 Task: Research Airbnb accommodation in ZÃ¼rich (Kreis 2) / Wollishofen, Switzerland from 10th December, 2023 to 15th December, 2023 for 7 adults. Place can be room or shared room with 4 bedrooms having 7 beds and 4 bathrooms. Property type can be house. Amenities needed are: wifi, TV, free parkinig on premises, gym, breakfast.
Action: Mouse moved to (411, 80)
Screenshot: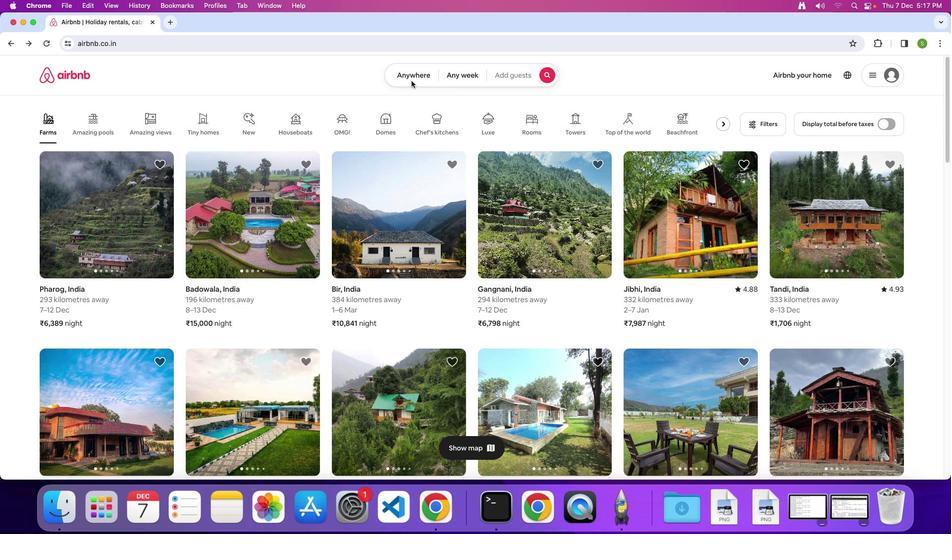 
Action: Mouse pressed left at (411, 80)
Screenshot: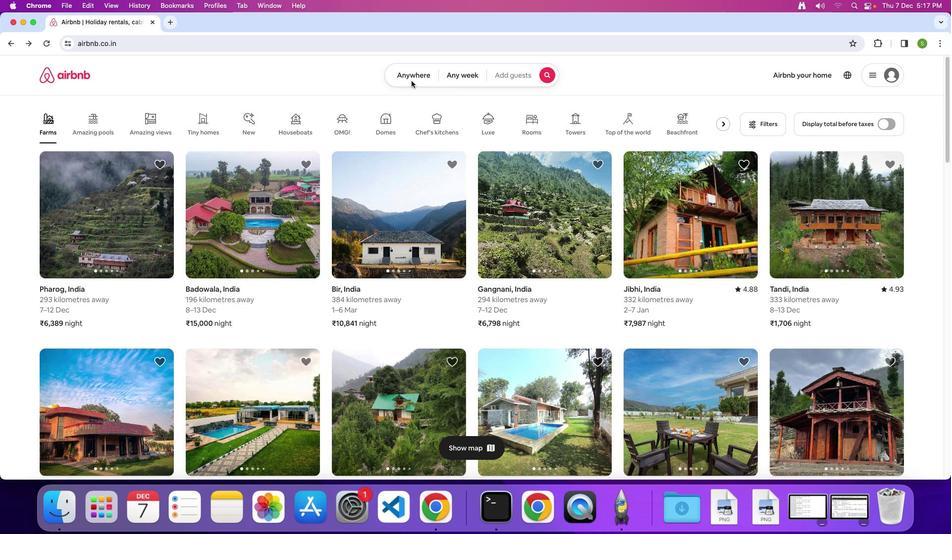 
Action: Mouse moved to (409, 71)
Screenshot: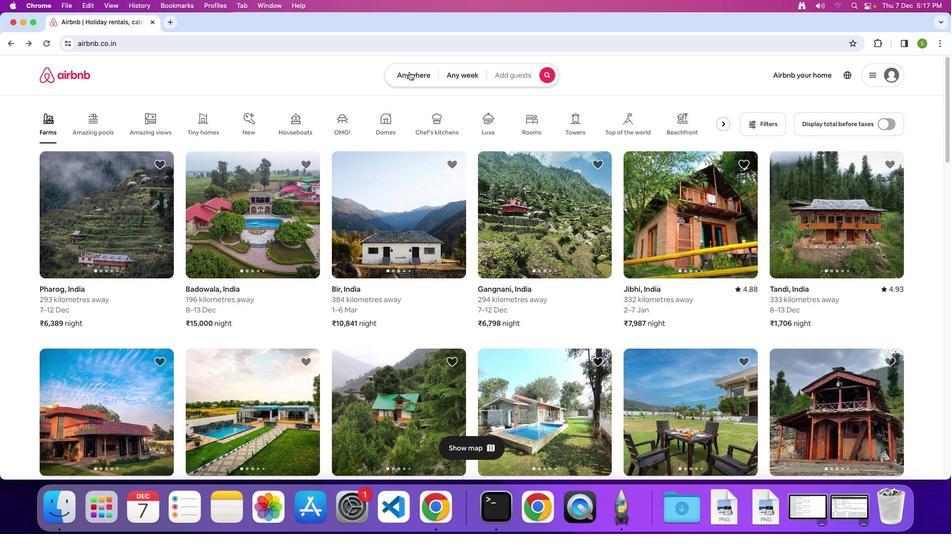 
Action: Mouse pressed left at (409, 71)
Screenshot: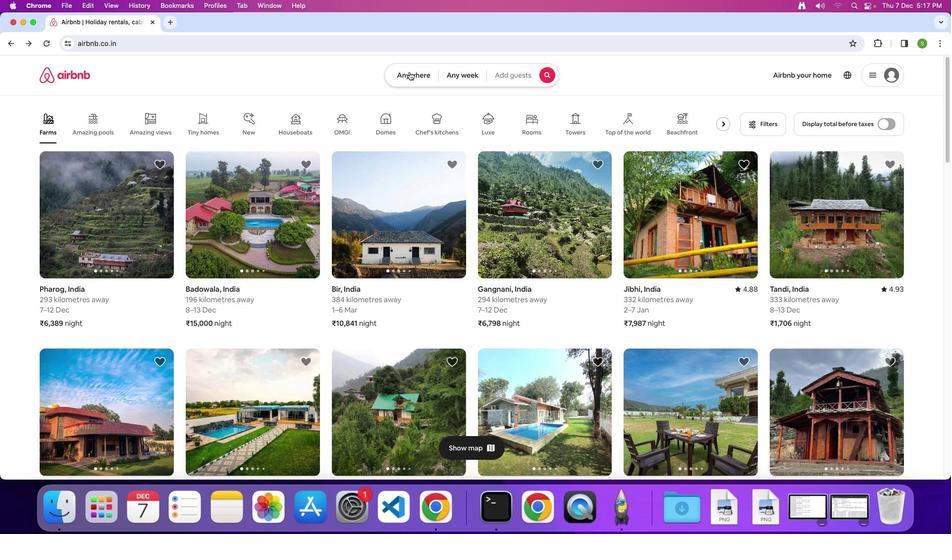 
Action: Mouse moved to (339, 114)
Screenshot: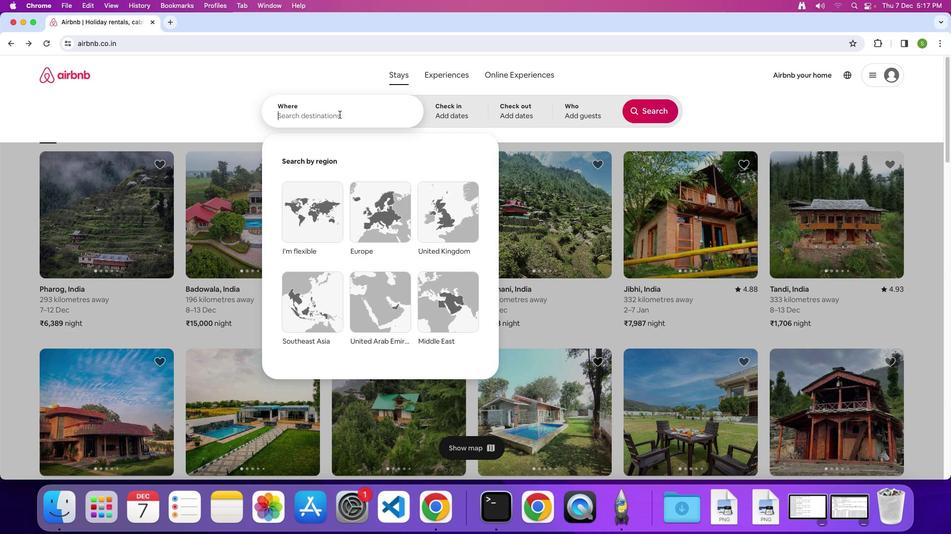 
Action: Mouse pressed left at (339, 114)
Screenshot: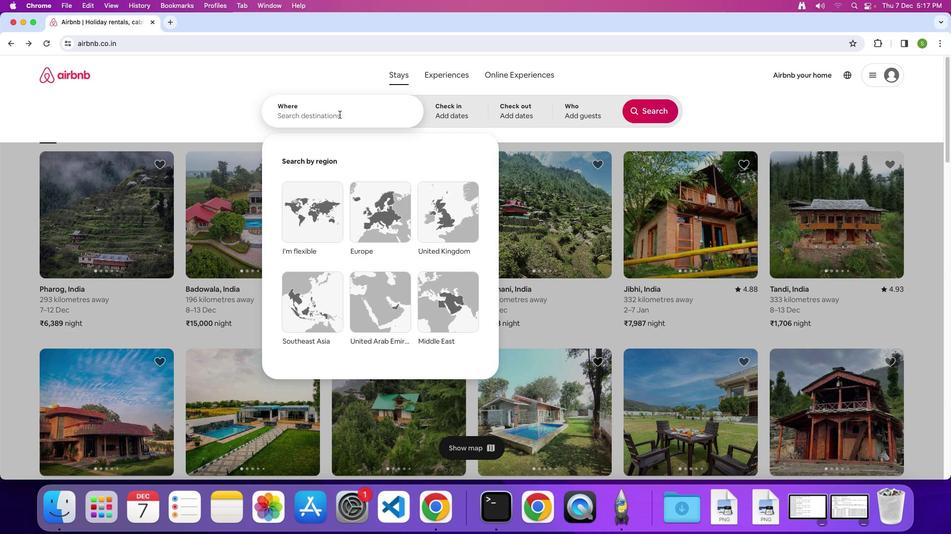 
Action: Key pressed 'Z'Key.caps_lock'u''r''i''c''h'Key.shift_r'('Key.shift'K''r''e''i''s'Key.space'1'Key.shift_r')''/'Key.spaceKey.shift'W''o''l''l''i''s''h''o''f''e''n'','Key.spaceKey.shift'S''w''i''t''z''e''r''l''a''n''d'Key.enter
Screenshot: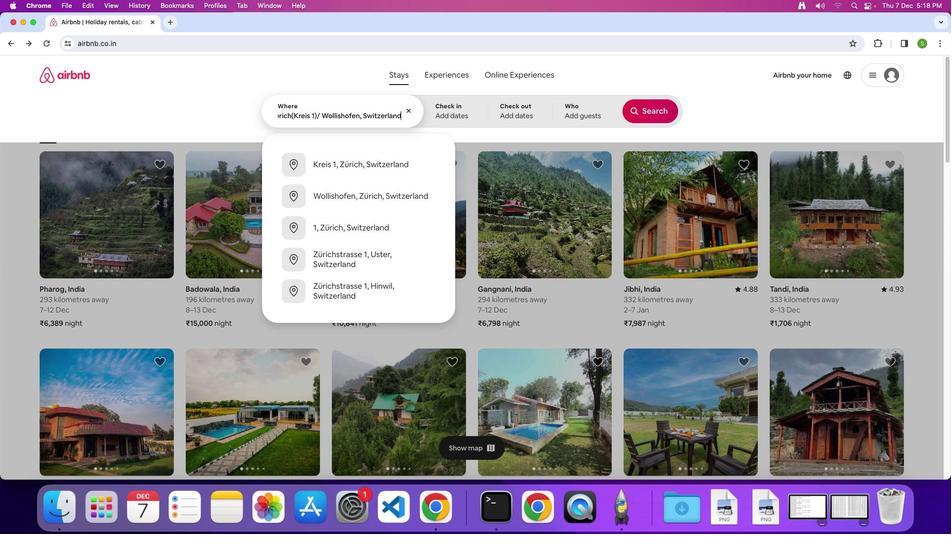 
Action: Mouse moved to (305, 283)
Screenshot: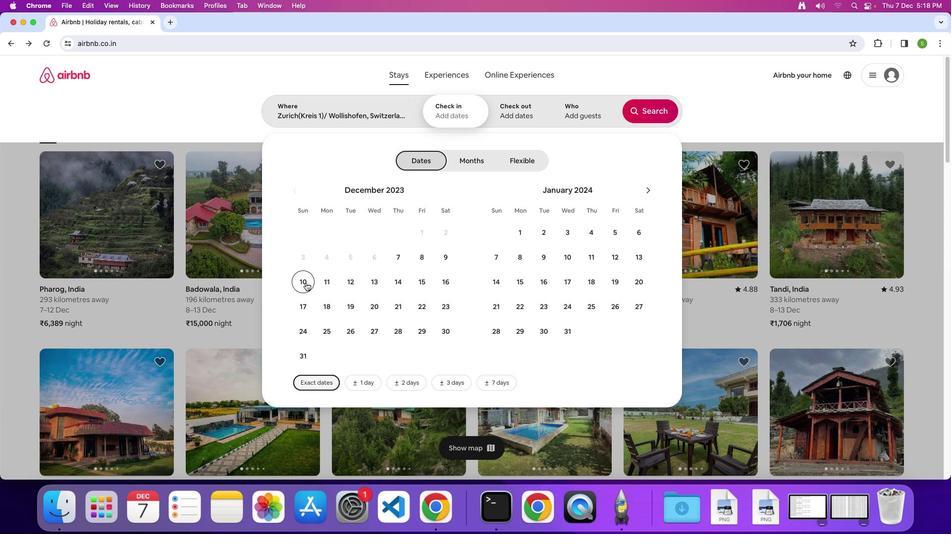 
Action: Mouse pressed left at (305, 283)
Screenshot: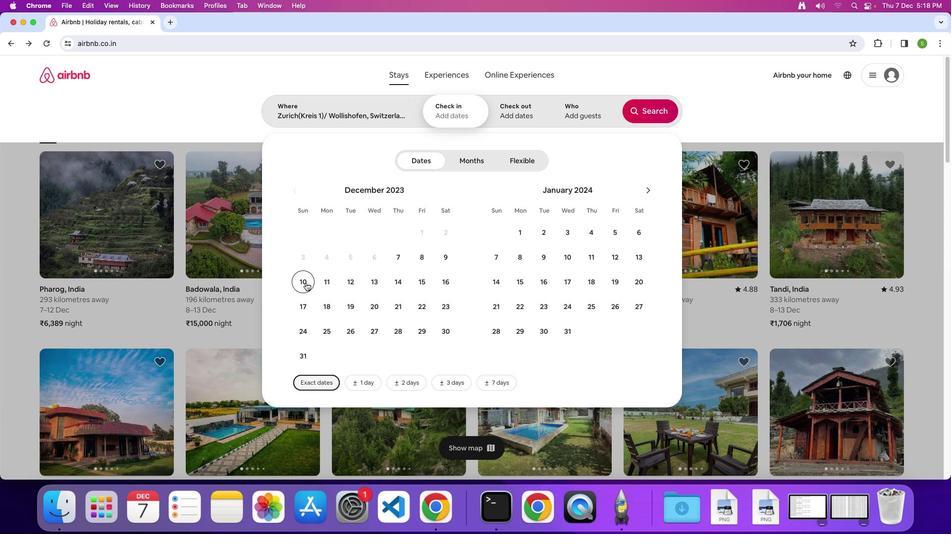 
Action: Mouse moved to (418, 279)
Screenshot: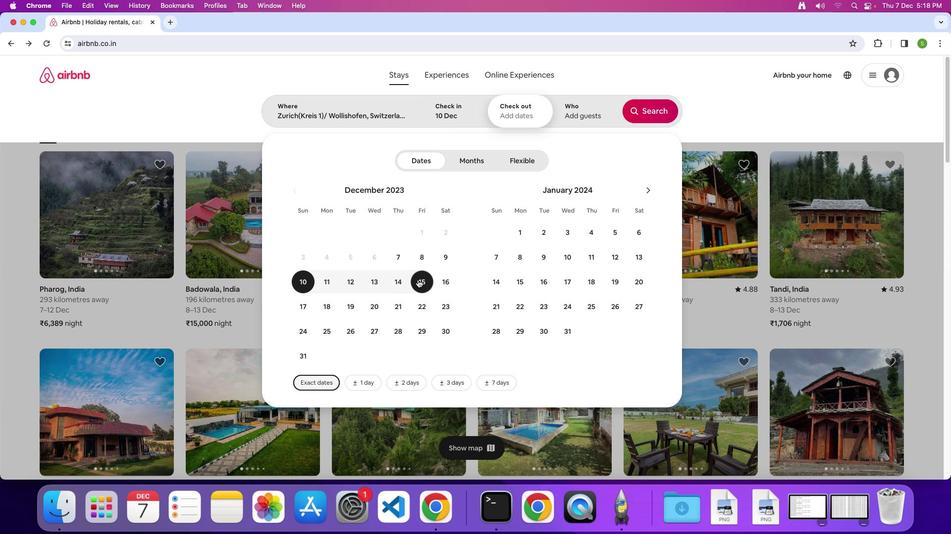 
Action: Mouse pressed left at (418, 279)
Screenshot: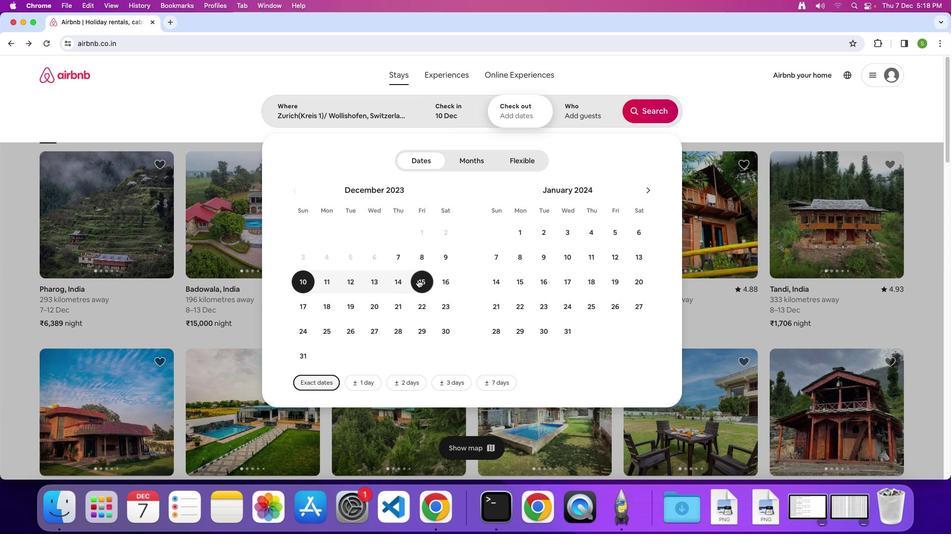 
Action: Mouse moved to (583, 112)
Screenshot: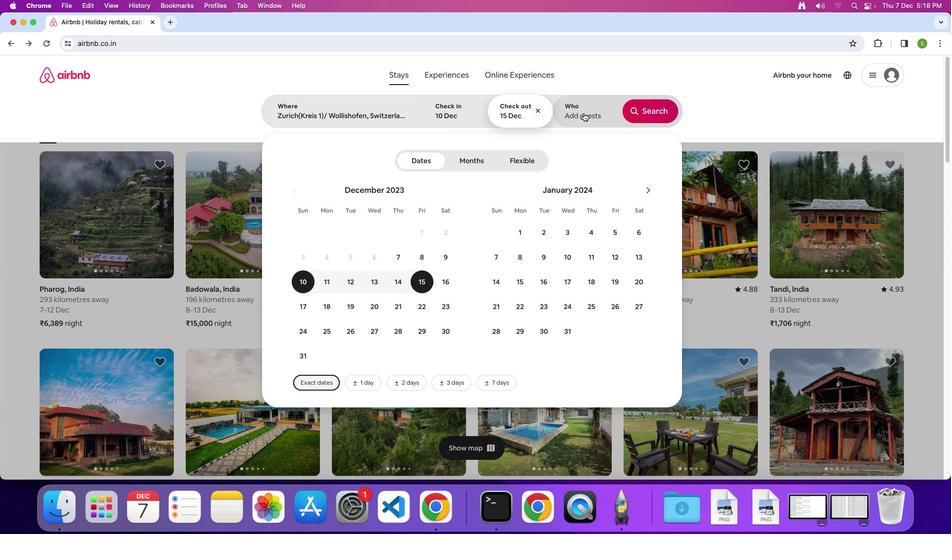 
Action: Mouse pressed left at (583, 112)
Screenshot: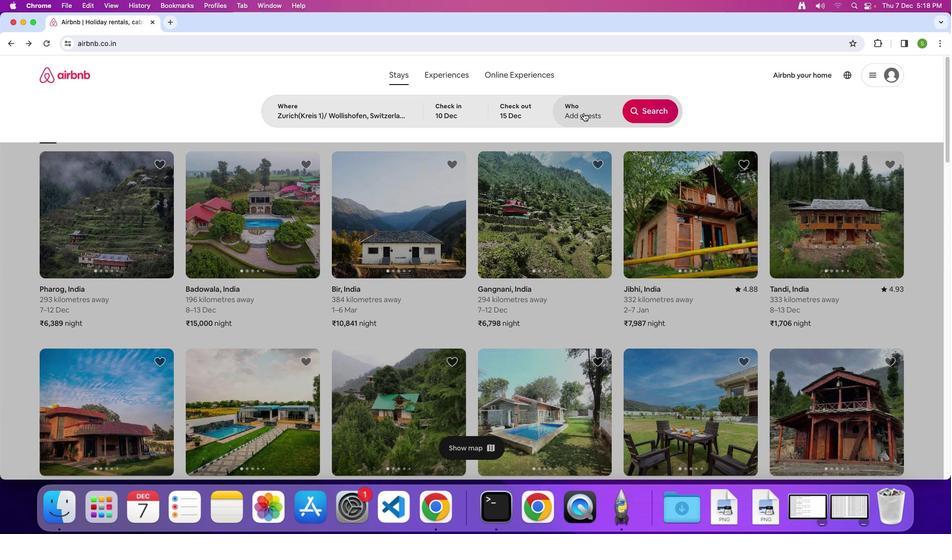
Action: Mouse moved to (649, 161)
Screenshot: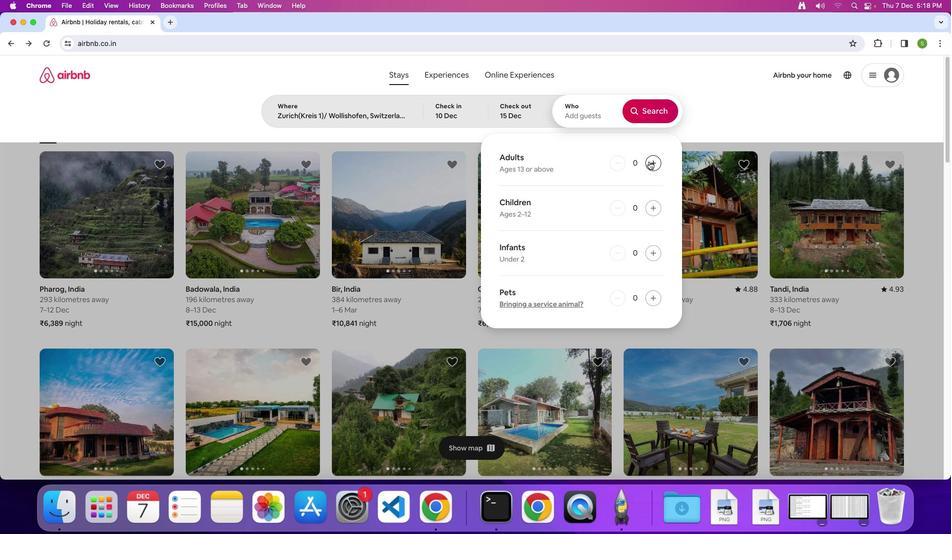 
Action: Mouse pressed left at (649, 161)
Screenshot: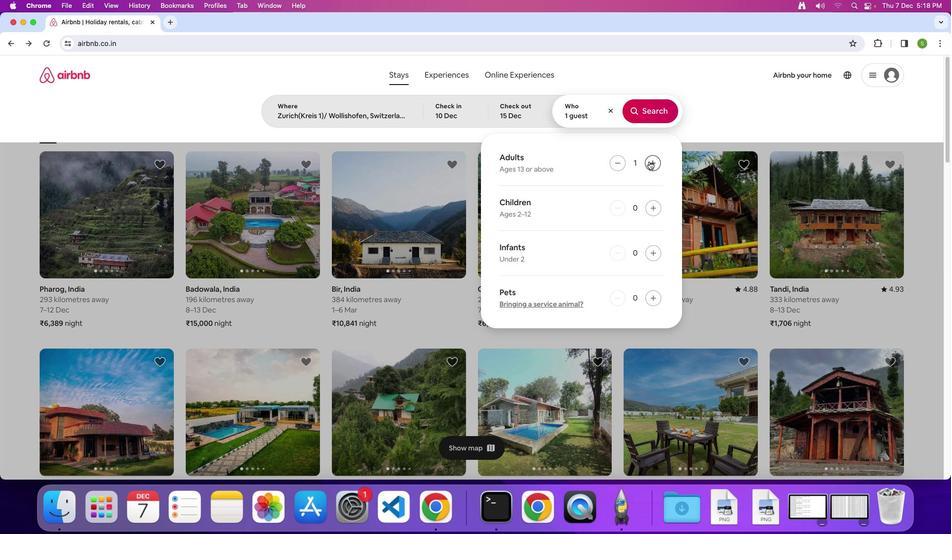 
Action: Mouse pressed left at (649, 161)
Screenshot: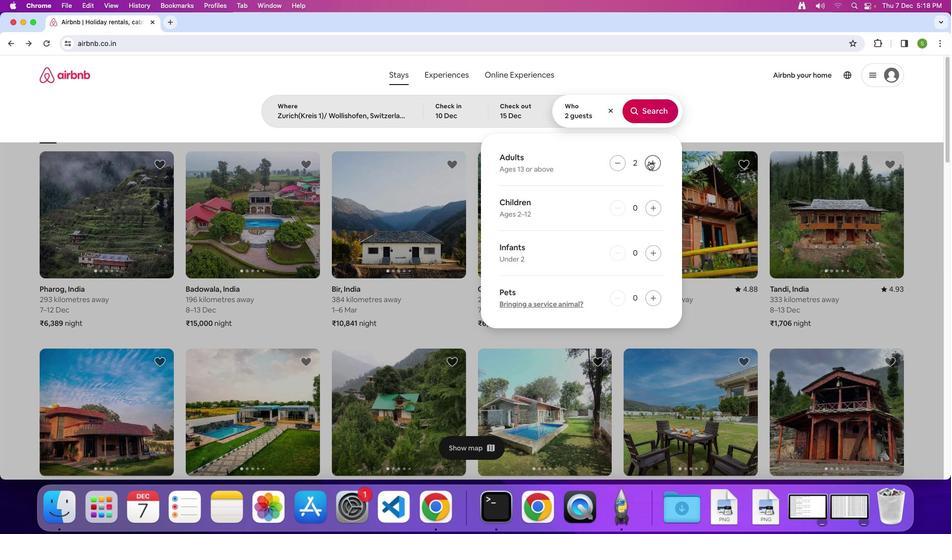 
Action: Mouse pressed left at (649, 161)
Screenshot: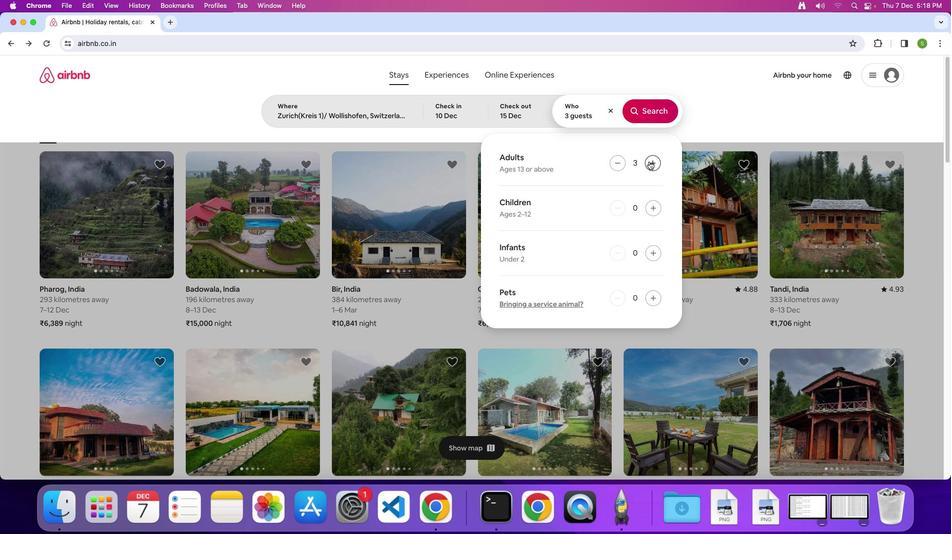 
Action: Mouse pressed left at (649, 161)
Screenshot: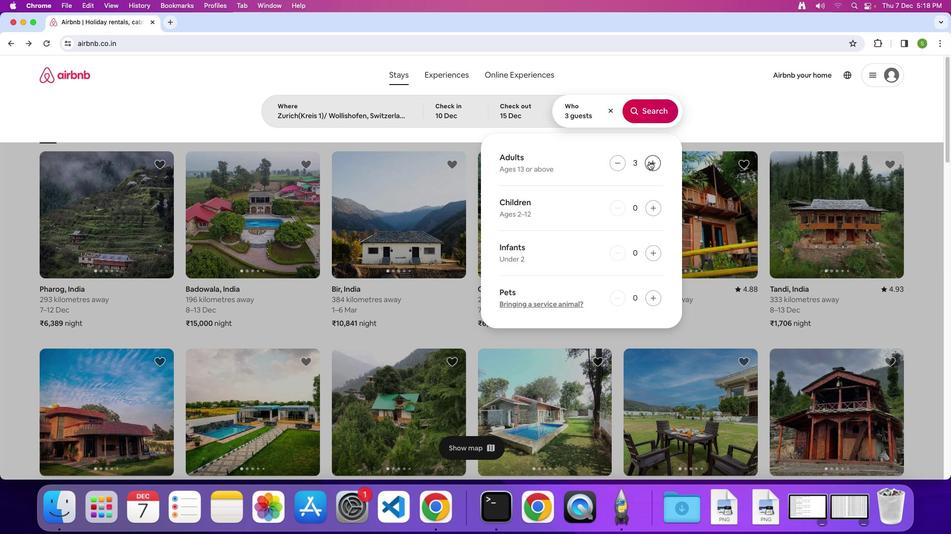 
Action: Mouse pressed left at (649, 161)
Screenshot: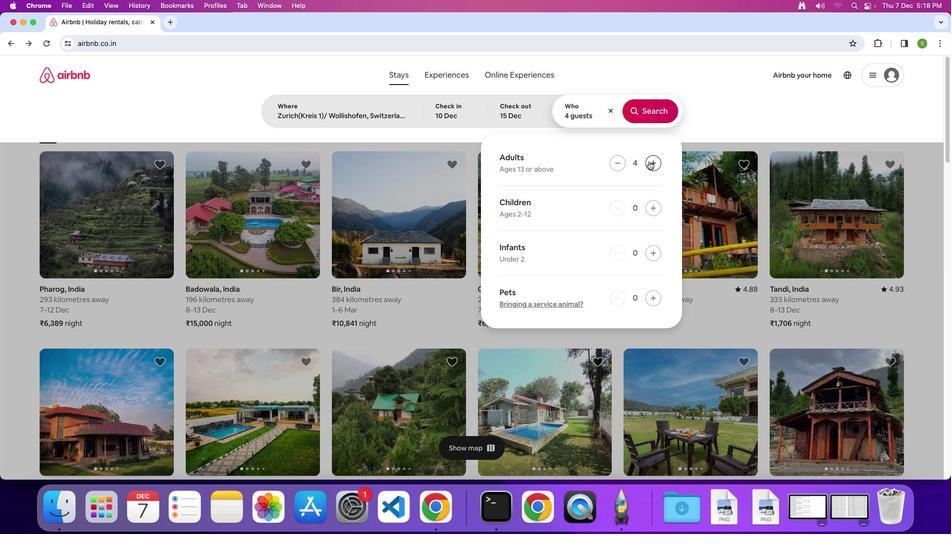 
Action: Mouse pressed left at (649, 161)
Screenshot: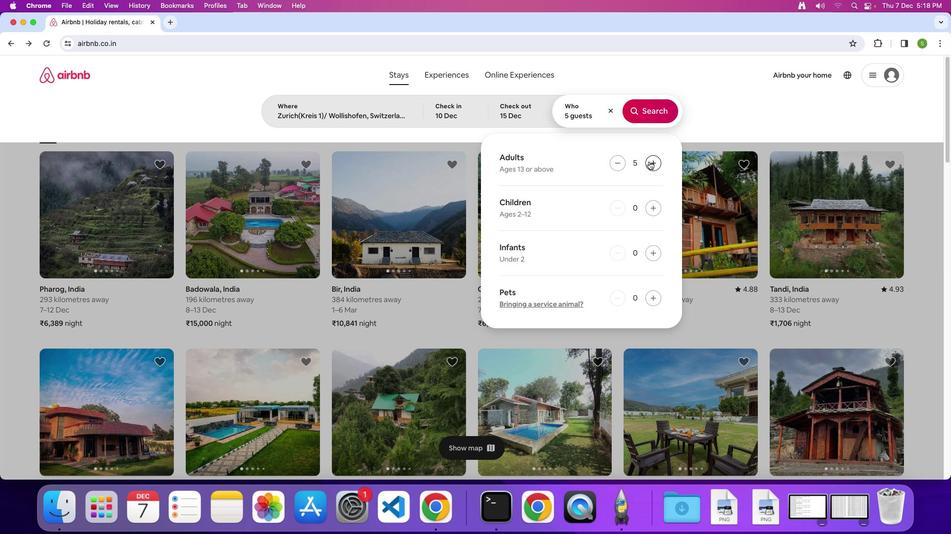 
Action: Mouse pressed left at (649, 161)
Screenshot: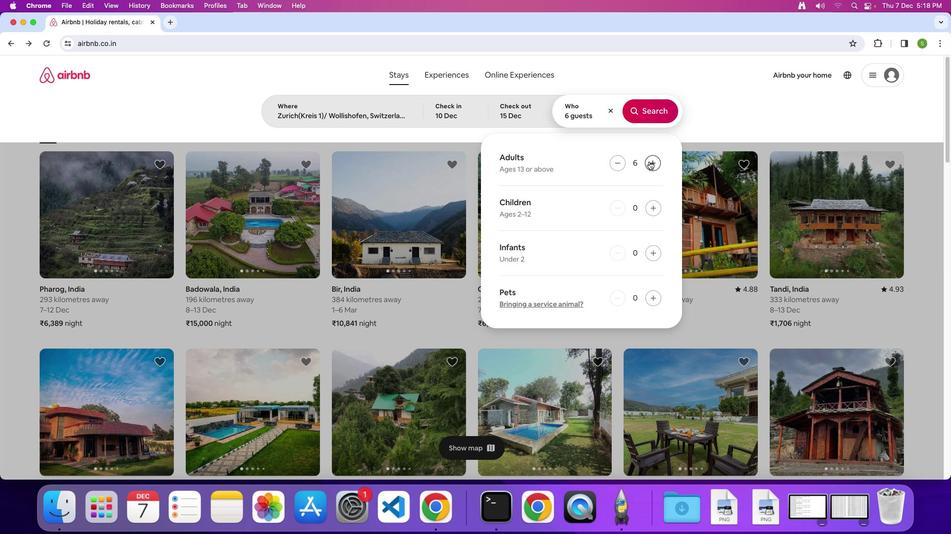 
Action: Mouse moved to (641, 112)
Screenshot: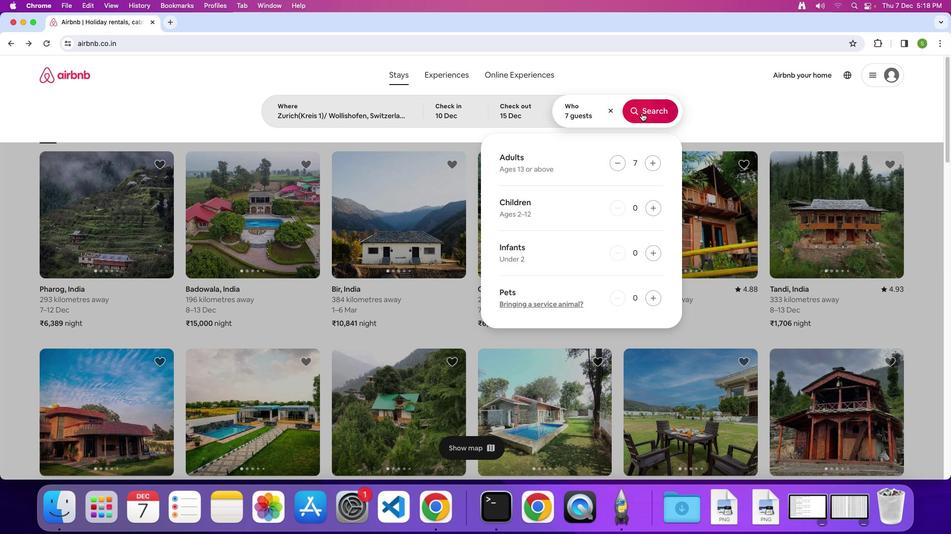 
Action: Mouse pressed left at (641, 112)
Screenshot: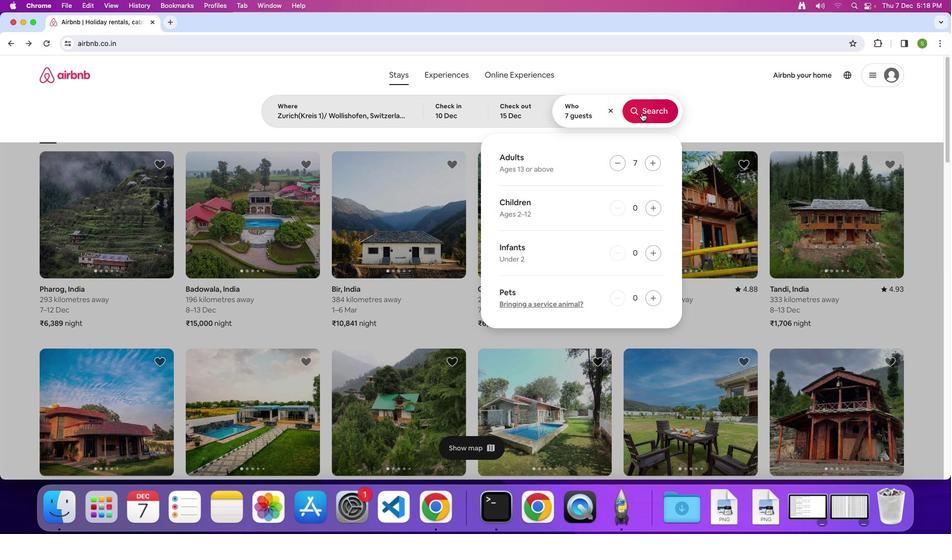 
Action: Mouse moved to (789, 122)
Screenshot: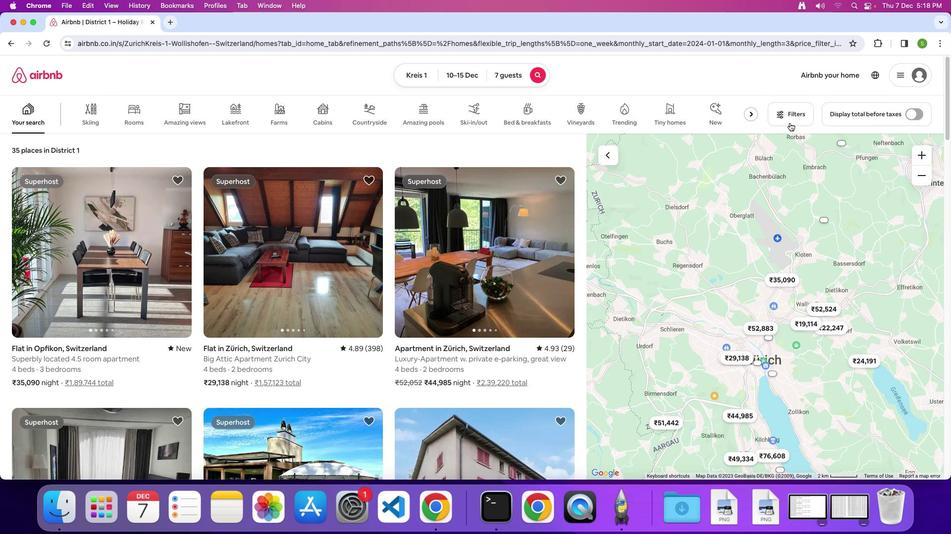 
Action: Mouse pressed left at (789, 122)
Screenshot: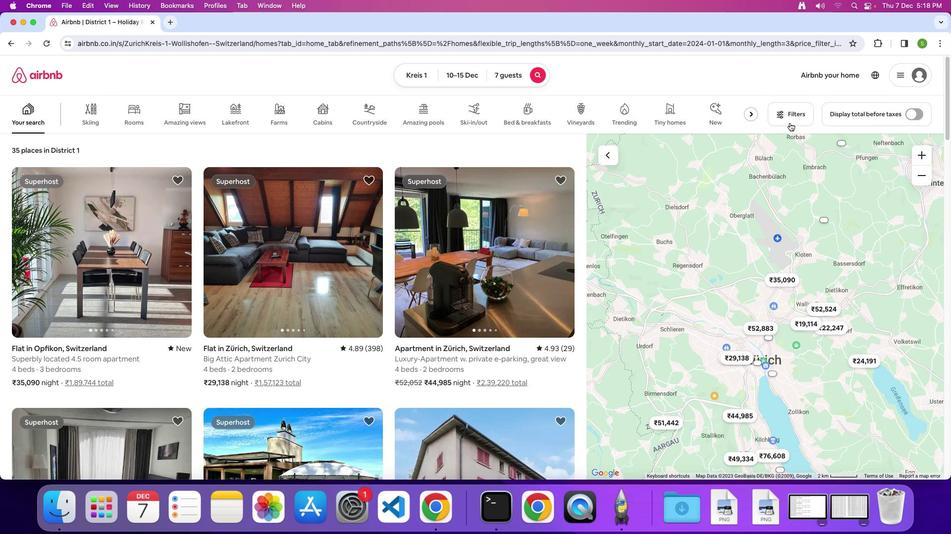
Action: Mouse moved to (473, 183)
Screenshot: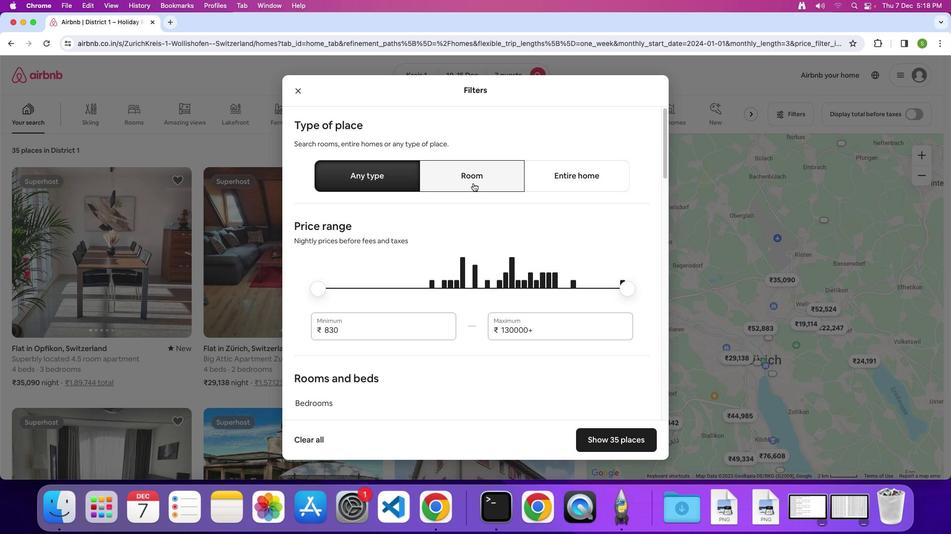 
Action: Mouse pressed left at (473, 183)
Screenshot: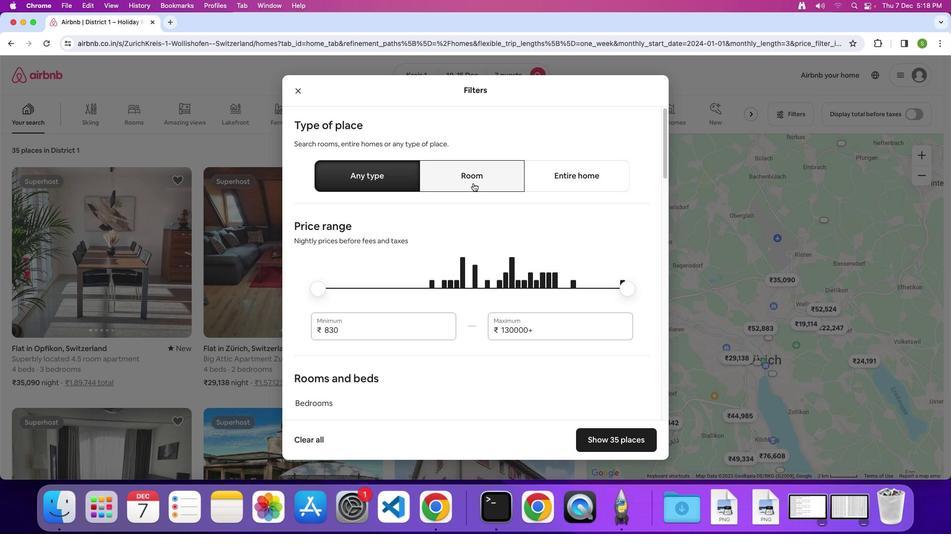 
Action: Mouse moved to (456, 357)
Screenshot: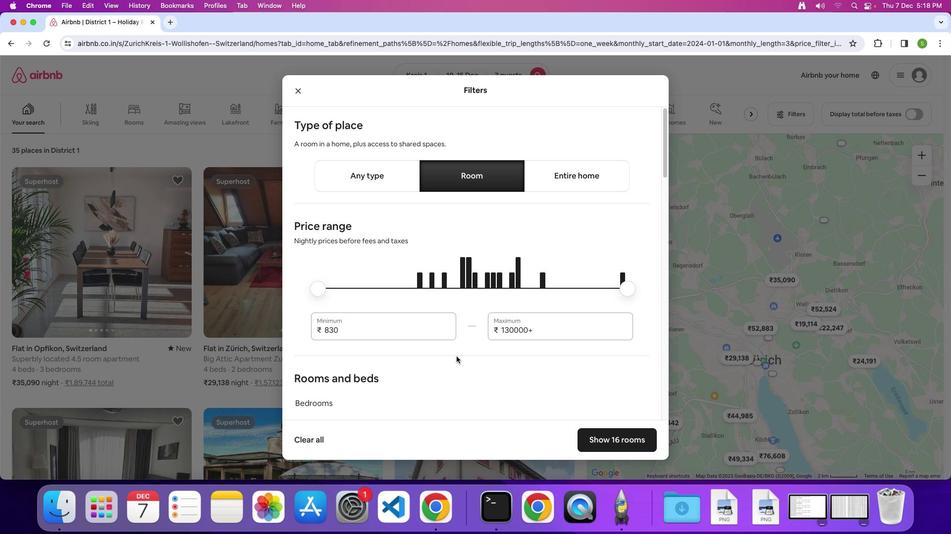 
Action: Mouse scrolled (456, 357) with delta (0, 0)
Screenshot: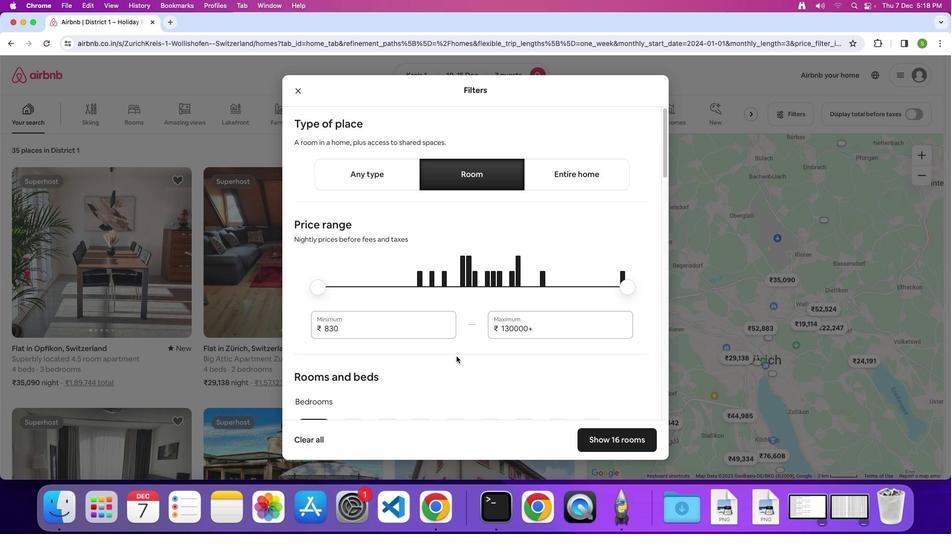 
Action: Mouse scrolled (456, 357) with delta (0, 0)
Screenshot: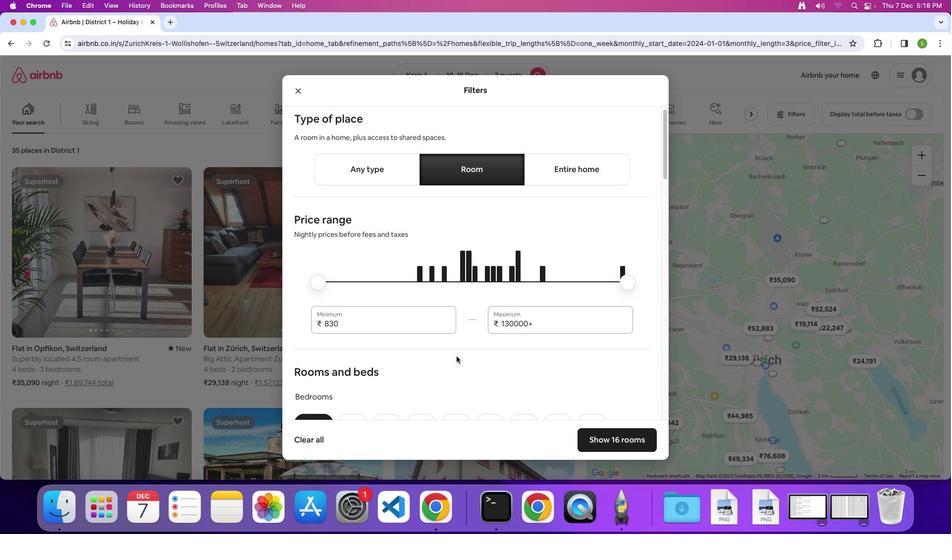 
Action: Mouse scrolled (456, 357) with delta (0, 0)
Screenshot: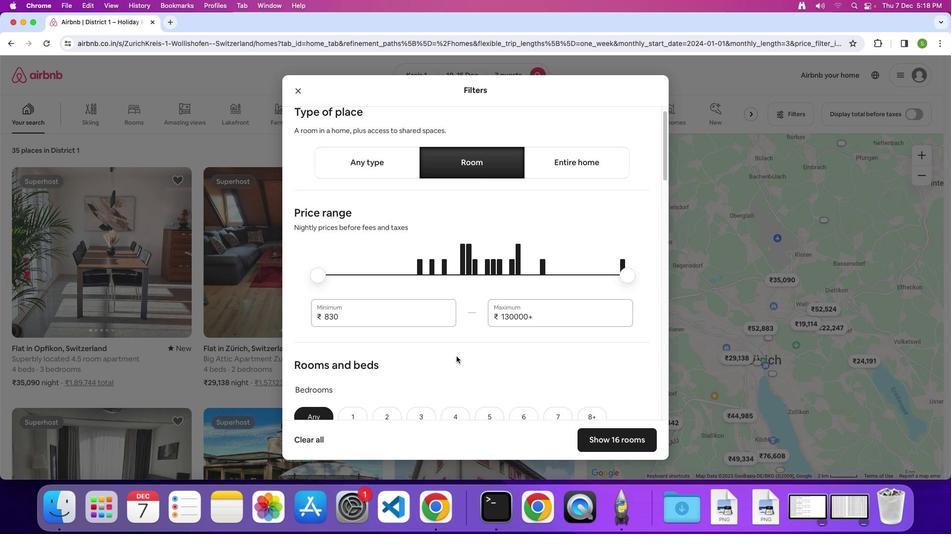 
Action: Mouse scrolled (456, 357) with delta (0, 0)
Screenshot: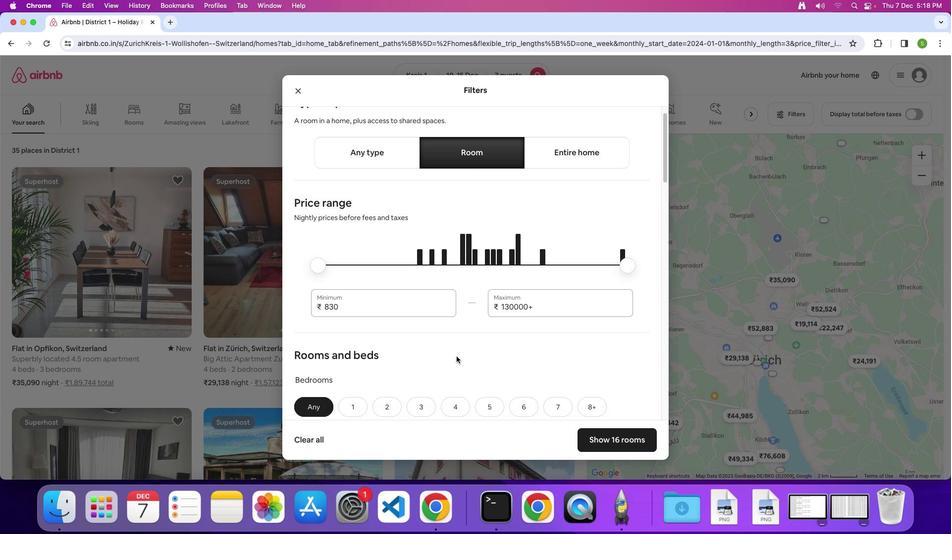 
Action: Mouse scrolled (456, 357) with delta (0, 0)
Screenshot: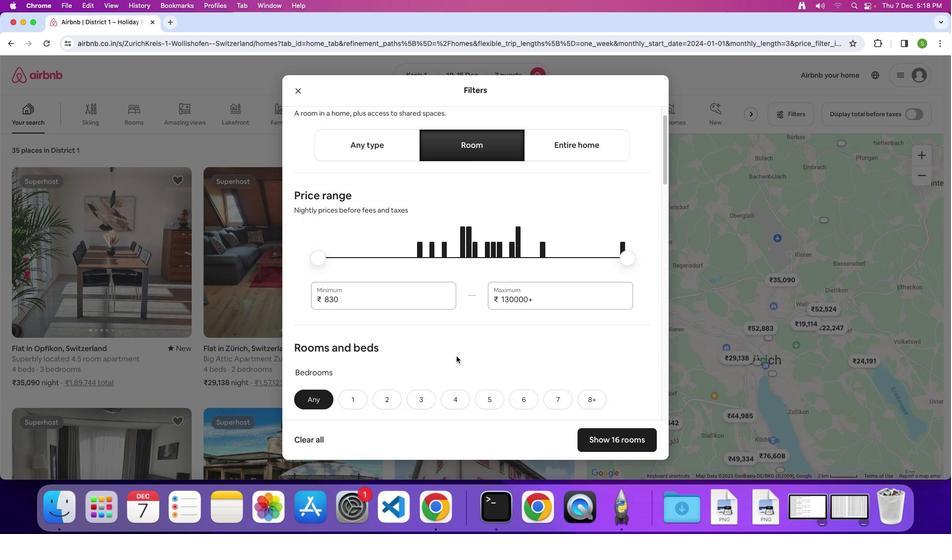 
Action: Mouse scrolled (456, 357) with delta (0, 0)
Screenshot: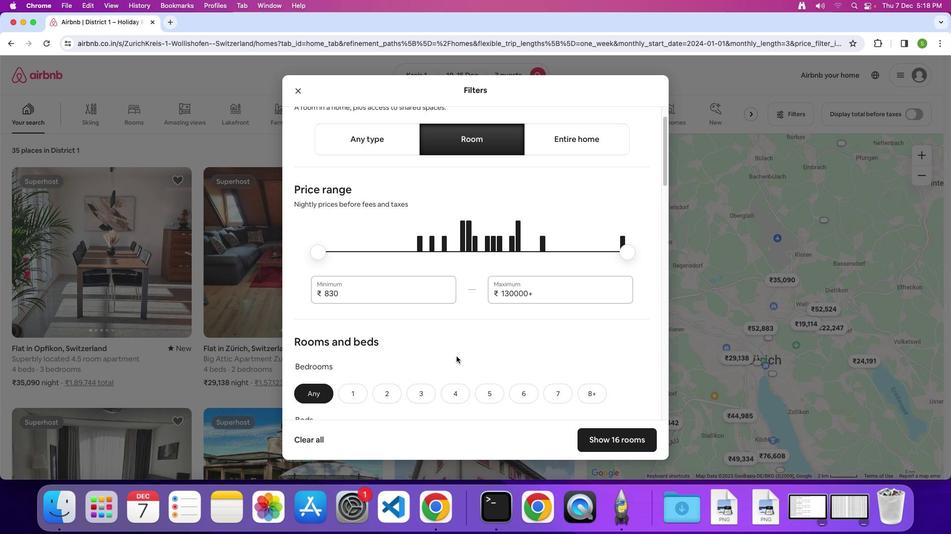 
Action: Mouse scrolled (456, 357) with delta (0, 0)
Screenshot: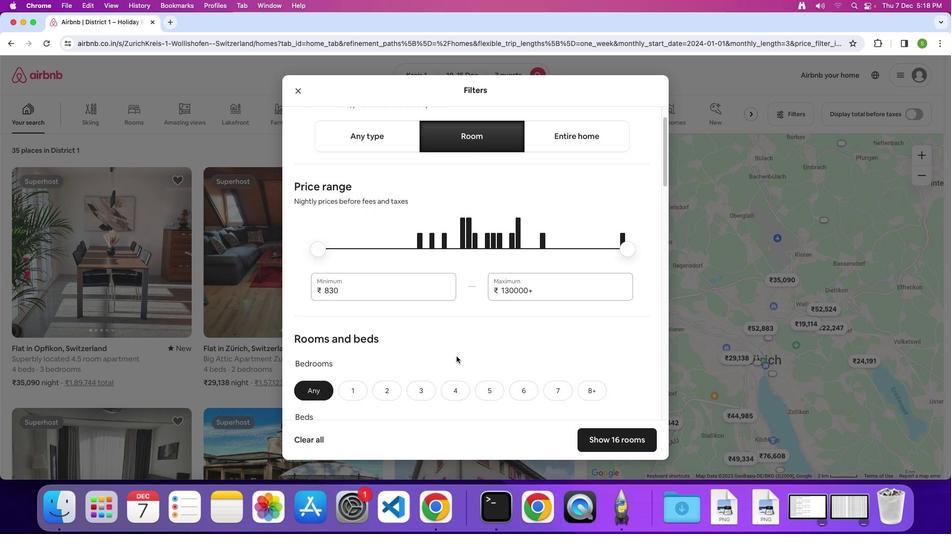 
Action: Mouse scrolled (456, 357) with delta (0, 0)
Screenshot: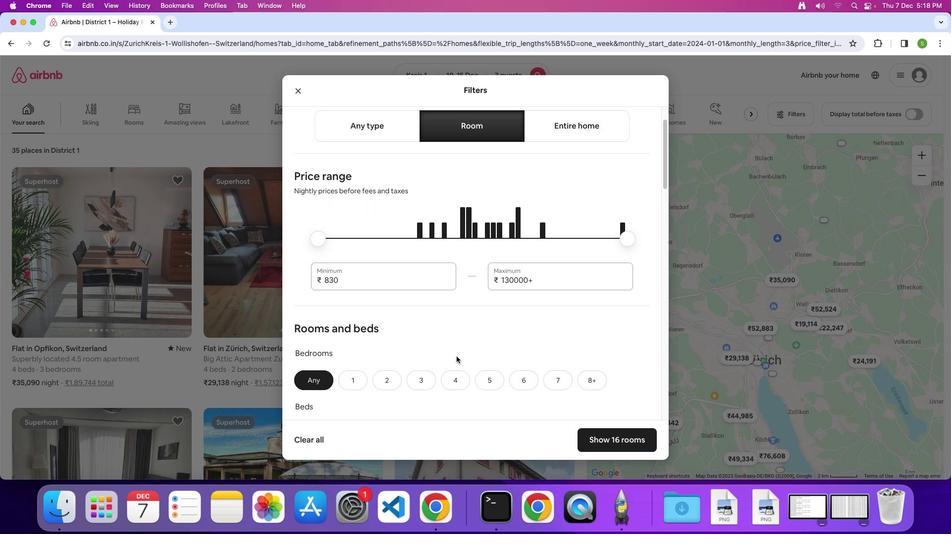 
Action: Mouse moved to (456, 357)
Screenshot: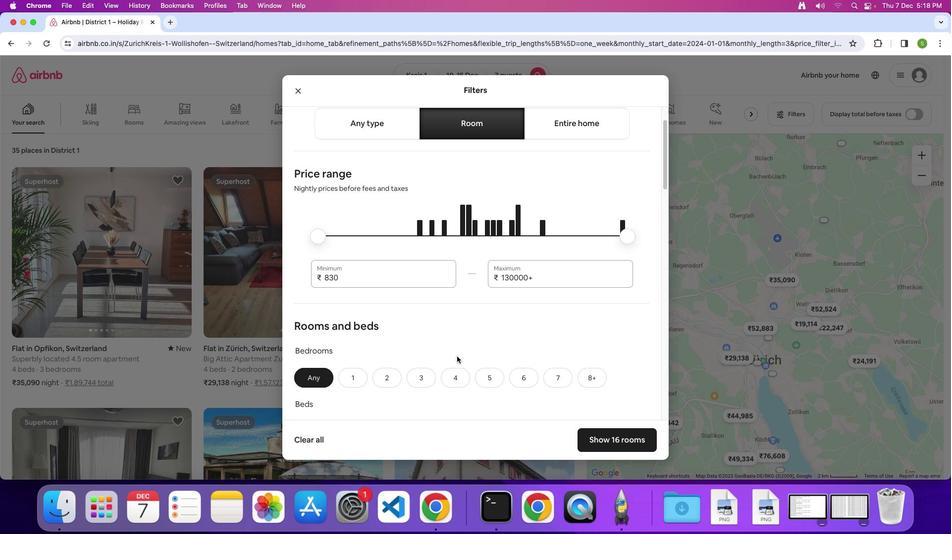 
Action: Mouse scrolled (456, 357) with delta (0, 0)
Screenshot: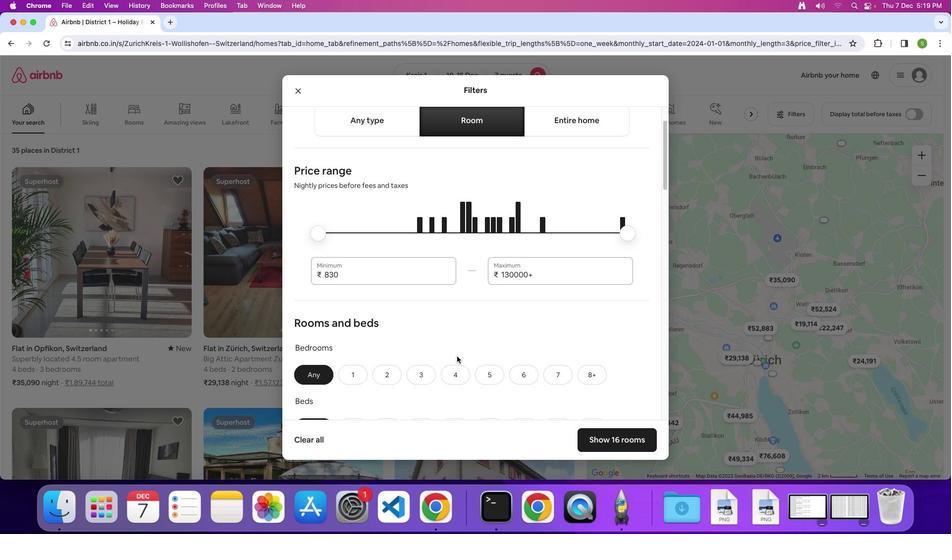 
Action: Mouse scrolled (456, 357) with delta (0, 0)
Screenshot: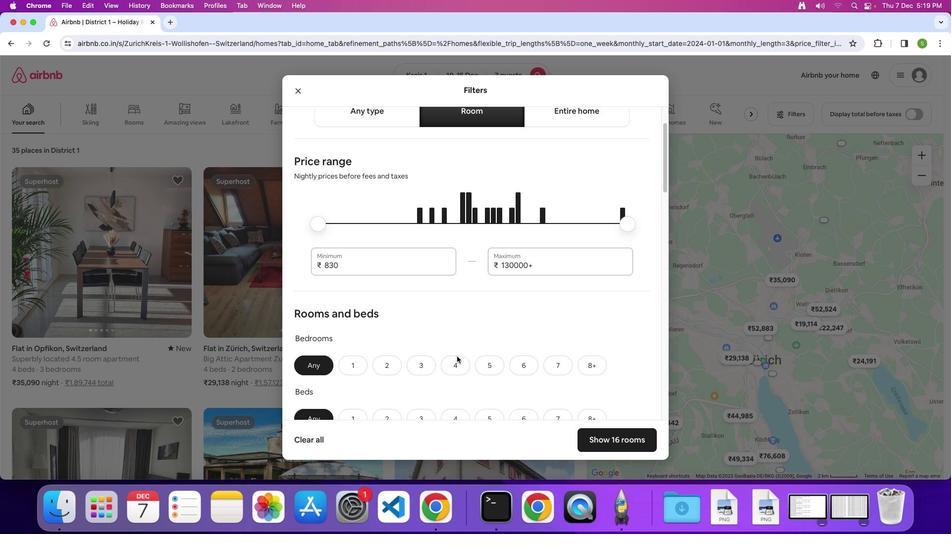 
Action: Mouse moved to (457, 356)
Screenshot: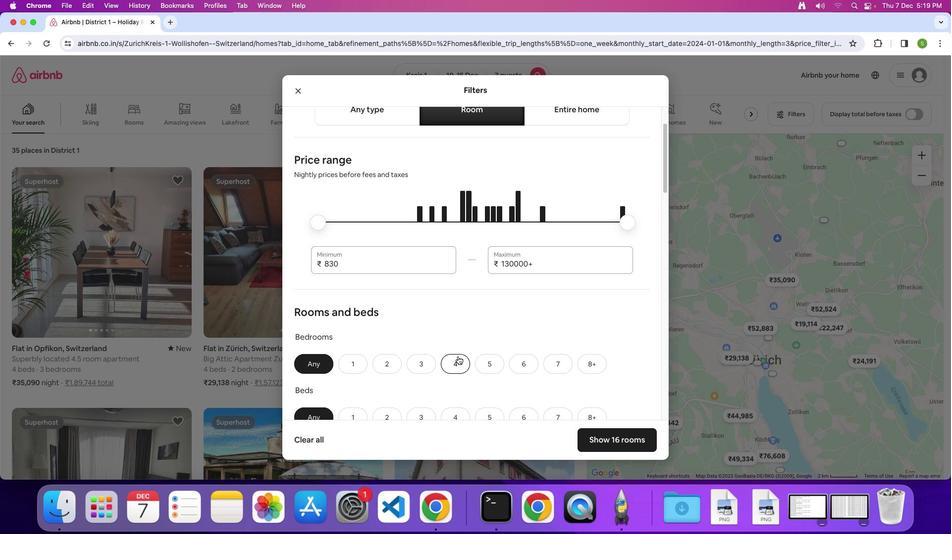 
Action: Mouse scrolled (457, 356) with delta (0, 0)
Screenshot: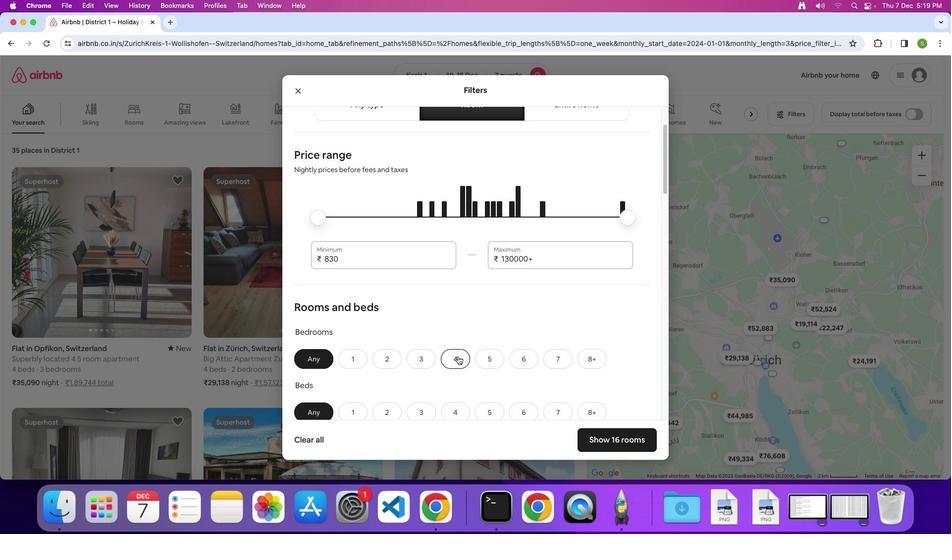 
Action: Mouse scrolled (457, 356) with delta (0, 0)
Screenshot: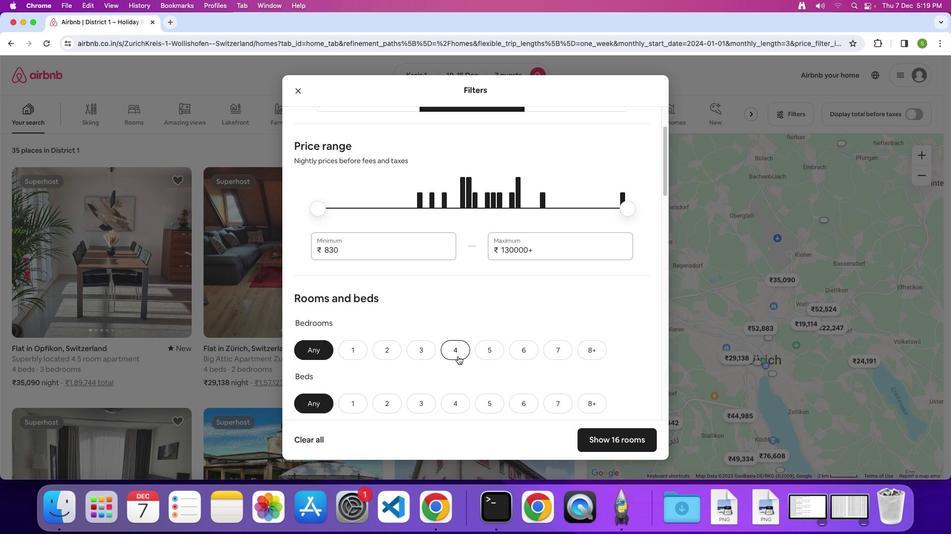 
Action: Mouse scrolled (457, 356) with delta (0, 0)
Screenshot: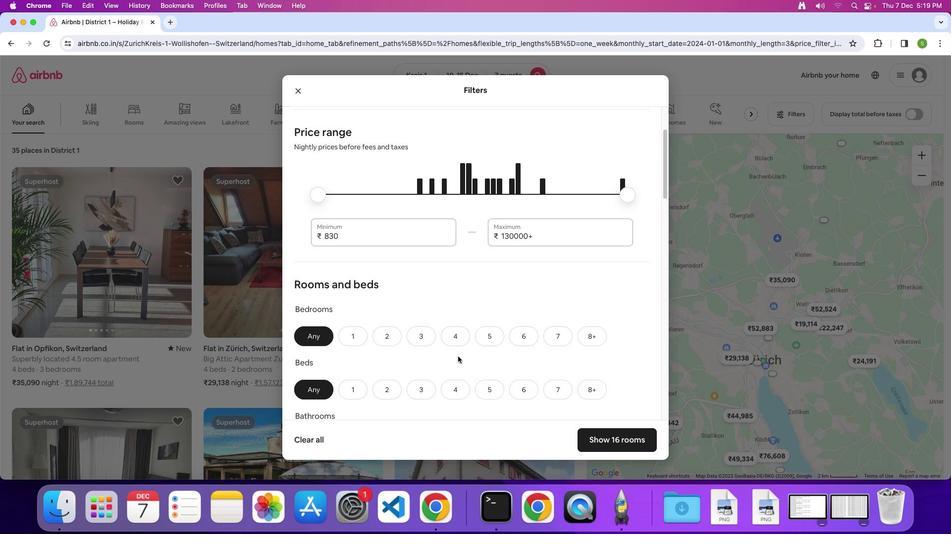 
Action: Mouse scrolled (457, 356) with delta (0, 0)
Screenshot: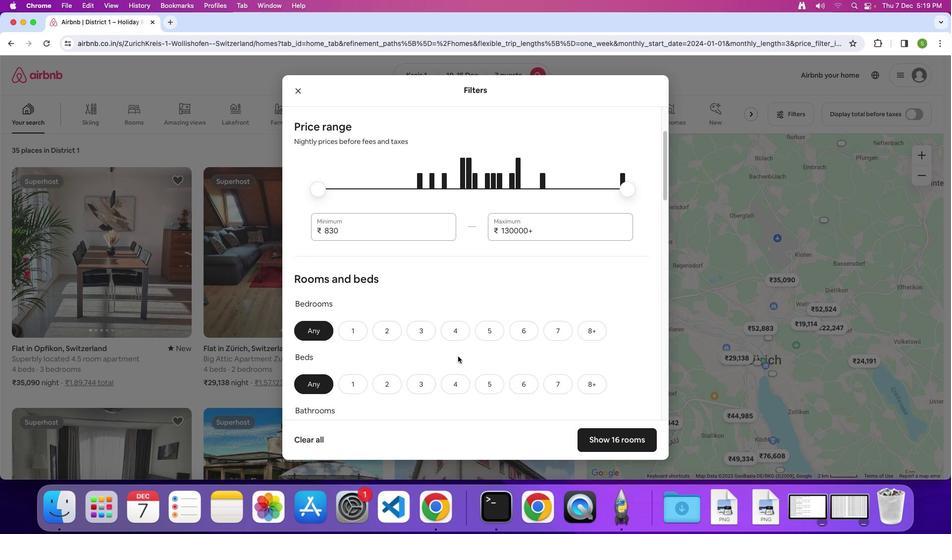 
Action: Mouse scrolled (457, 356) with delta (0, 0)
Screenshot: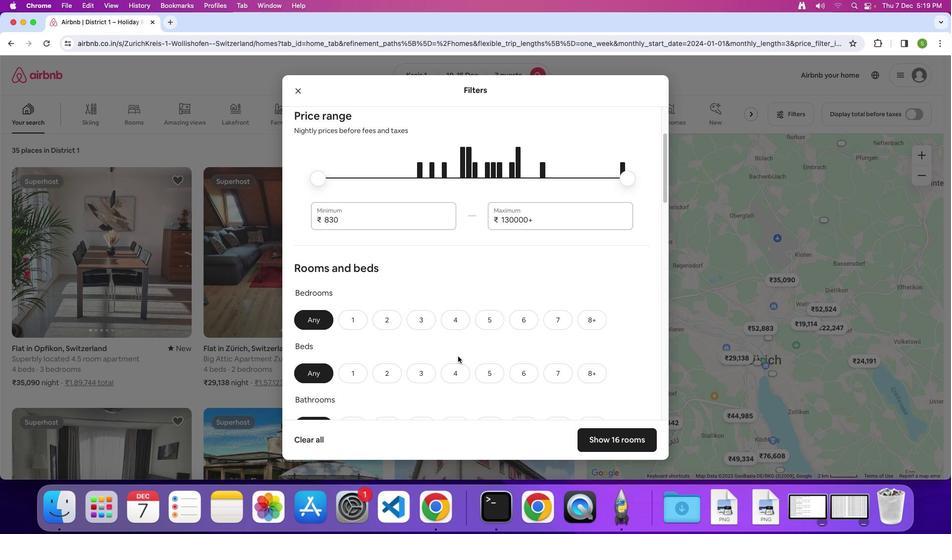 
Action: Mouse scrolled (457, 356) with delta (0, 0)
Screenshot: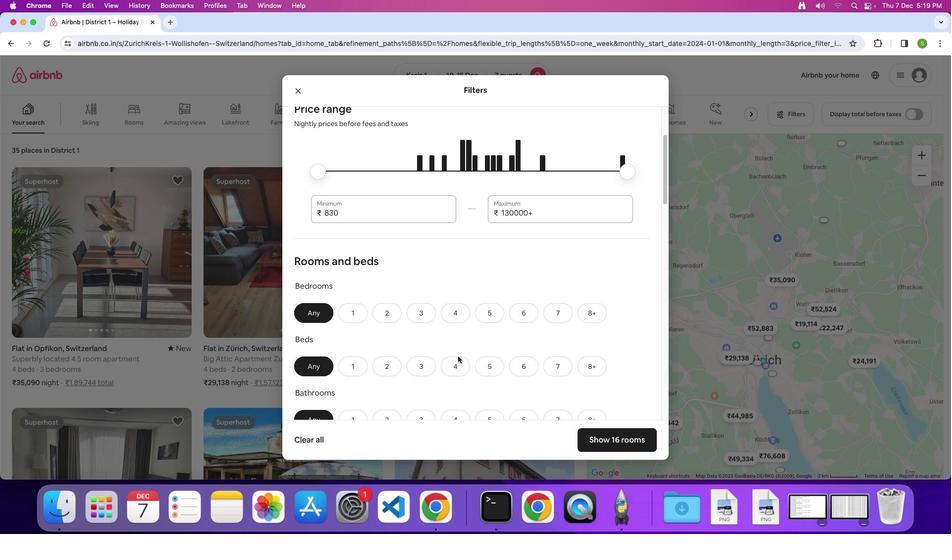 
Action: Mouse scrolled (457, 356) with delta (0, 0)
Screenshot: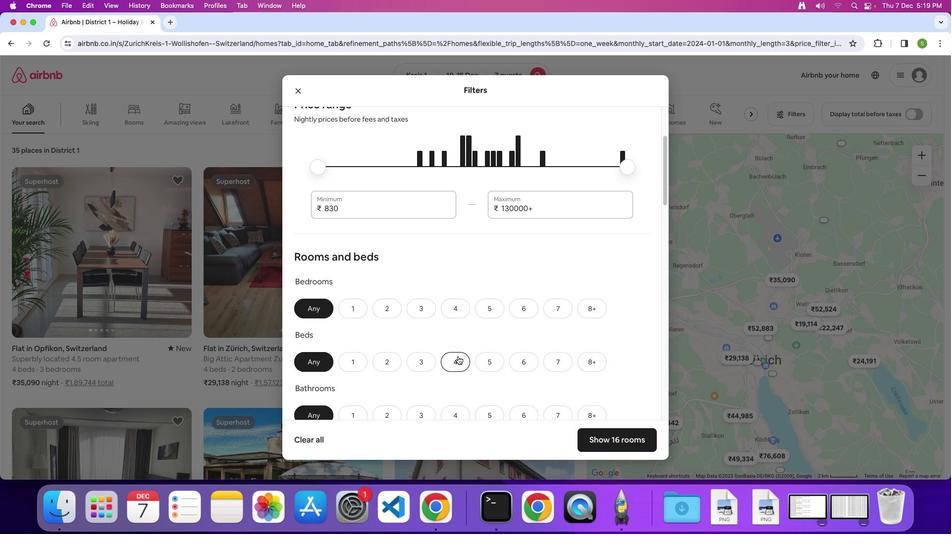 
Action: Mouse scrolled (457, 356) with delta (0, 0)
Screenshot: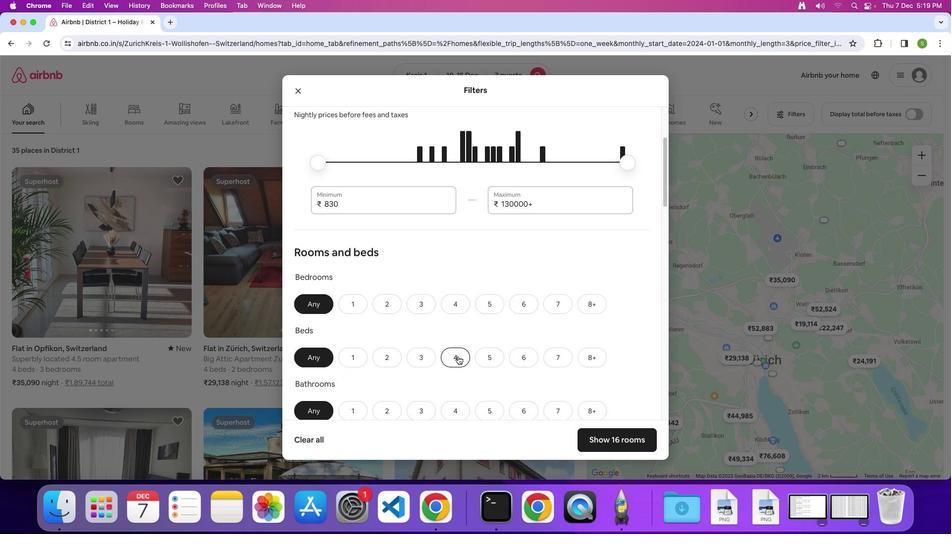 
Action: Mouse moved to (458, 303)
Screenshot: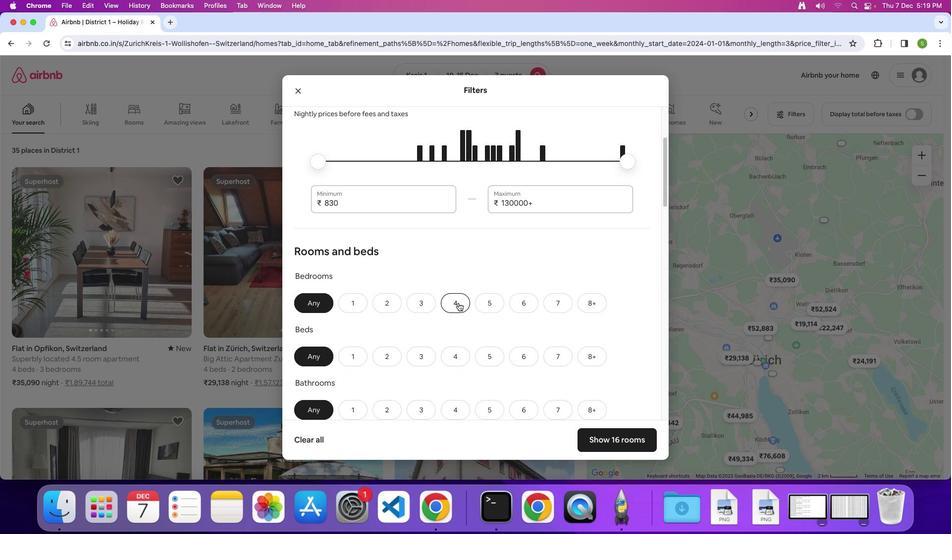 
Action: Mouse pressed left at (458, 303)
Screenshot: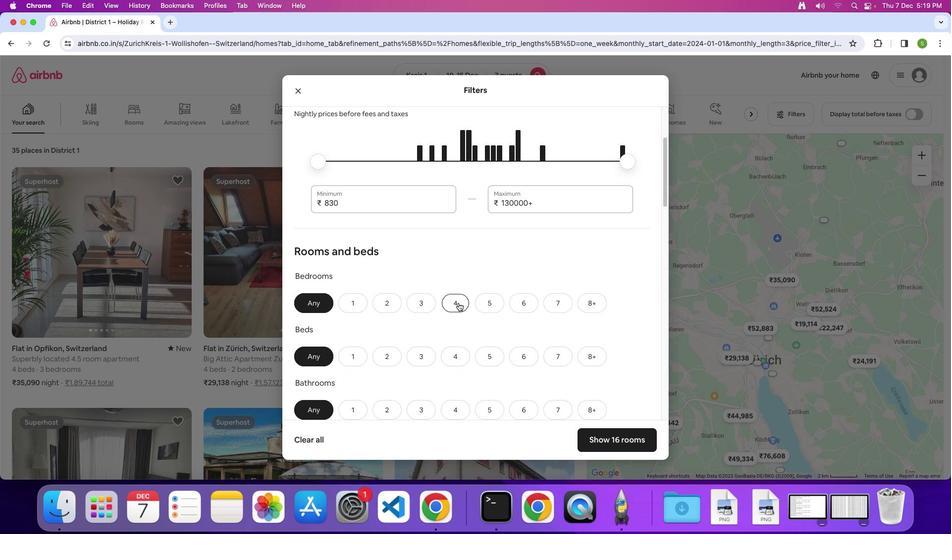 
Action: Mouse moved to (554, 364)
Screenshot: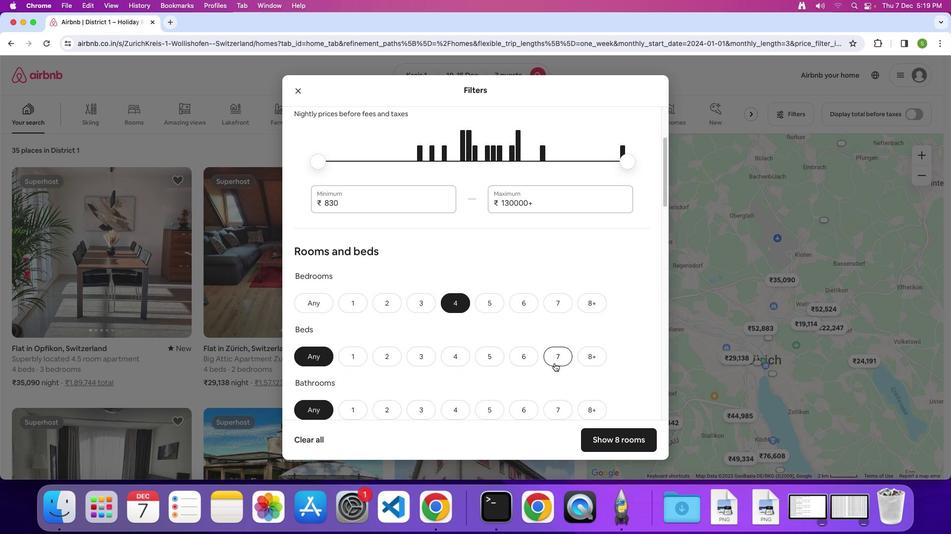 
Action: Mouse pressed left at (554, 364)
Screenshot: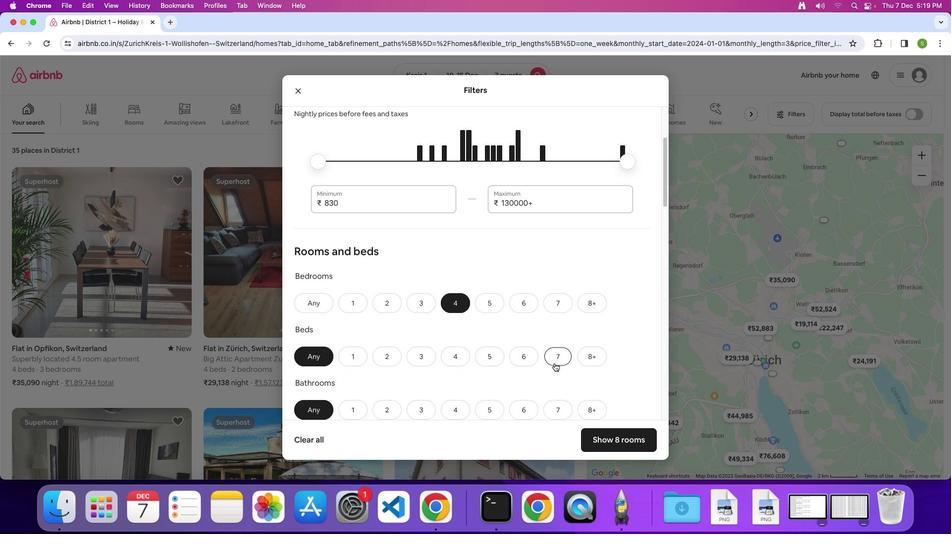 
Action: Mouse moved to (437, 353)
Screenshot: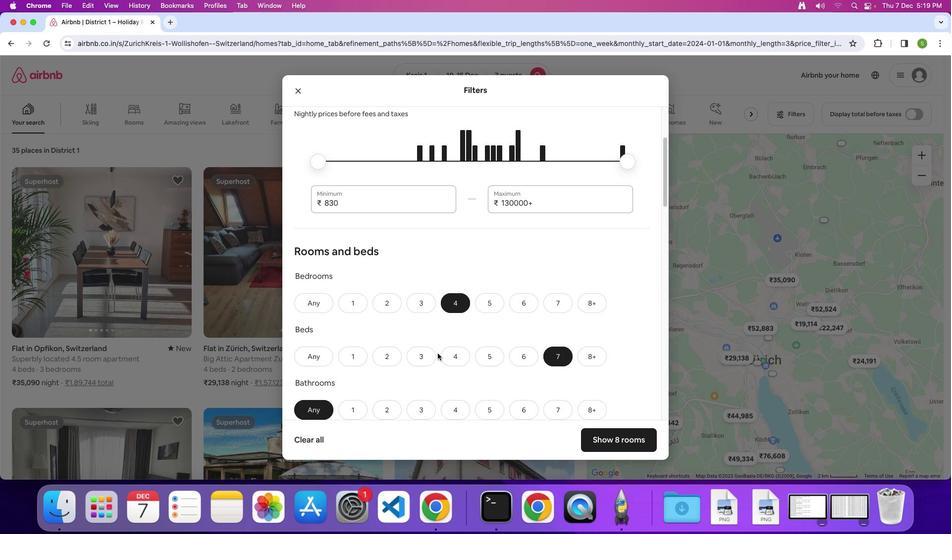 
Action: Mouse scrolled (437, 353) with delta (0, 0)
Screenshot: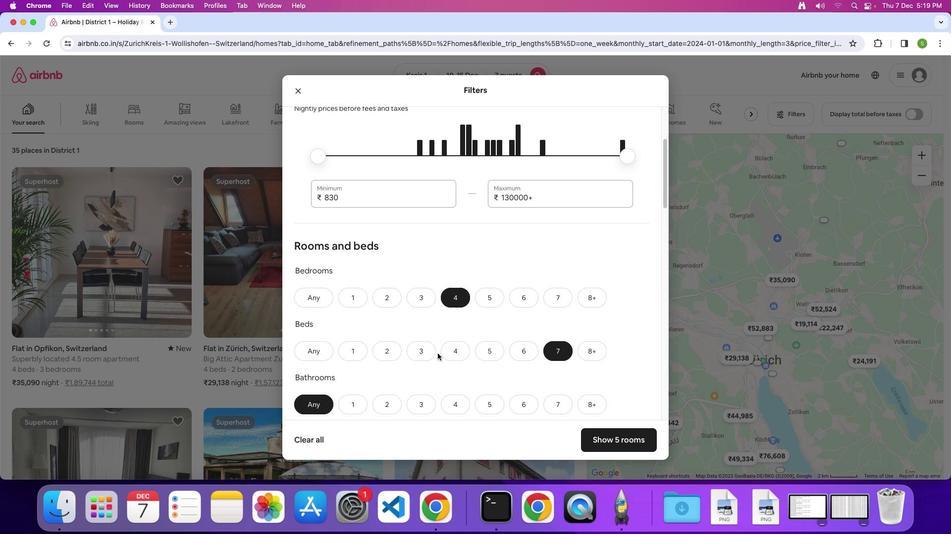 
Action: Mouse scrolled (437, 353) with delta (0, 0)
Screenshot: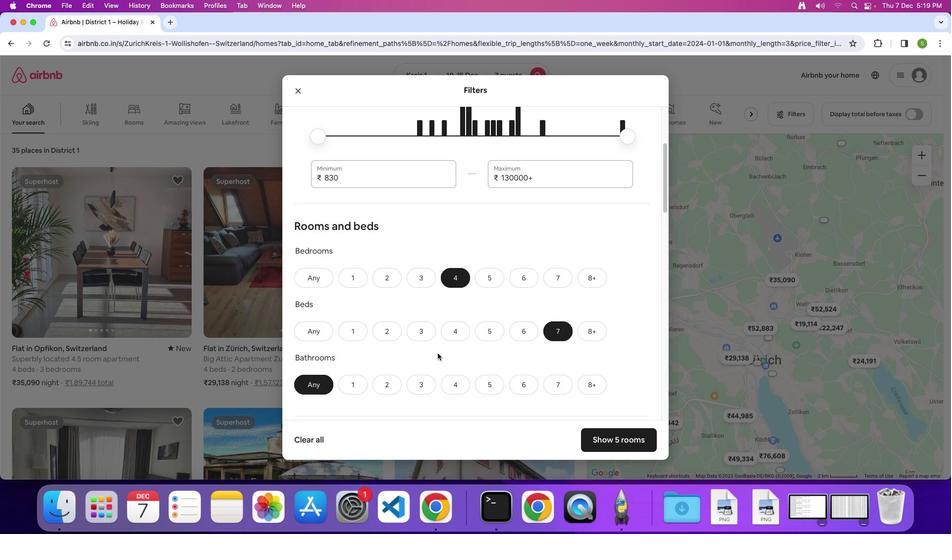
Action: Mouse scrolled (437, 353) with delta (0, 0)
Screenshot: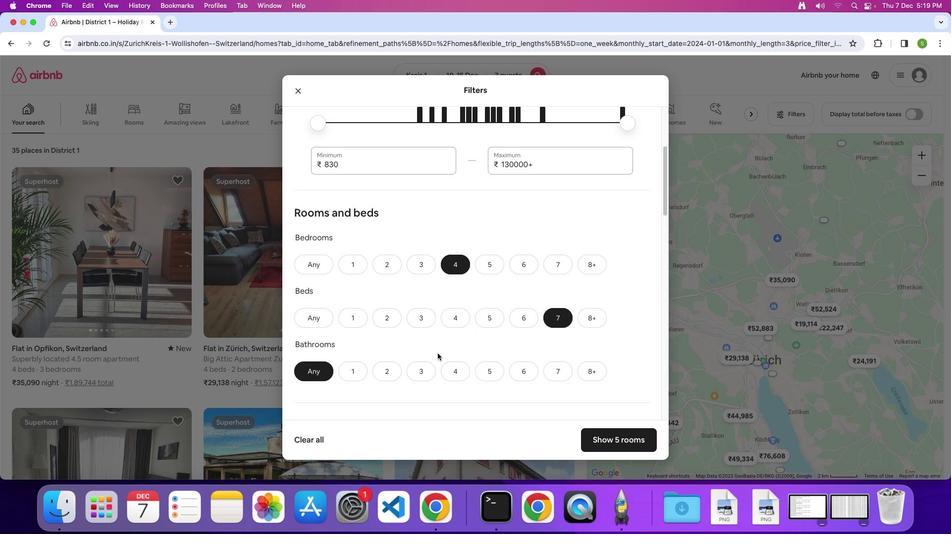 
Action: Mouse scrolled (437, 353) with delta (0, 0)
Screenshot: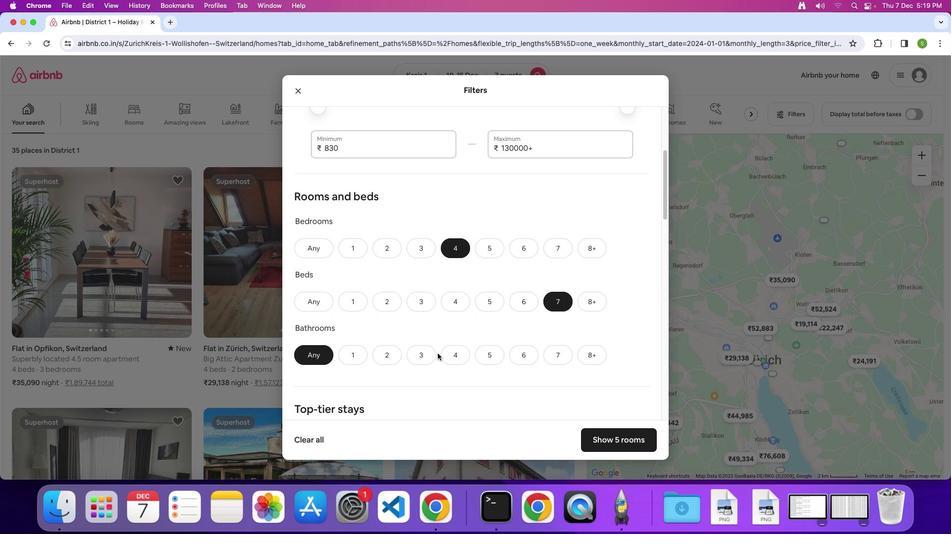 
Action: Mouse scrolled (437, 353) with delta (0, 0)
Screenshot: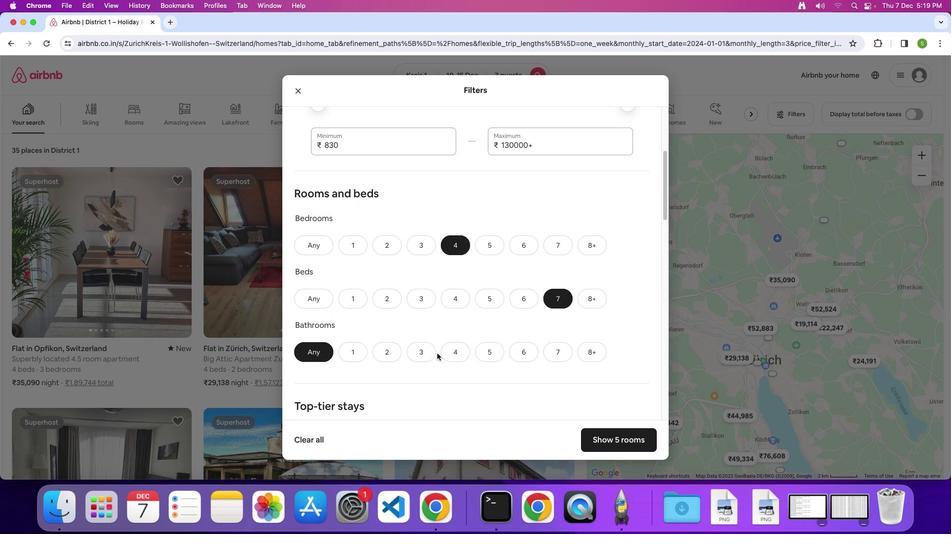 
Action: Mouse moved to (457, 349)
Screenshot: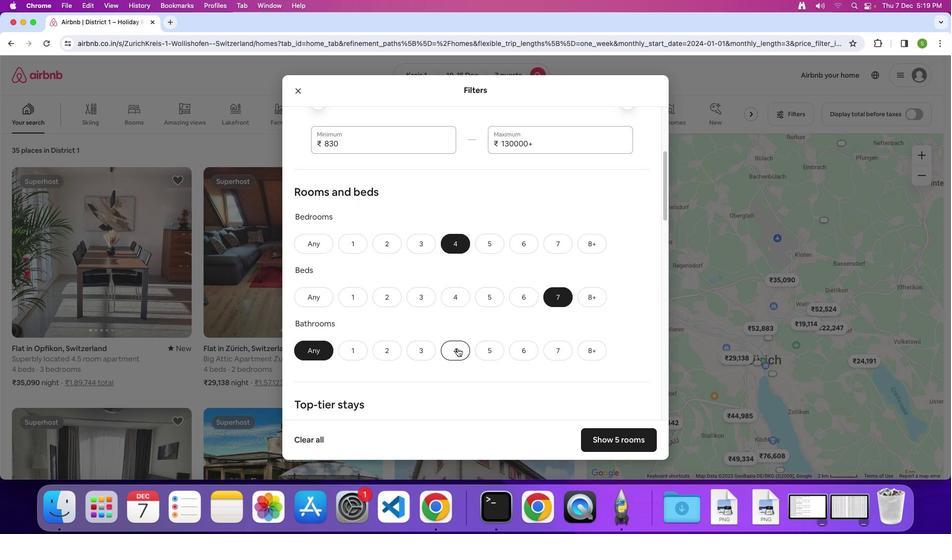 
Action: Mouse pressed left at (457, 349)
Screenshot: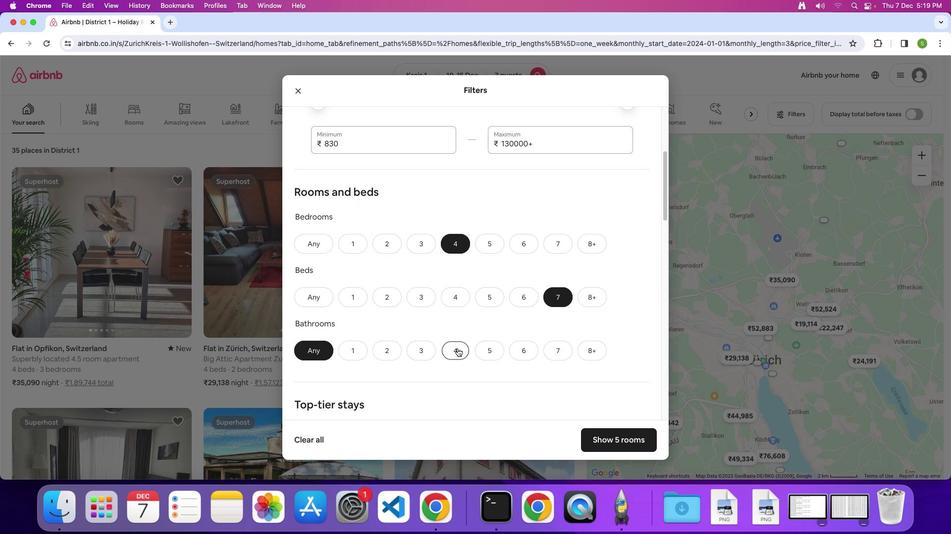 
Action: Mouse moved to (506, 379)
Screenshot: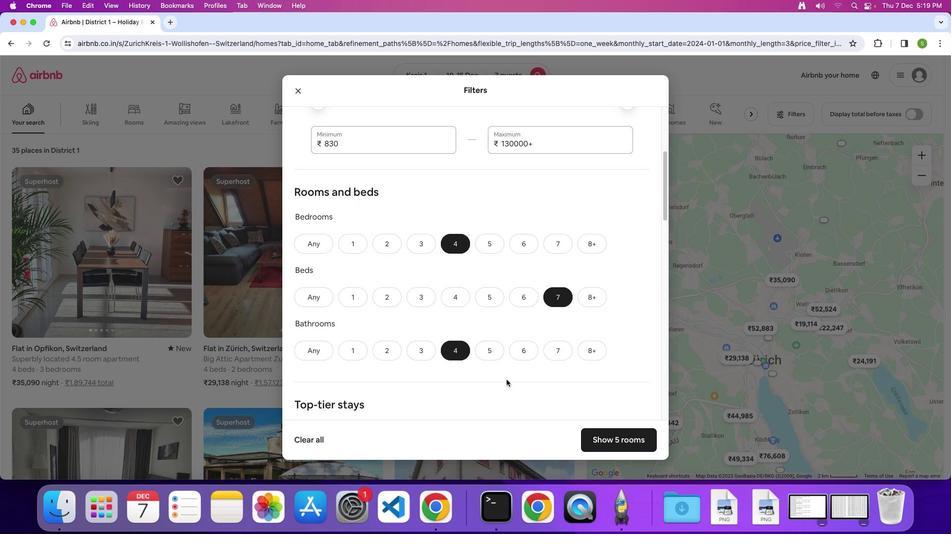
Action: Mouse scrolled (506, 379) with delta (0, 0)
Screenshot: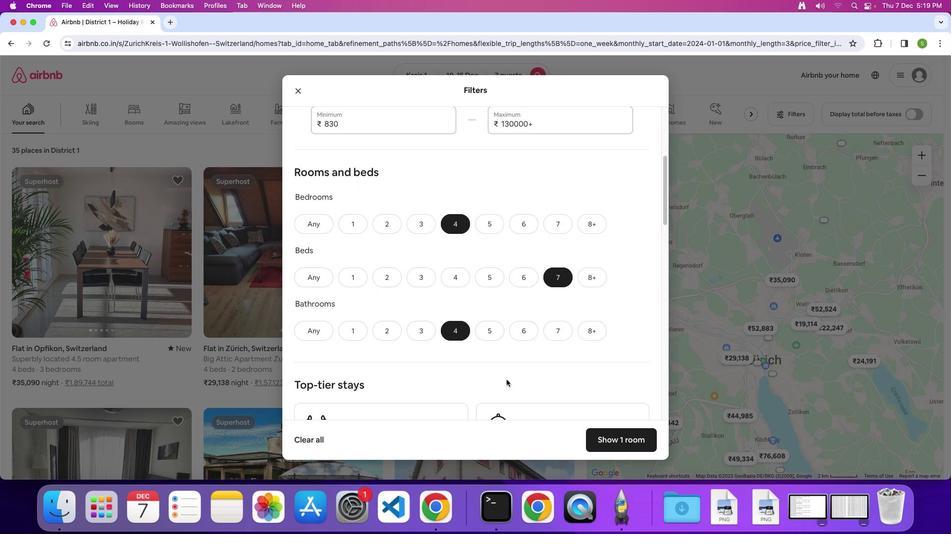 
Action: Mouse scrolled (506, 379) with delta (0, 0)
Screenshot: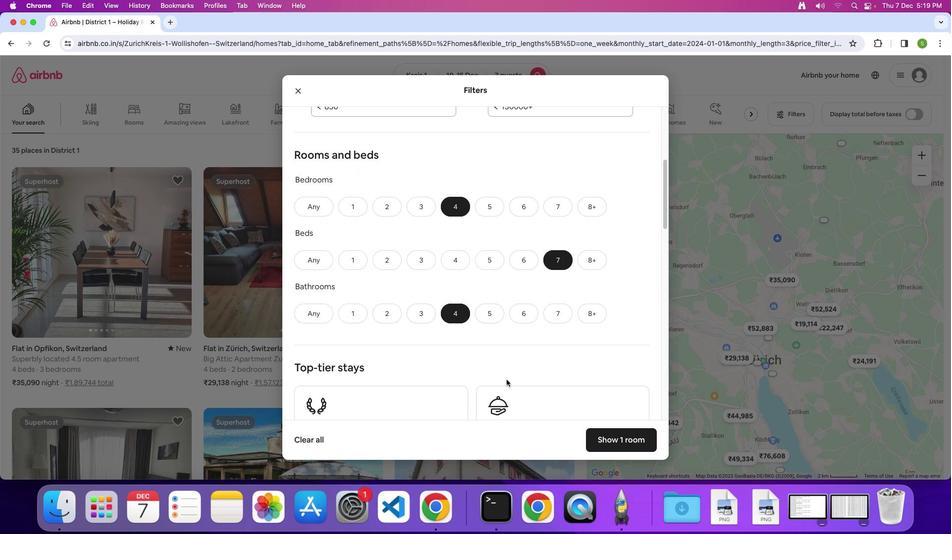 
Action: Mouse scrolled (506, 379) with delta (0, 0)
Screenshot: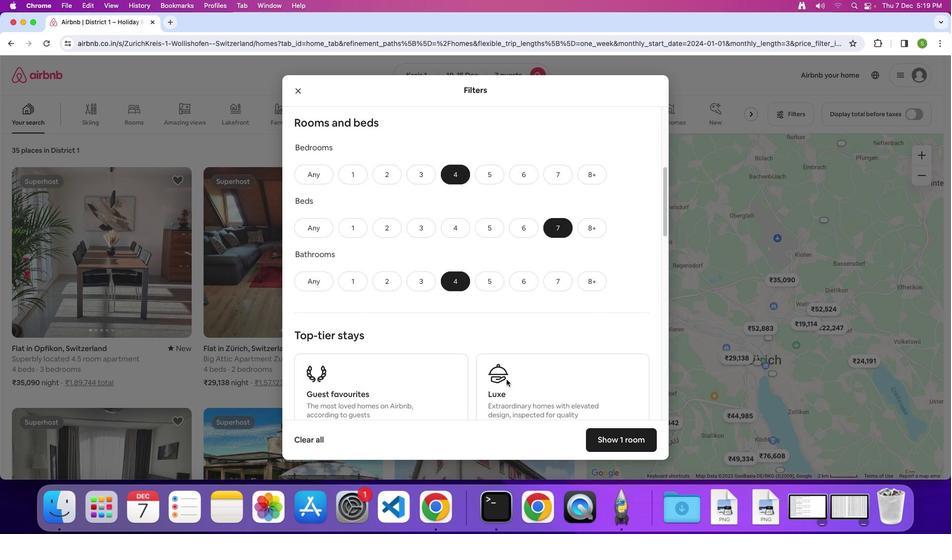 
Action: Mouse scrolled (506, 379) with delta (0, 0)
Screenshot: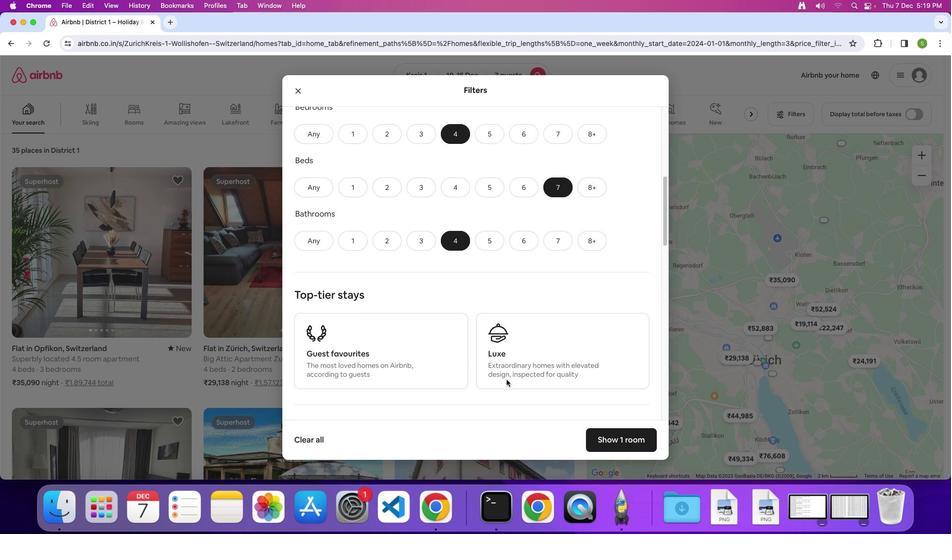 
Action: Mouse scrolled (506, 379) with delta (0, 0)
Screenshot: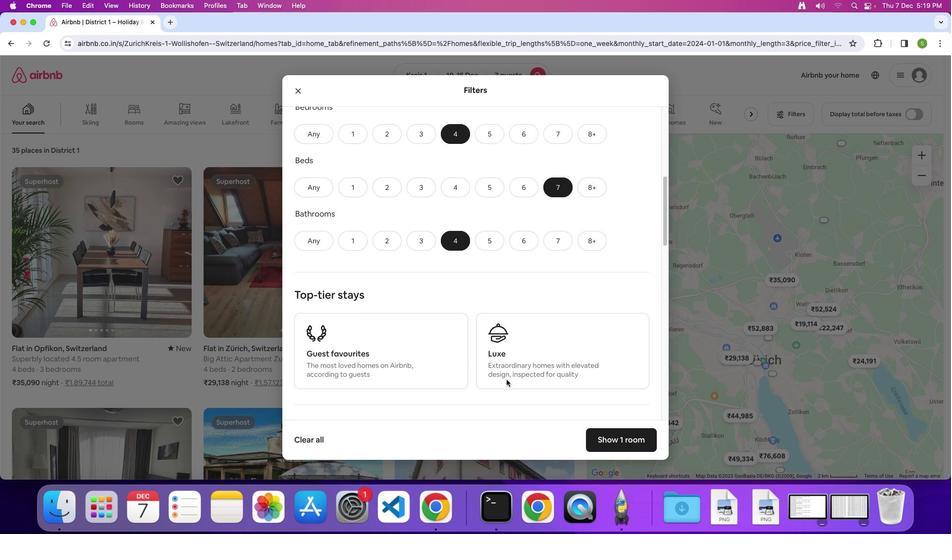 
Action: Mouse scrolled (506, 379) with delta (0, -1)
Screenshot: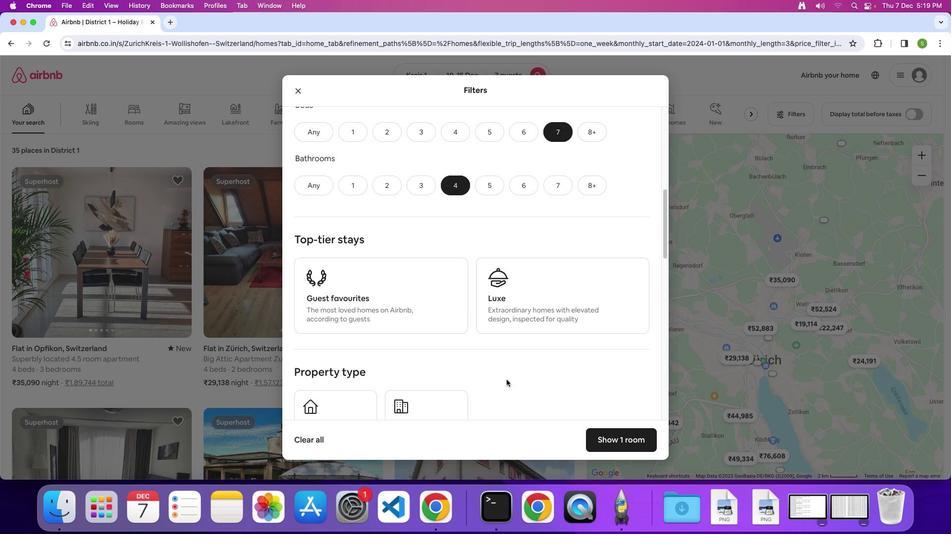
Action: Mouse scrolled (506, 379) with delta (0, 0)
Screenshot: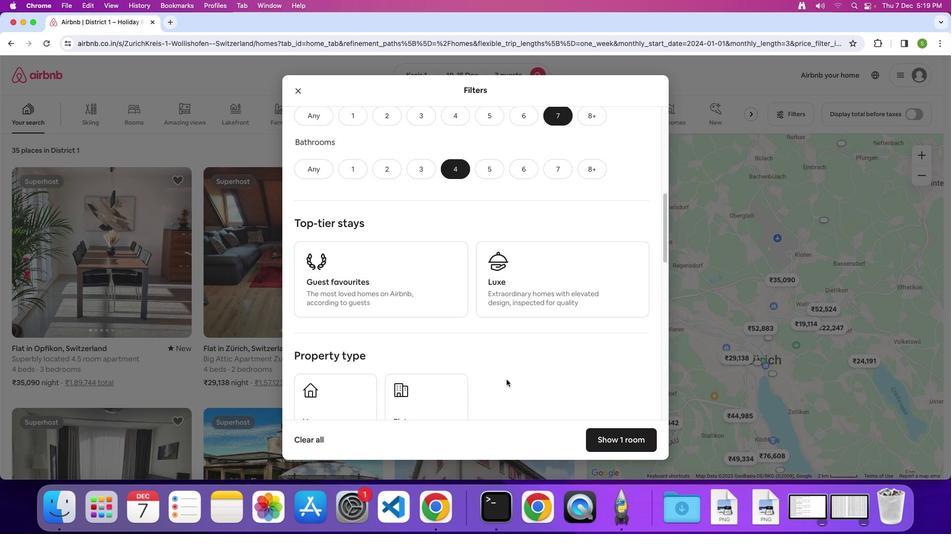 
Action: Mouse scrolled (506, 379) with delta (0, 0)
Screenshot: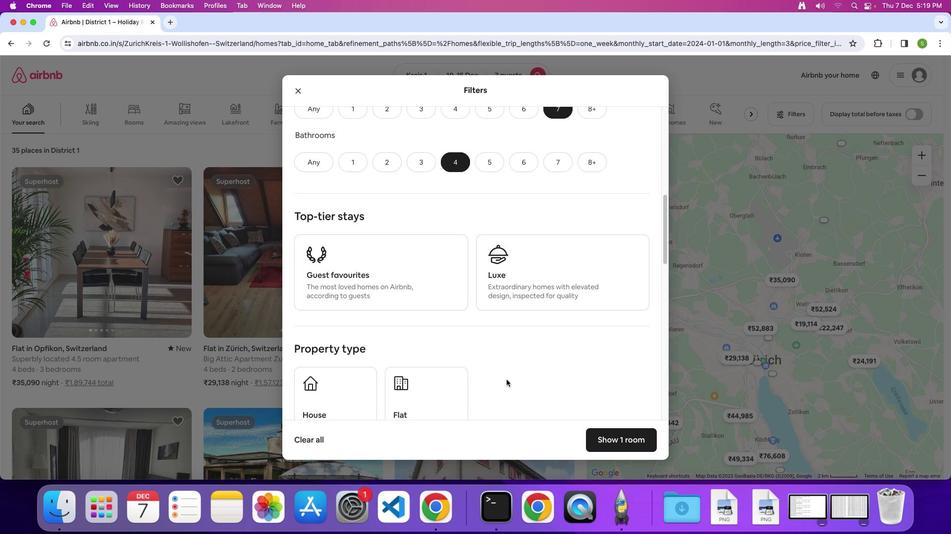 
Action: Mouse moved to (337, 378)
Screenshot: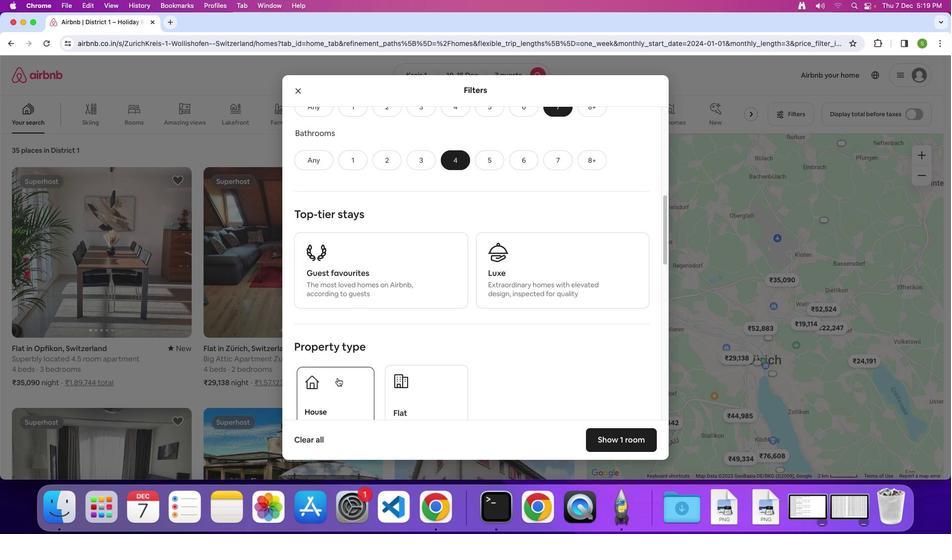 
Action: Mouse pressed left at (337, 378)
Screenshot: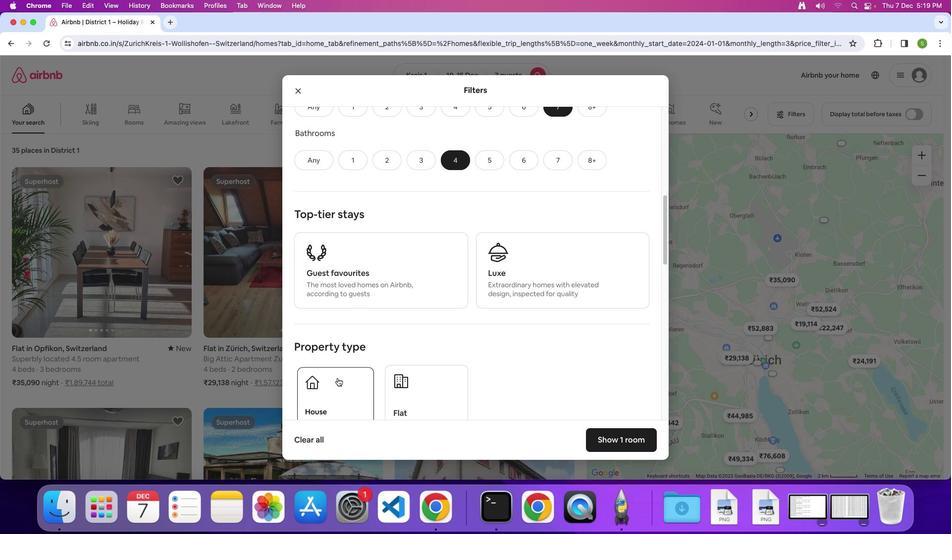 
Action: Mouse moved to (519, 347)
Screenshot: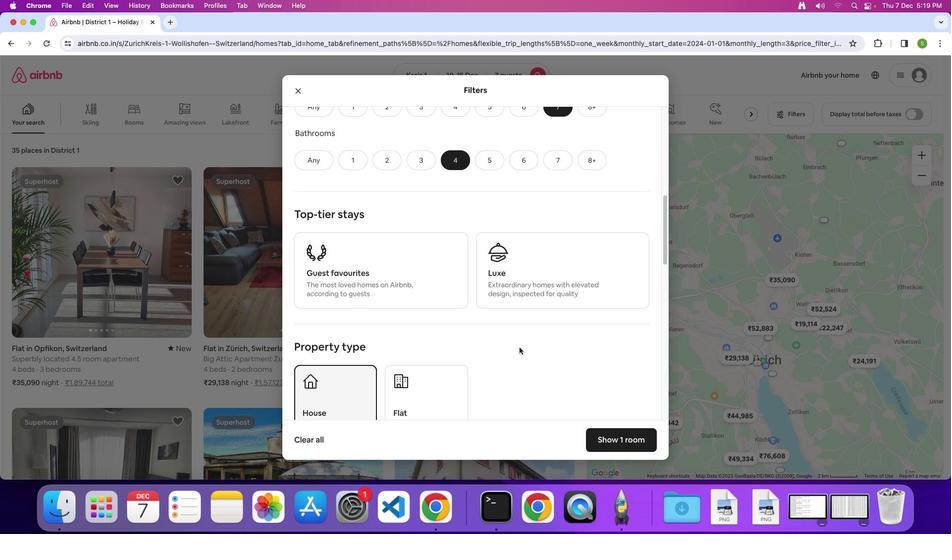 
Action: Mouse scrolled (519, 347) with delta (0, 0)
Screenshot: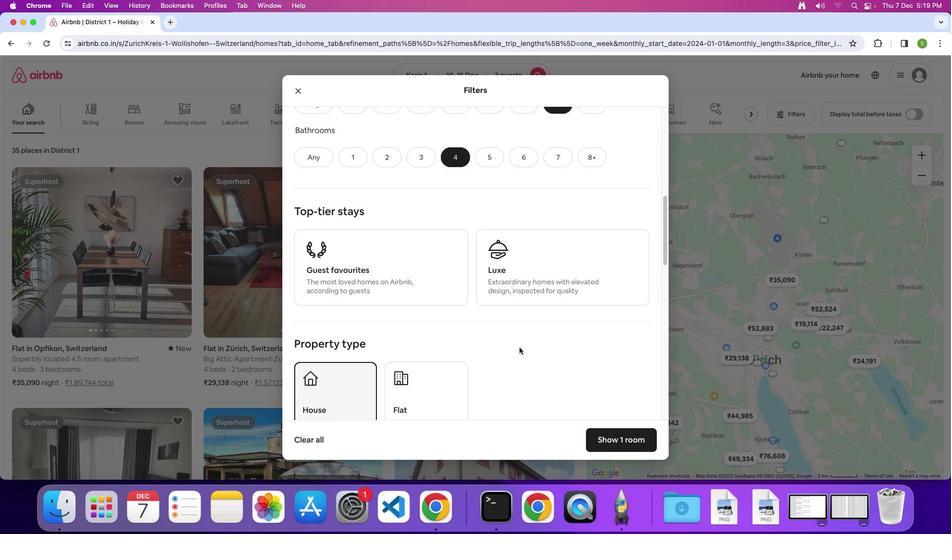 
Action: Mouse scrolled (519, 347) with delta (0, 0)
Screenshot: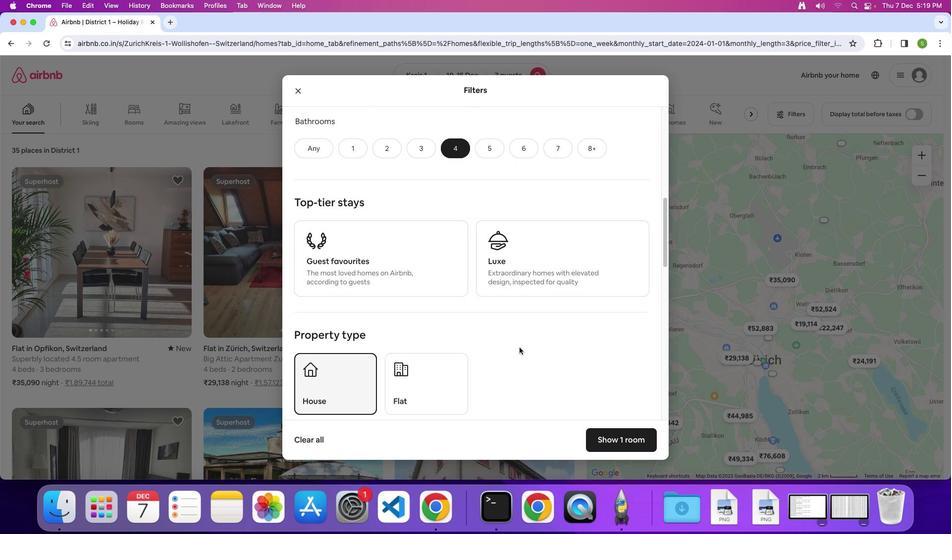 
Action: Mouse scrolled (519, 347) with delta (0, 0)
Screenshot: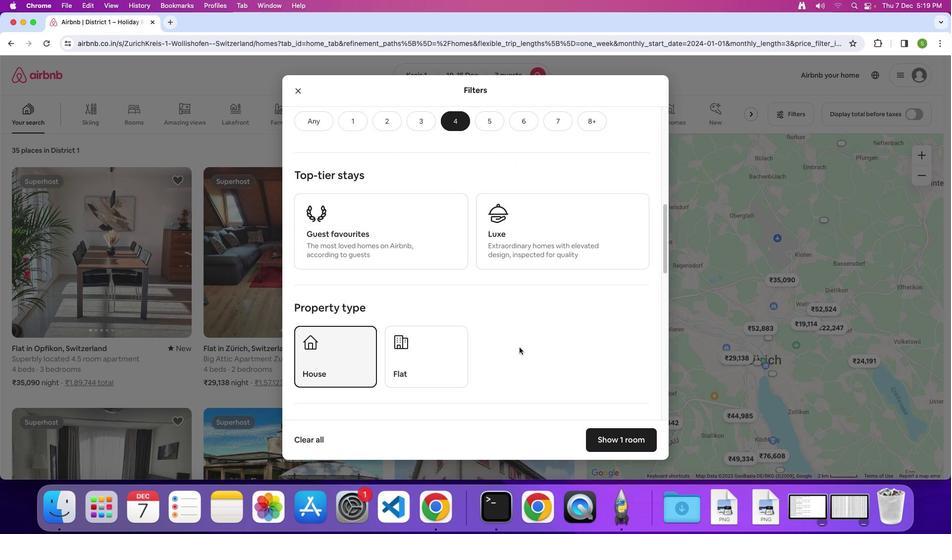 
Action: Mouse scrolled (519, 347) with delta (0, 0)
Screenshot: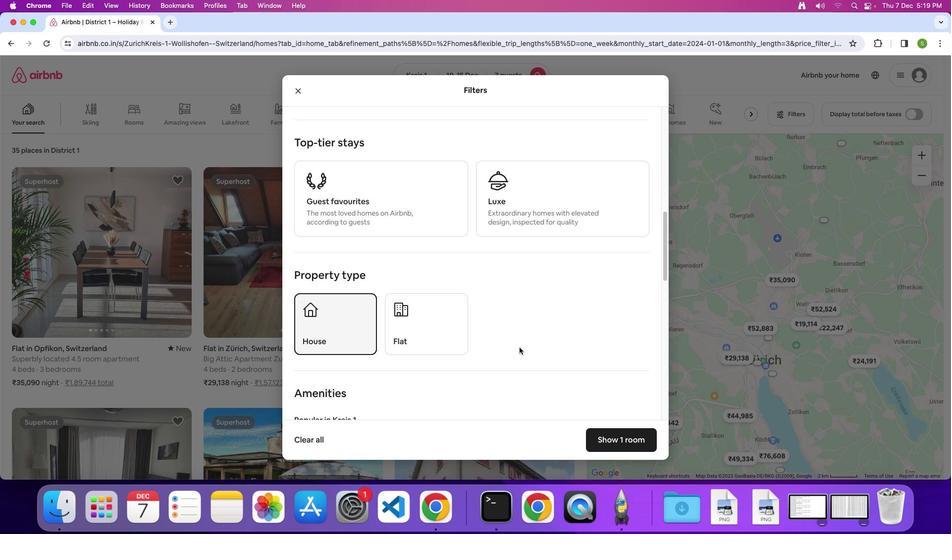
Action: Mouse scrolled (519, 347) with delta (0, 0)
Screenshot: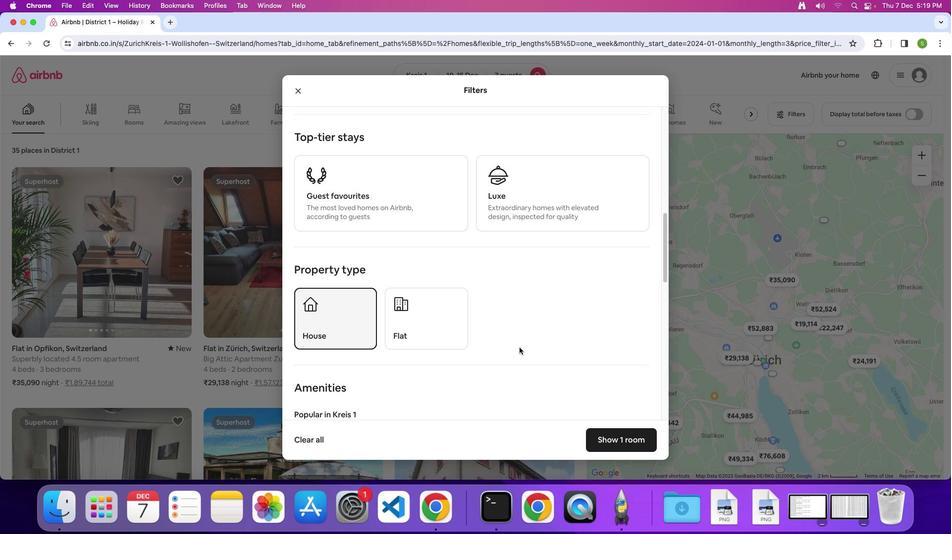 
Action: Mouse scrolled (519, 347) with delta (0, 0)
Screenshot: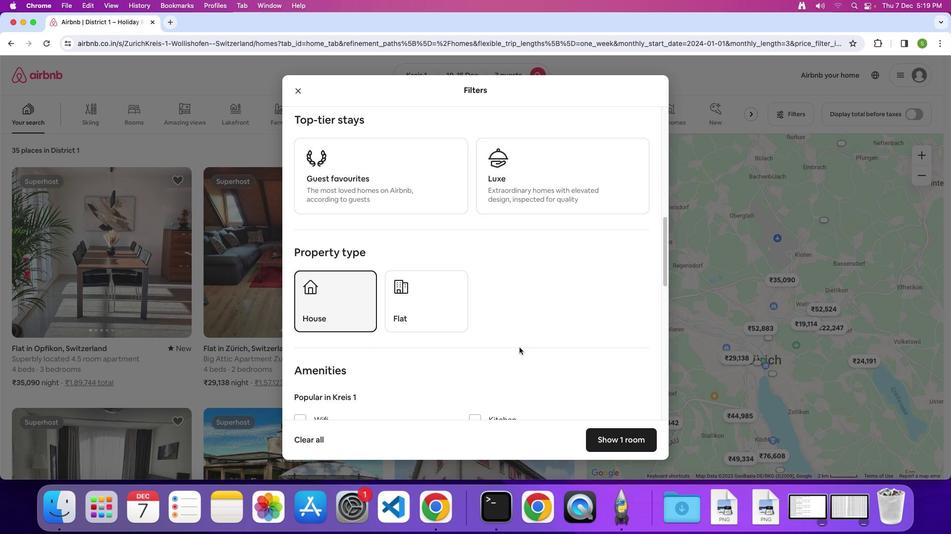 
Action: Mouse scrolled (519, 347) with delta (0, 0)
Screenshot: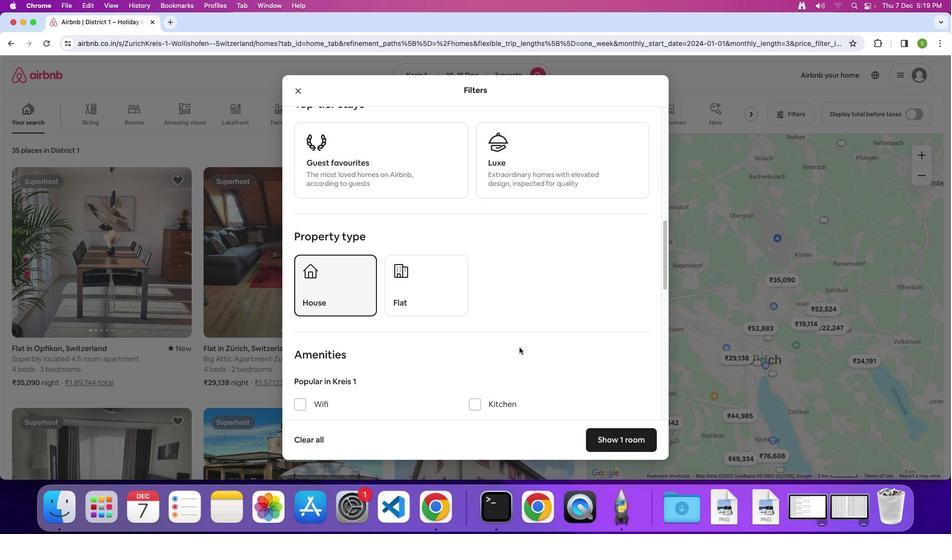 
Action: Mouse scrolled (519, 347) with delta (0, -1)
Screenshot: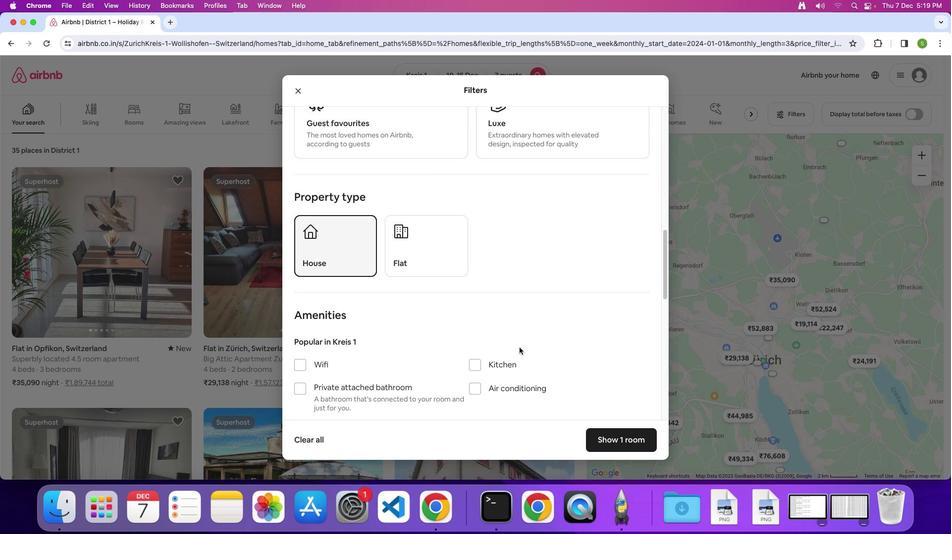 
Action: Mouse moved to (540, 338)
Screenshot: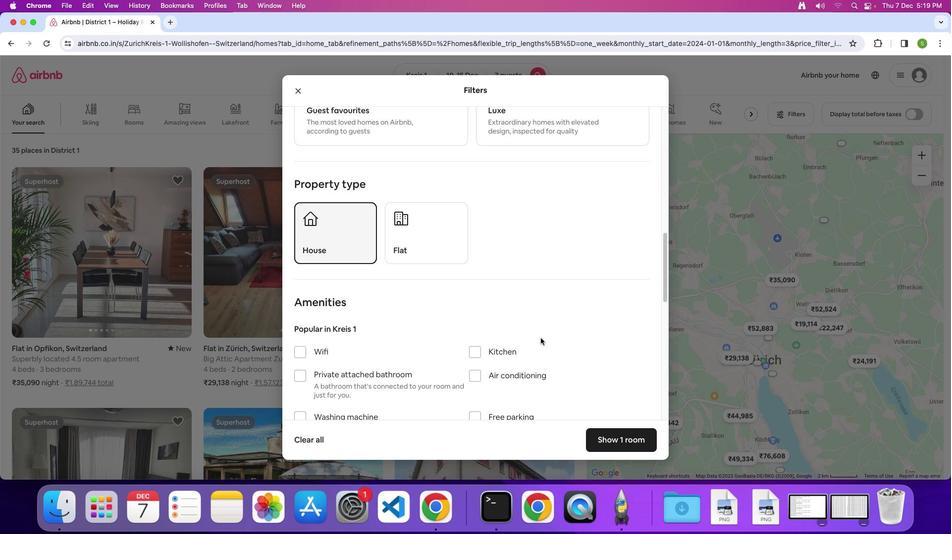 
Action: Mouse scrolled (540, 338) with delta (0, 0)
Screenshot: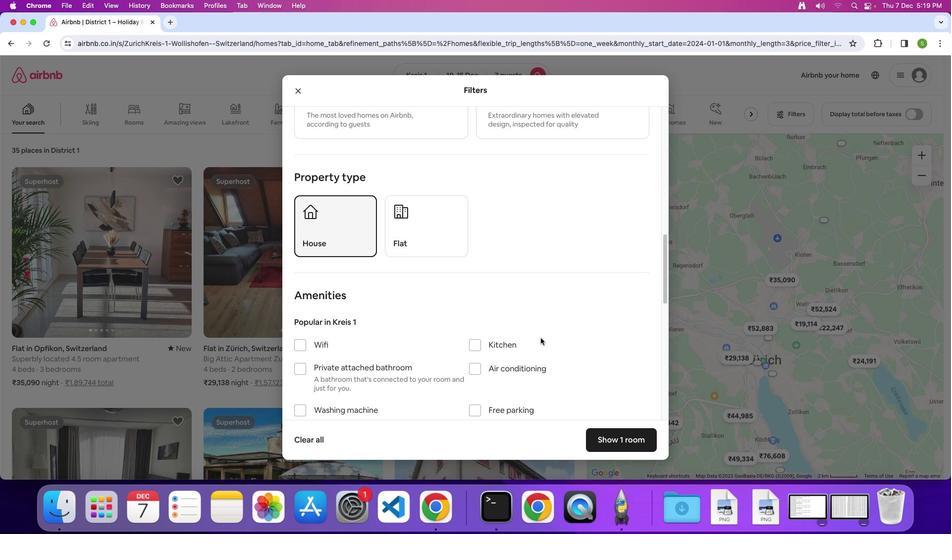
Action: Mouse scrolled (540, 338) with delta (0, 0)
Screenshot: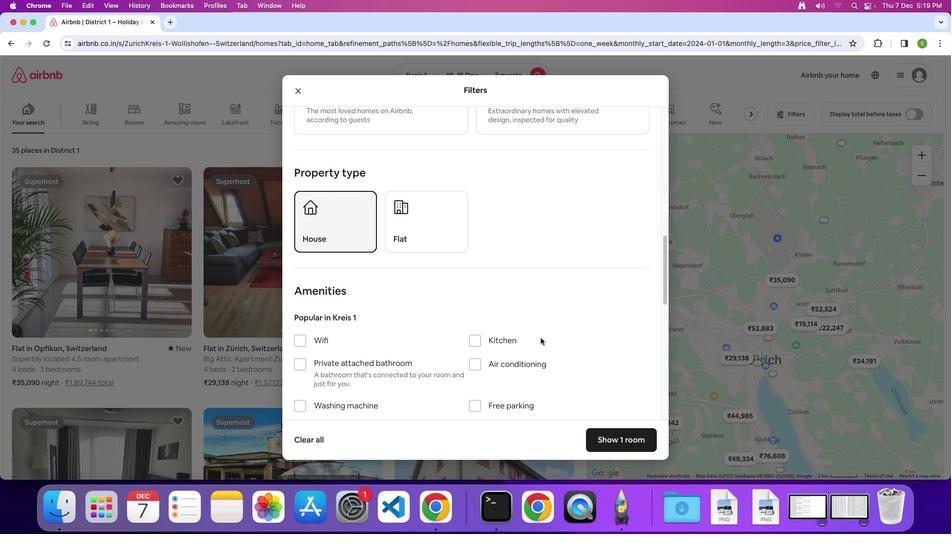 
Action: Mouse scrolled (540, 338) with delta (0, 0)
Screenshot: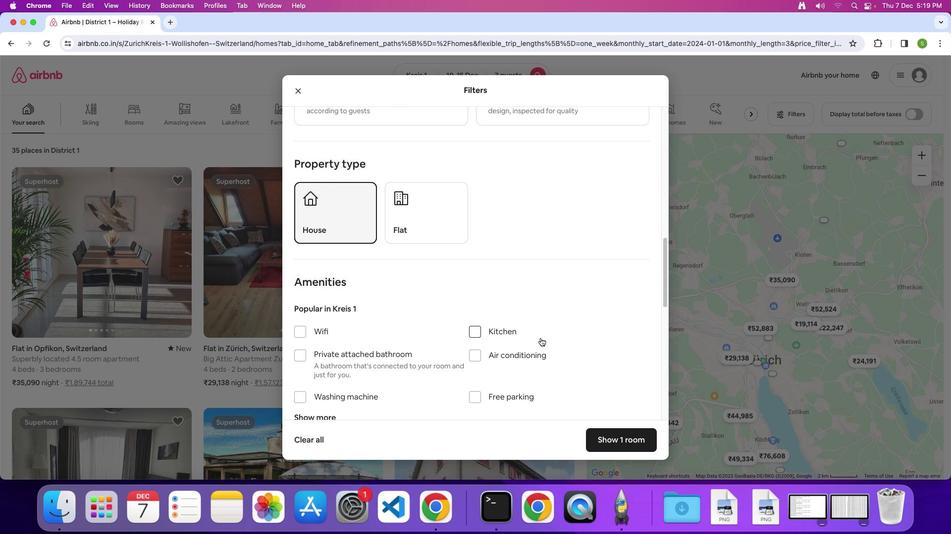 
Action: Mouse scrolled (540, 338) with delta (0, 0)
Screenshot: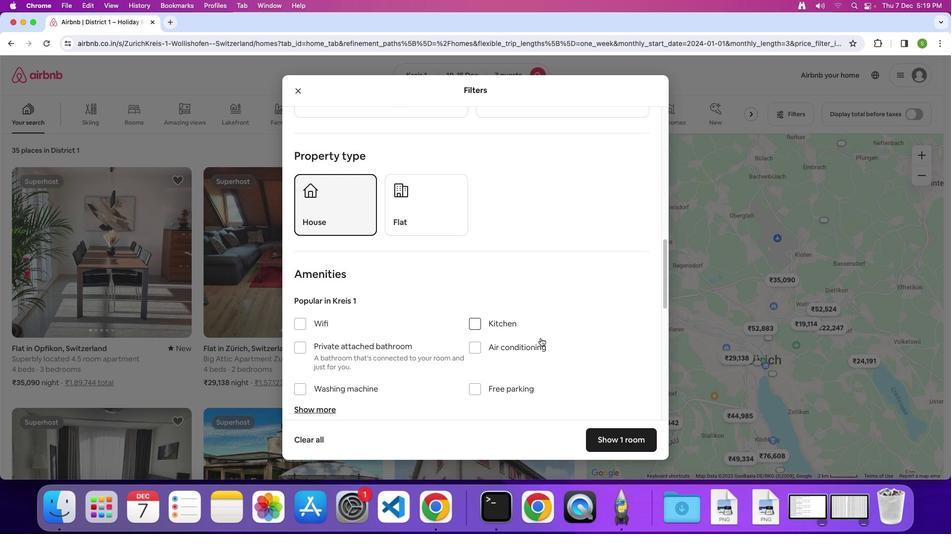 
Action: Mouse scrolled (540, 338) with delta (0, 0)
Screenshot: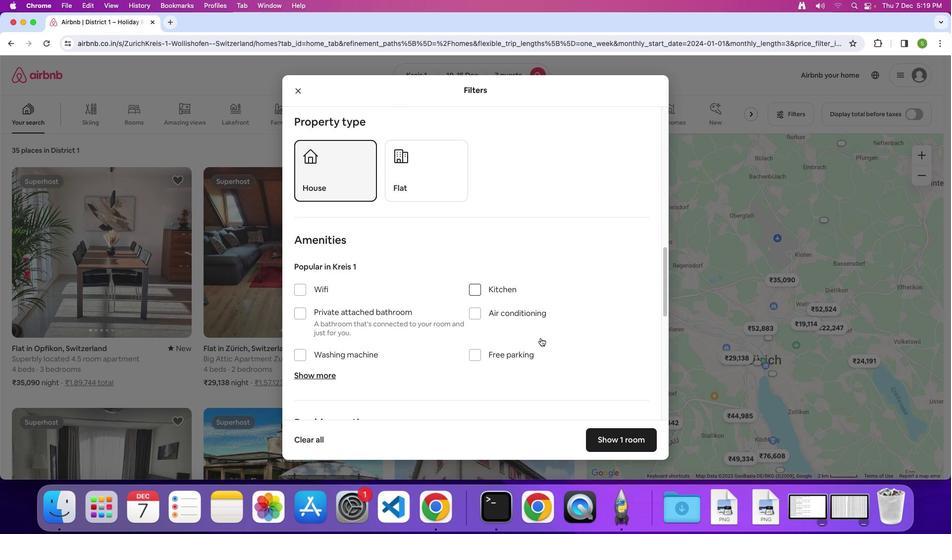 
Action: Mouse scrolled (540, 338) with delta (0, 0)
Screenshot: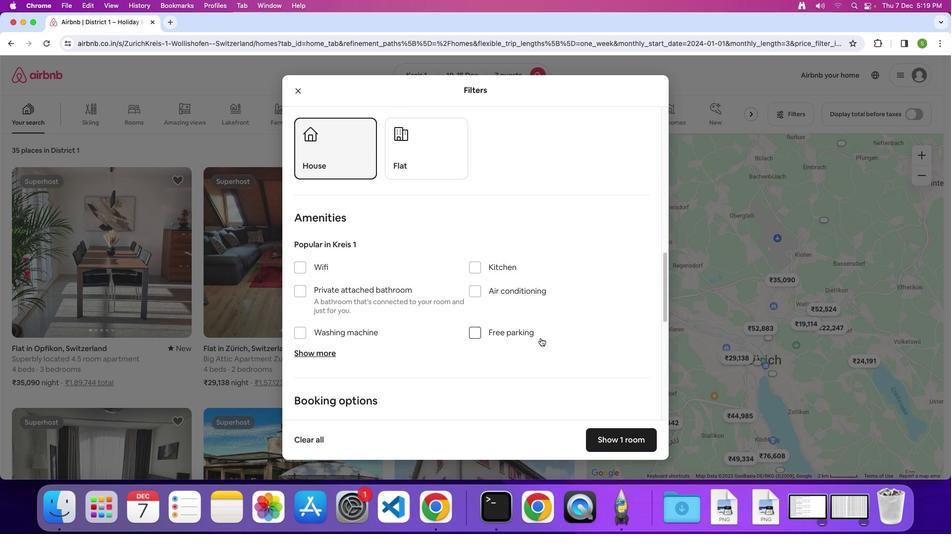 
Action: Mouse scrolled (540, 338) with delta (0, 0)
Screenshot: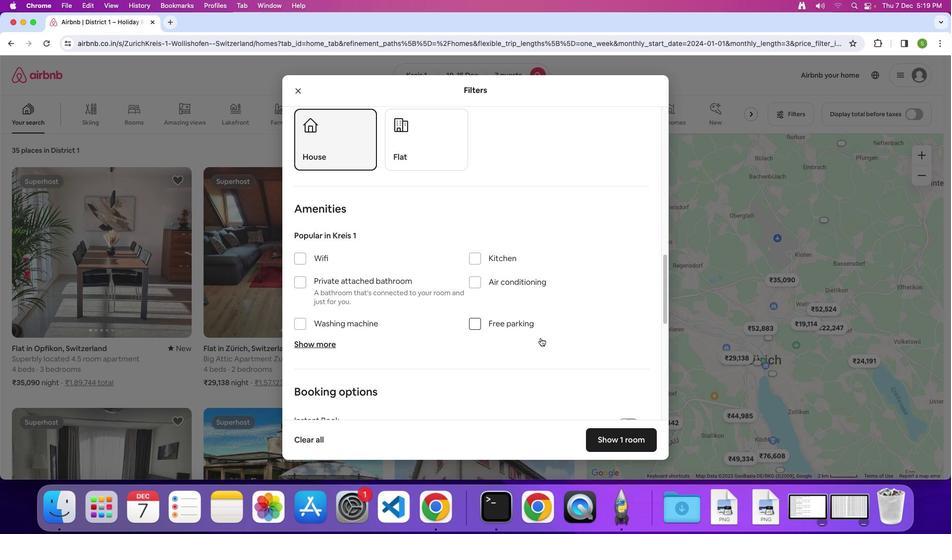 
Action: Mouse scrolled (540, 338) with delta (0, 0)
Screenshot: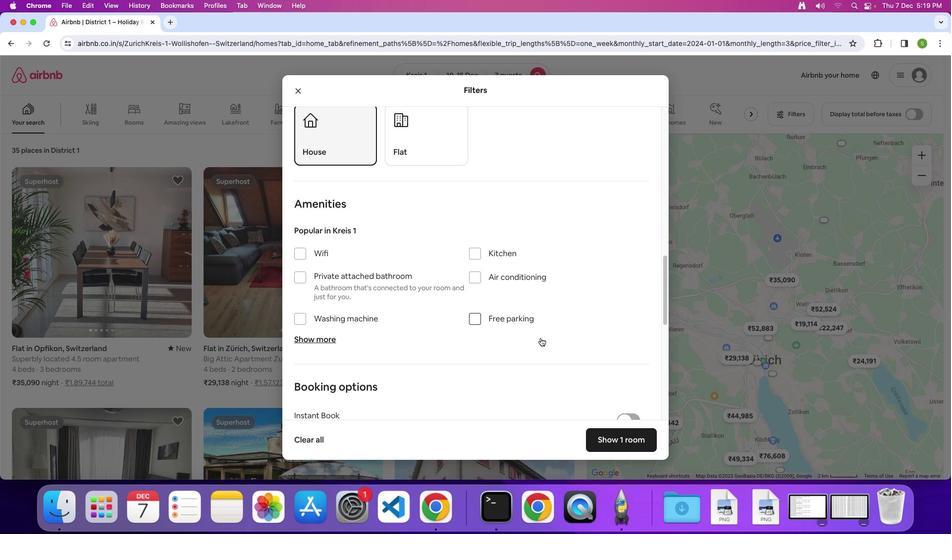 
Action: Mouse moved to (305, 251)
Screenshot: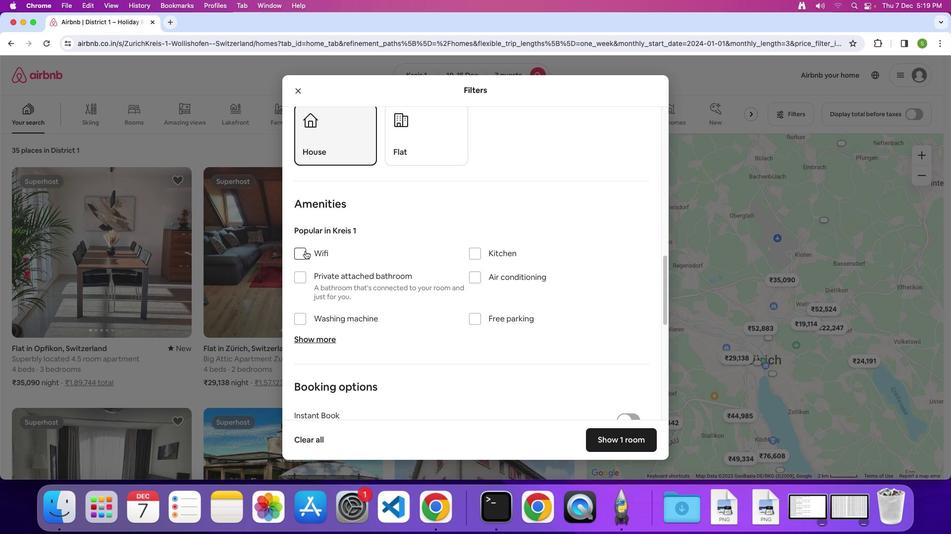 
Action: Mouse pressed left at (305, 251)
Screenshot: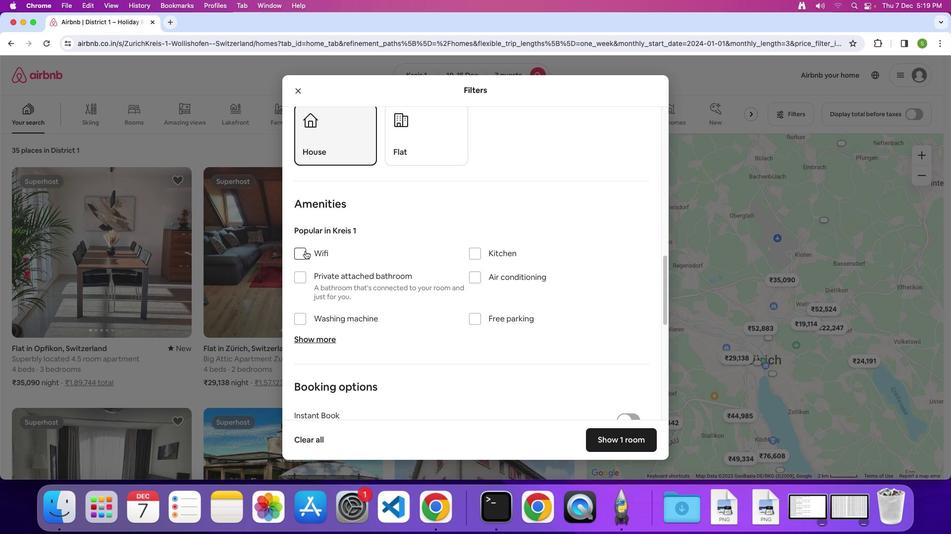 
Action: Mouse moved to (476, 321)
Screenshot: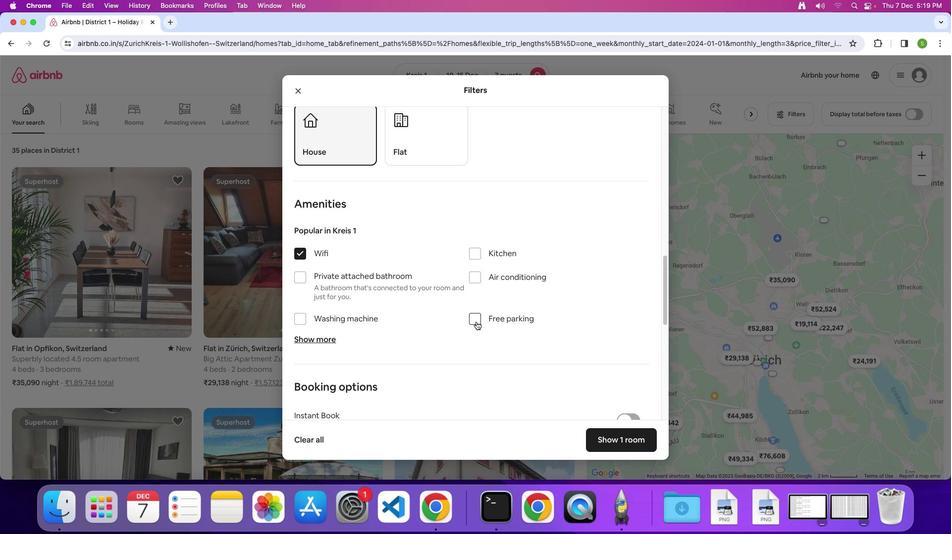 
Action: Mouse pressed left at (476, 321)
Screenshot: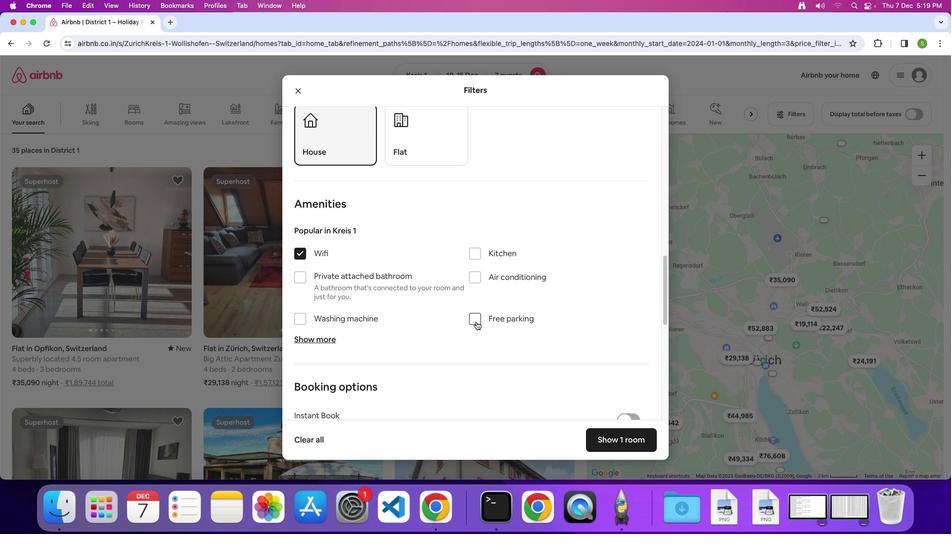 
Action: Mouse moved to (306, 339)
Screenshot: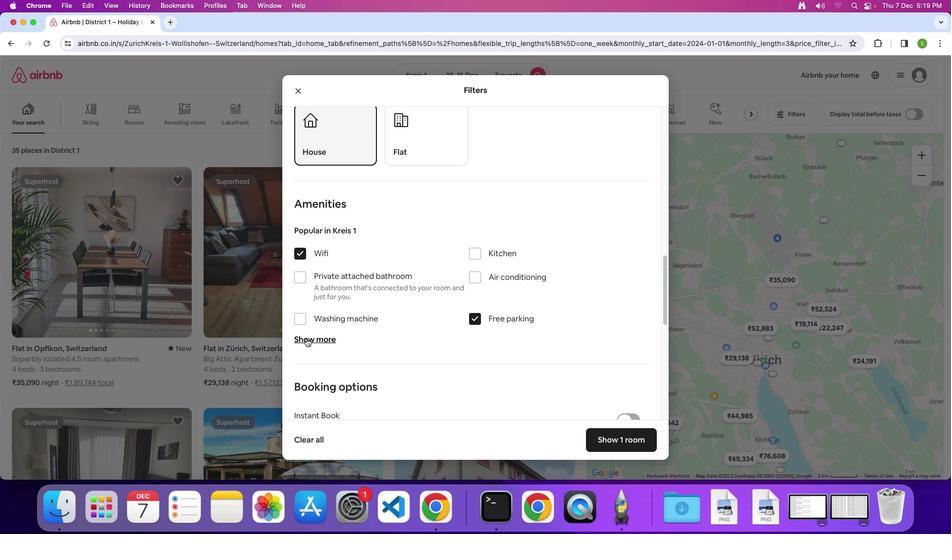 
Action: Mouse pressed left at (306, 339)
Screenshot: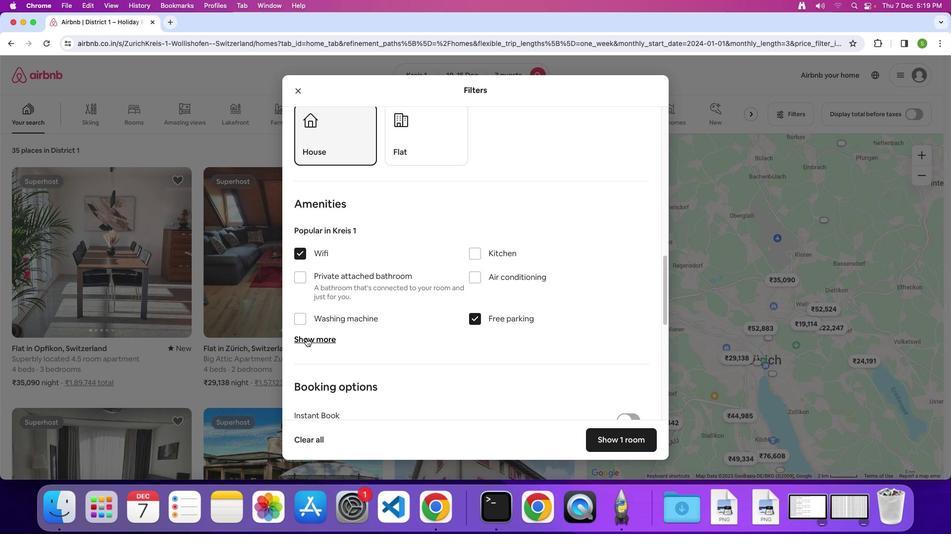 
Action: Mouse moved to (431, 315)
Screenshot: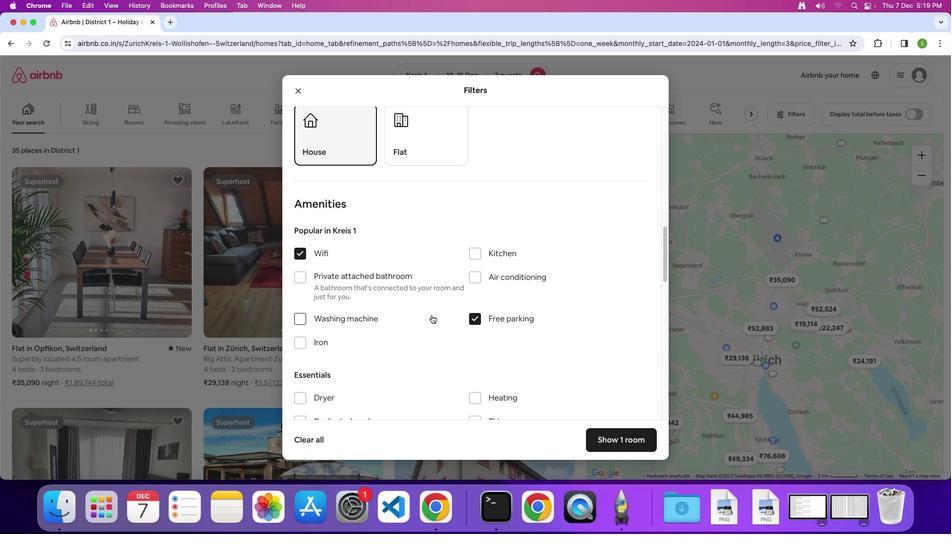
Action: Mouse scrolled (431, 315) with delta (0, 0)
Screenshot: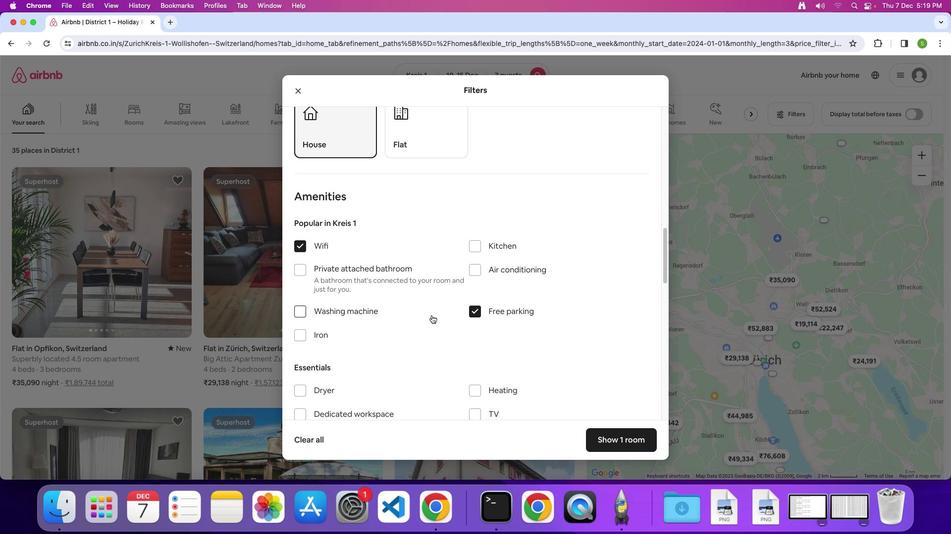 
Action: Mouse scrolled (431, 315) with delta (0, 0)
Screenshot: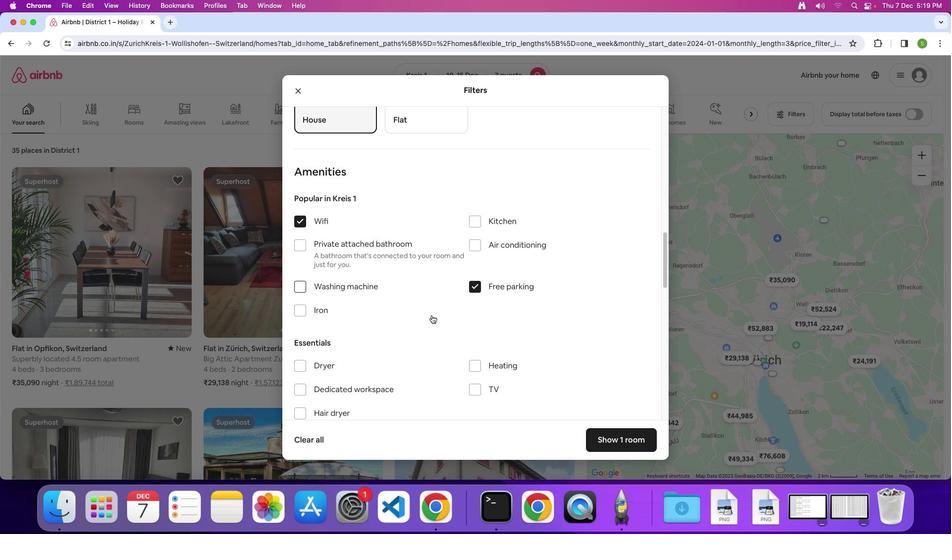 
Action: Mouse scrolled (431, 315) with delta (0, 0)
Screenshot: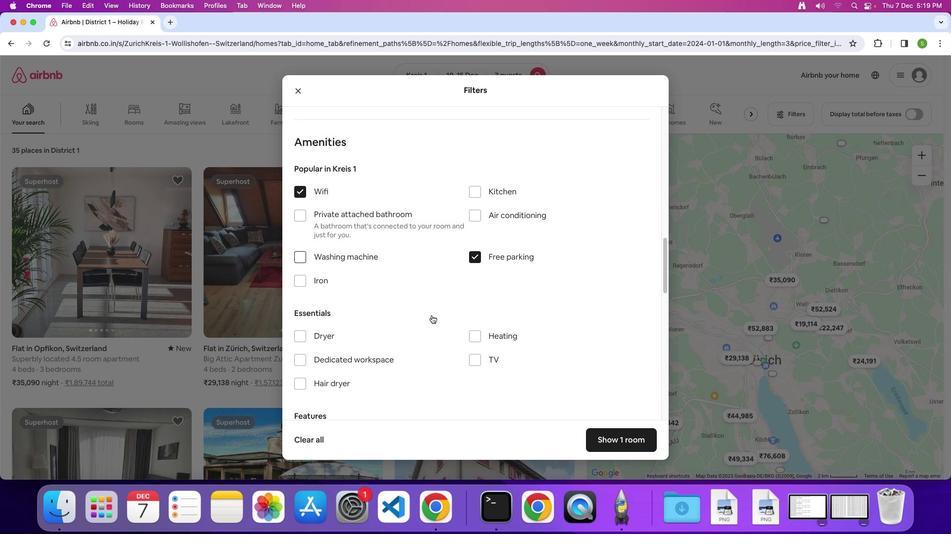 
Action: Mouse scrolled (431, 315) with delta (0, 0)
Screenshot: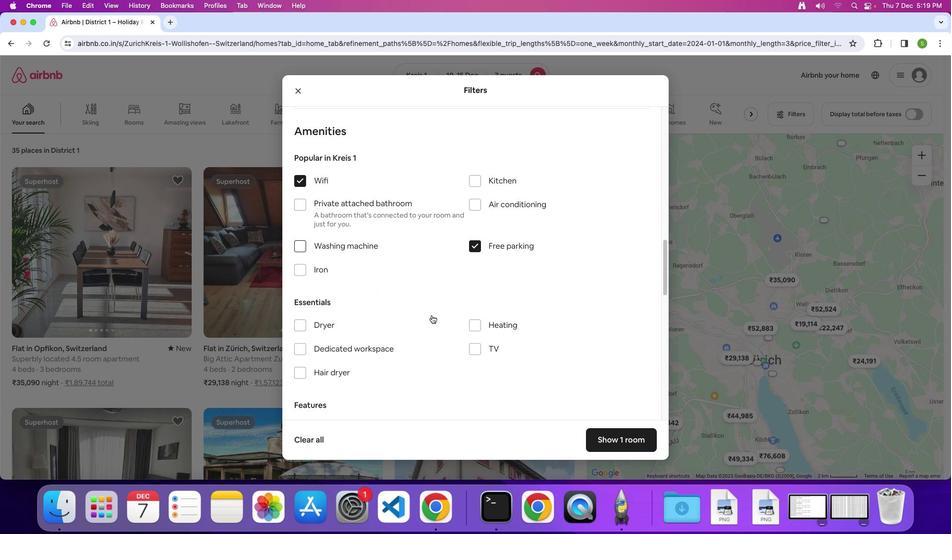 
Action: Mouse scrolled (431, 315) with delta (0, 0)
Screenshot: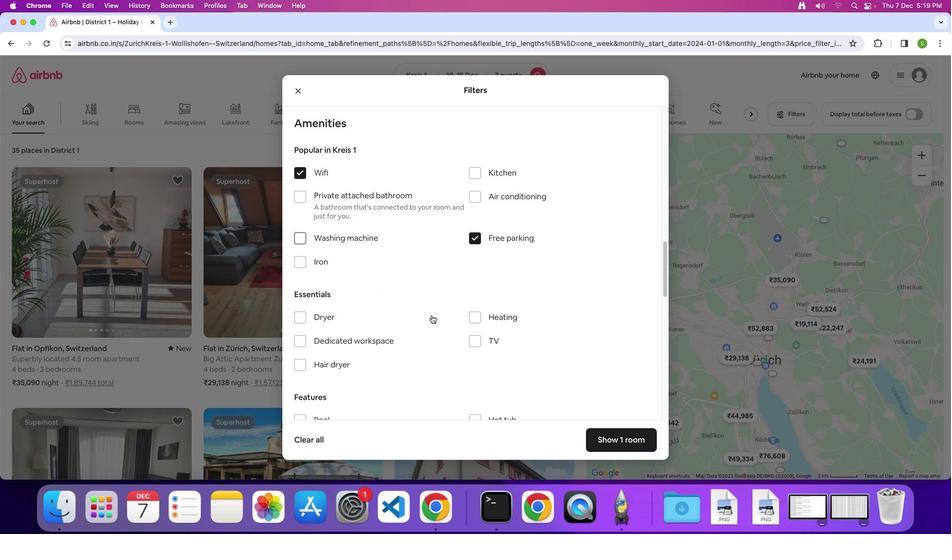 
Action: Mouse moved to (471, 339)
Screenshot: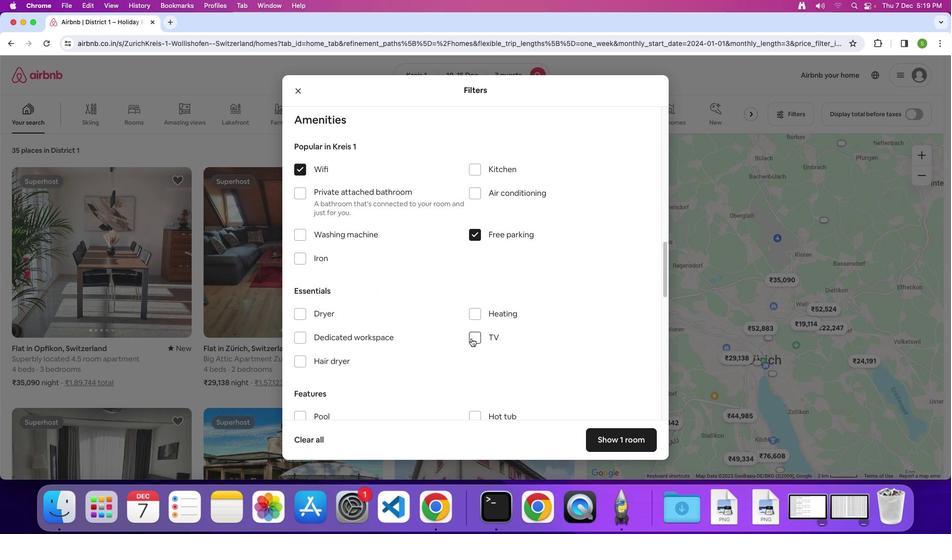 
Action: Mouse pressed left at (471, 339)
Screenshot: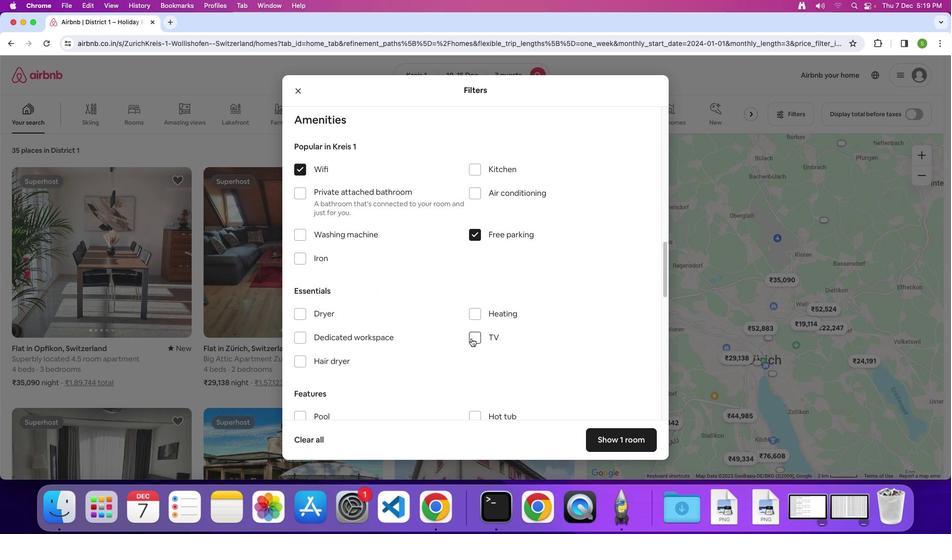 
Action: Mouse moved to (396, 342)
Screenshot: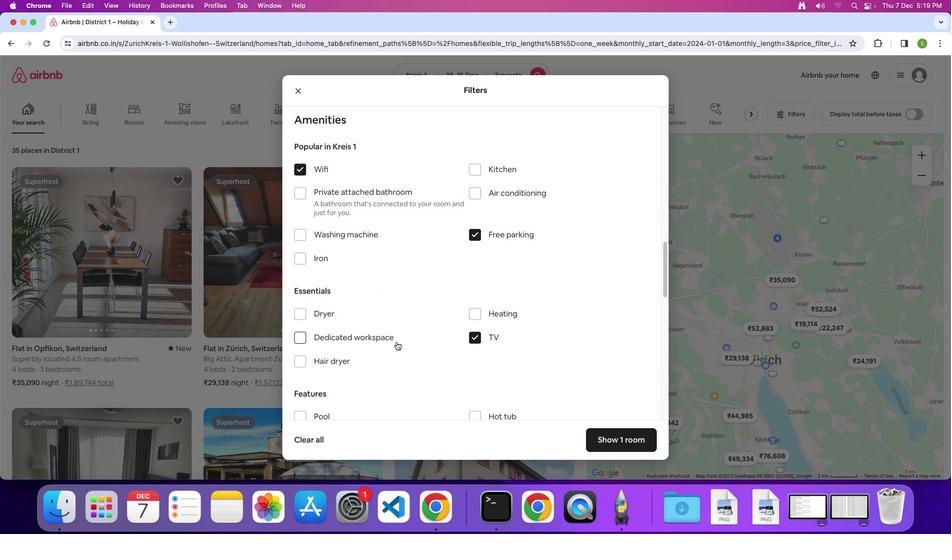 
Action: Mouse scrolled (396, 342) with delta (0, 0)
Screenshot: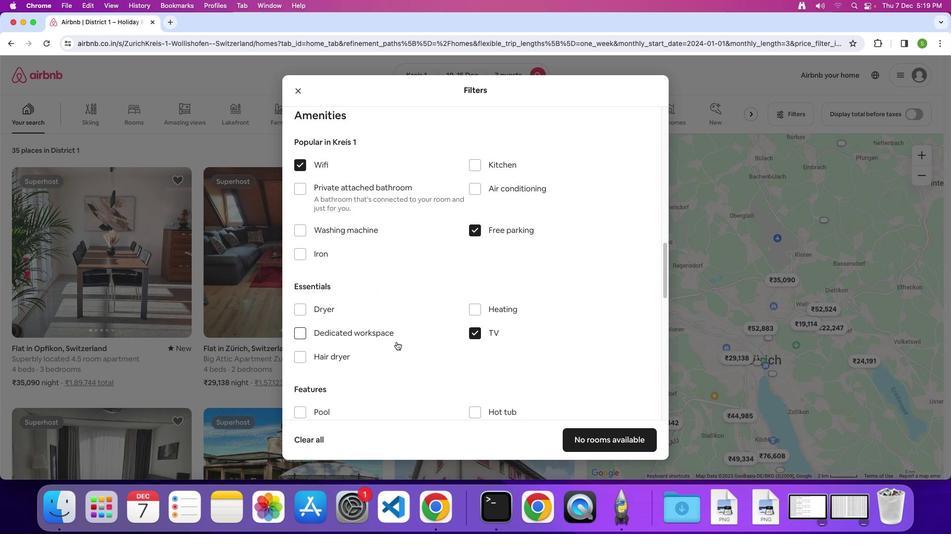 
Action: Mouse scrolled (396, 342) with delta (0, 0)
Screenshot: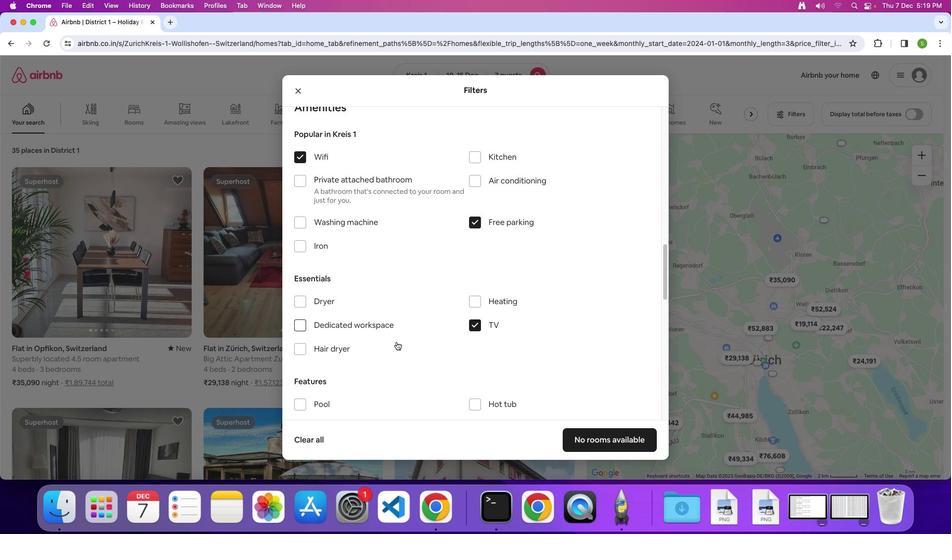 
Action: Mouse moved to (396, 342)
Screenshot: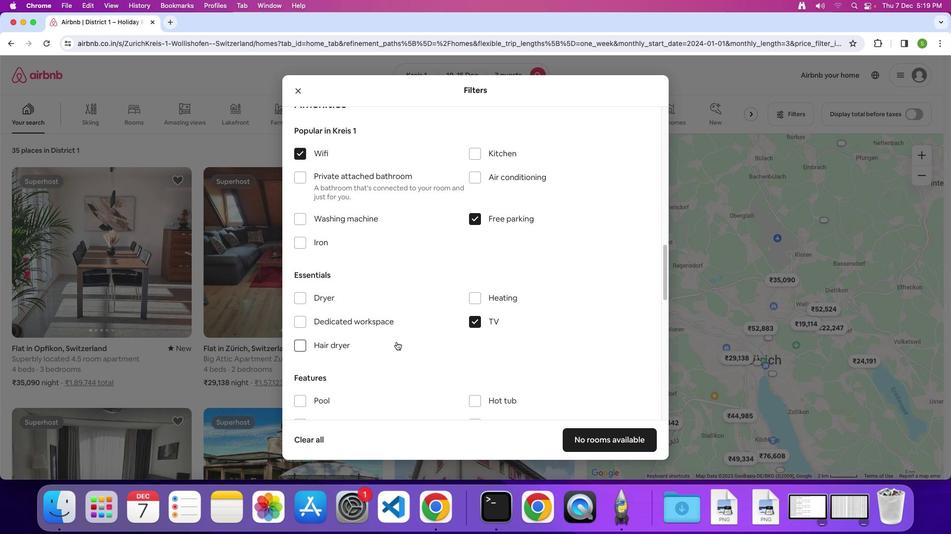 
Action: Mouse scrolled (396, 342) with delta (0, 0)
Screenshot: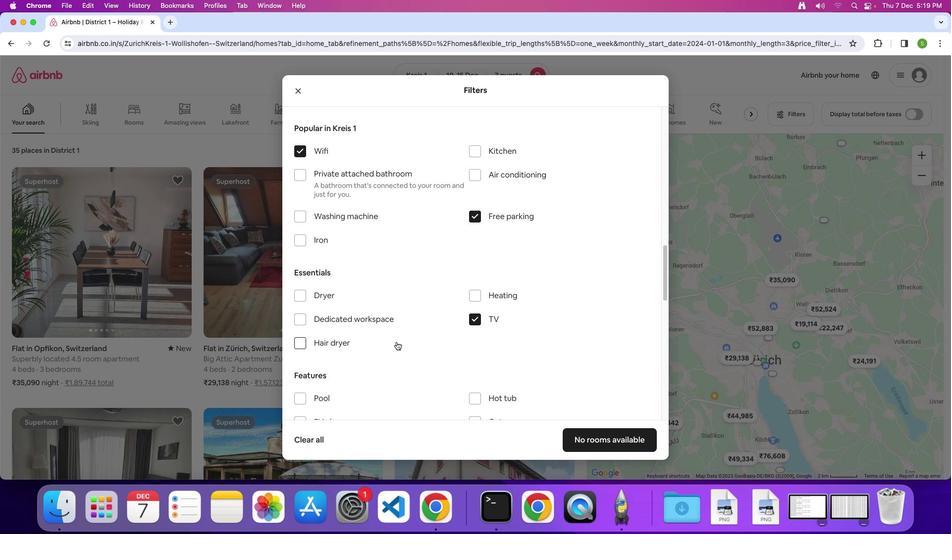 
Action: Mouse scrolled (396, 342) with delta (0, 0)
Screenshot: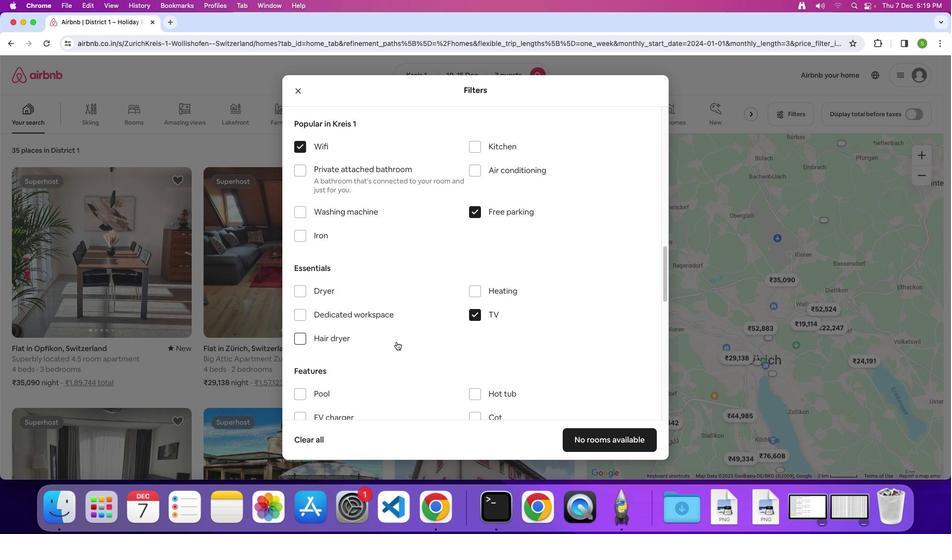 
Action: Mouse moved to (396, 342)
Screenshot: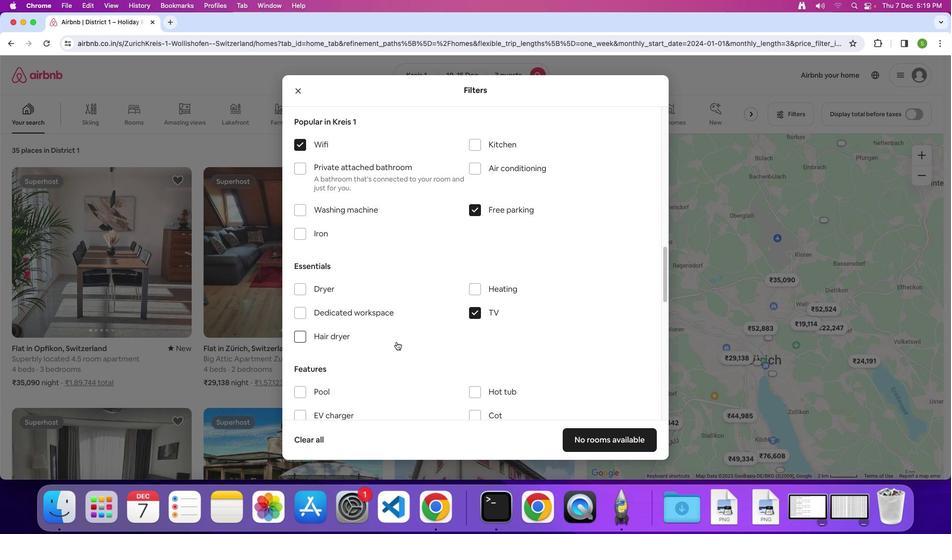 
Action: Mouse scrolled (396, 342) with delta (0, 0)
Screenshot: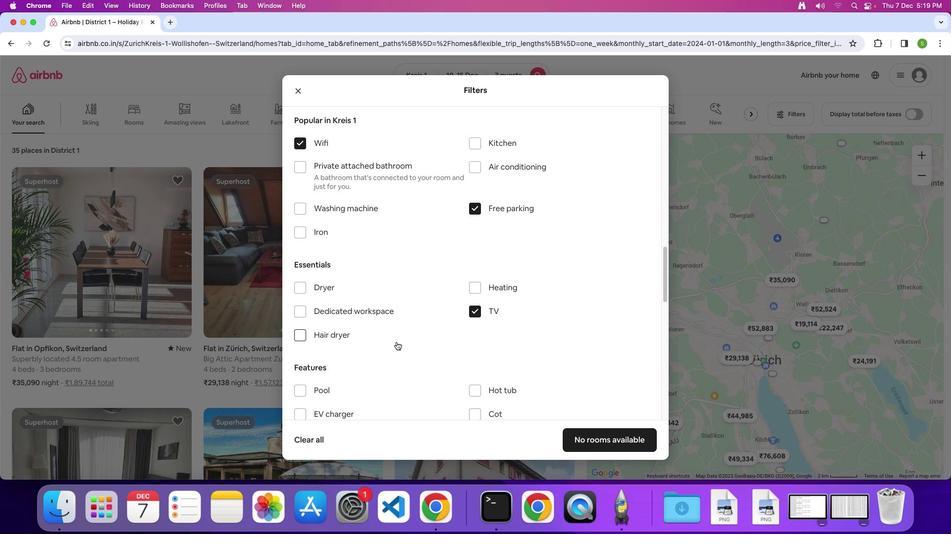 
Action: Mouse scrolled (396, 342) with delta (0, 0)
Screenshot: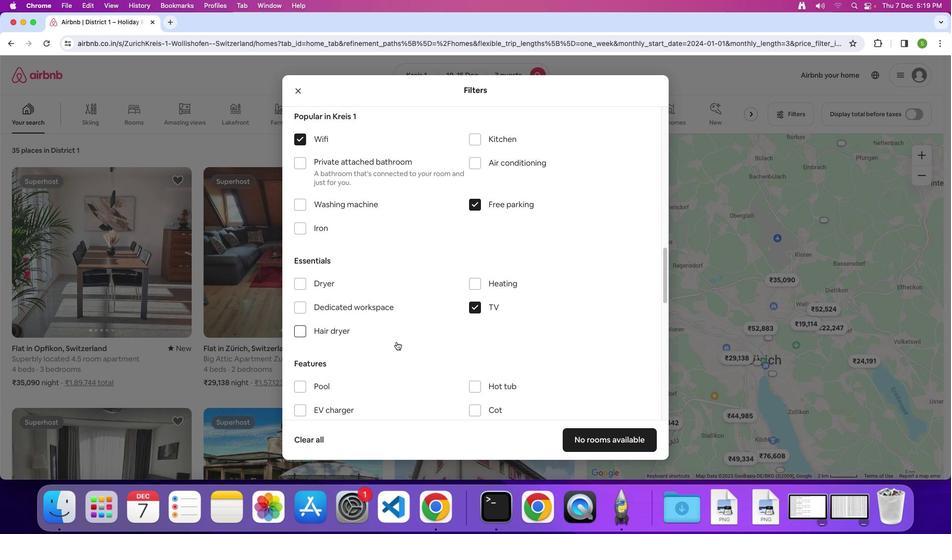 
Action: Mouse scrolled (396, 342) with delta (0, 0)
Screenshot: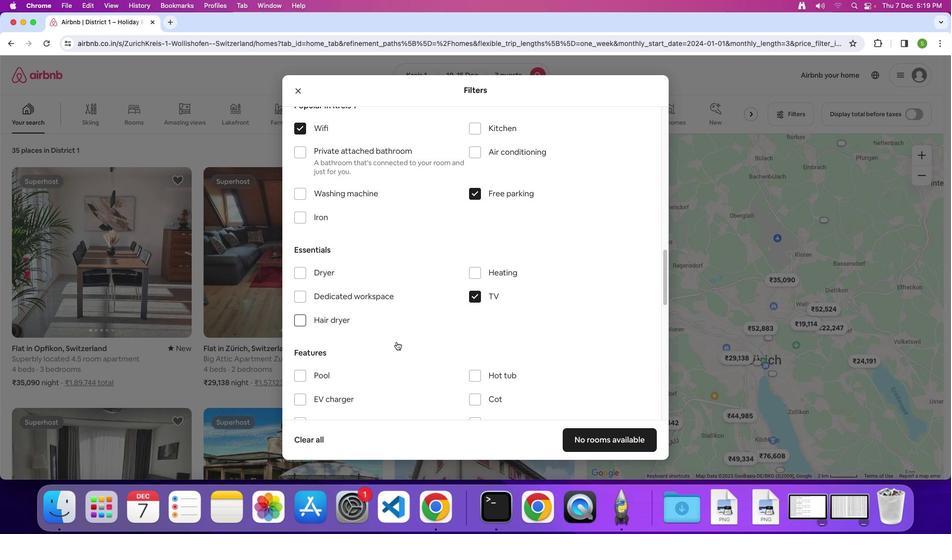 
Action: Mouse scrolled (396, 342) with delta (0, 0)
Screenshot: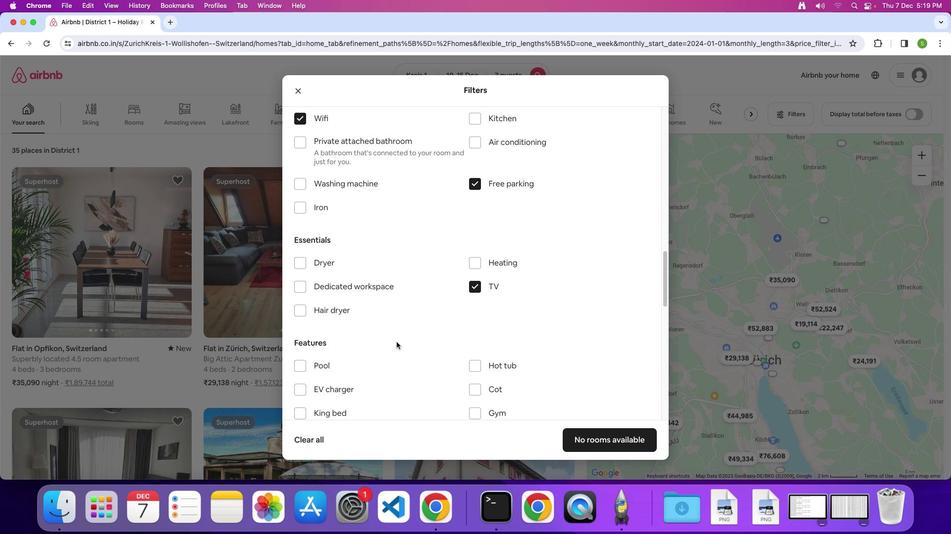 
Action: Mouse scrolled (396, 342) with delta (0, 0)
Screenshot: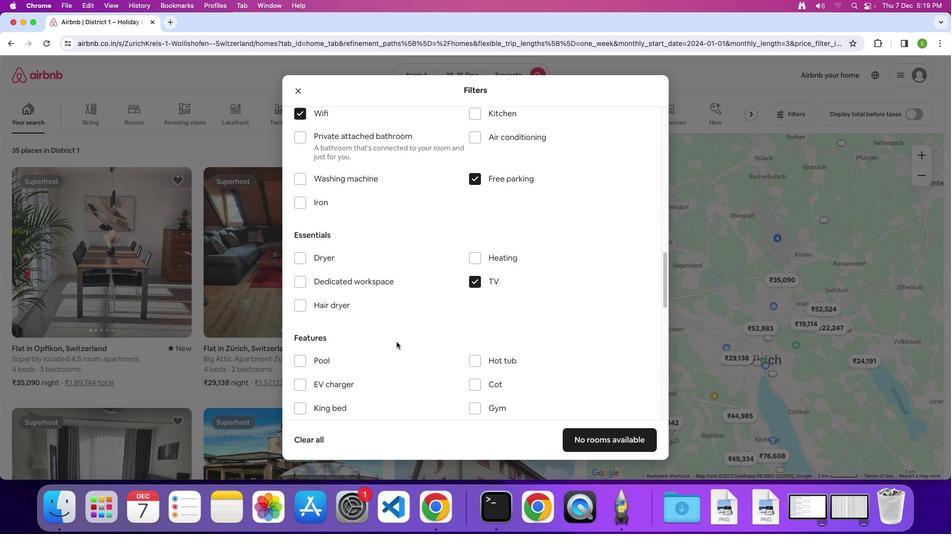 
Action: Mouse scrolled (396, 342) with delta (0, 0)
Screenshot: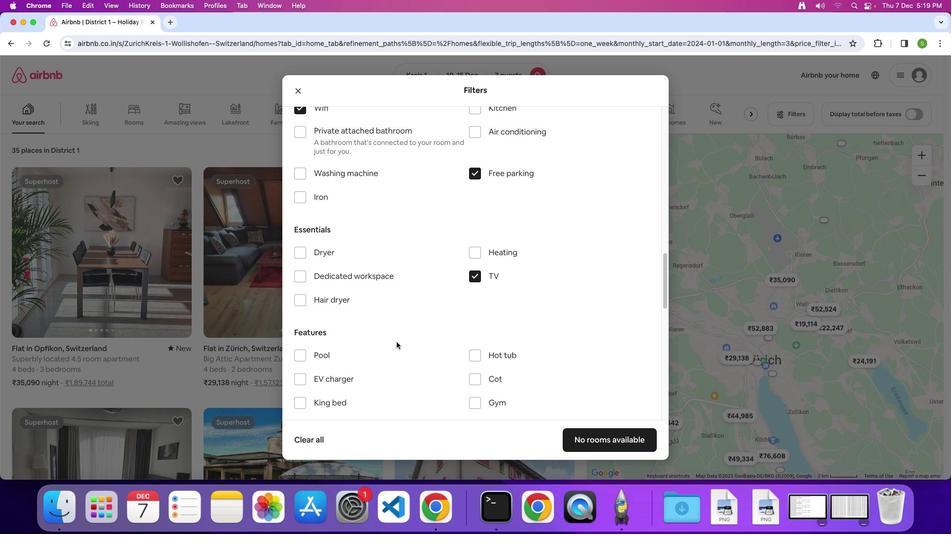 
Action: Mouse scrolled (396, 342) with delta (0, 0)
Screenshot: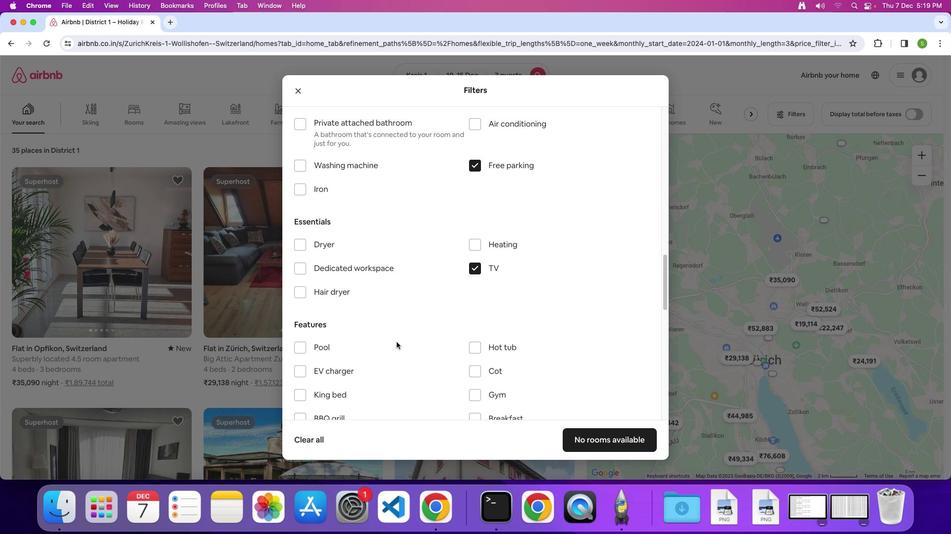 
Action: Mouse scrolled (396, 342) with delta (0, 0)
Screenshot: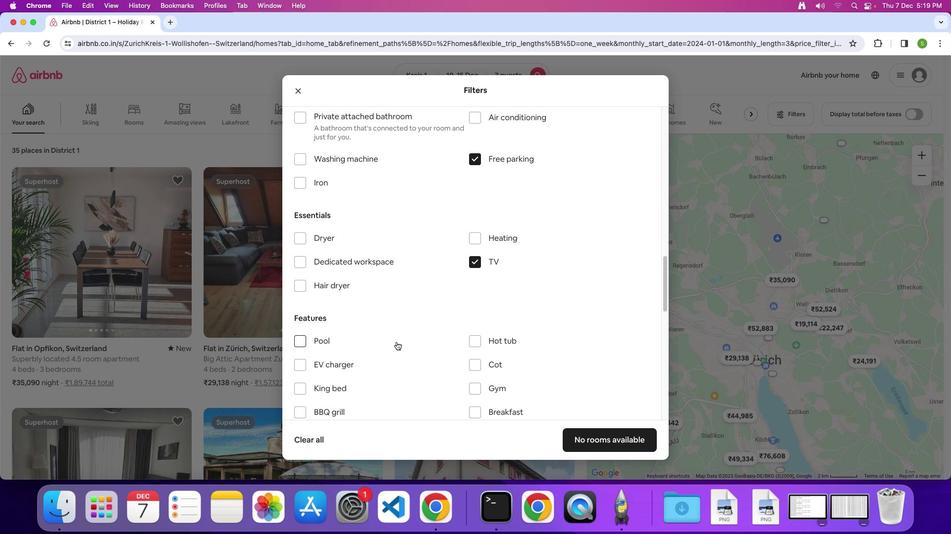 
Action: Mouse scrolled (396, 342) with delta (0, 0)
Screenshot: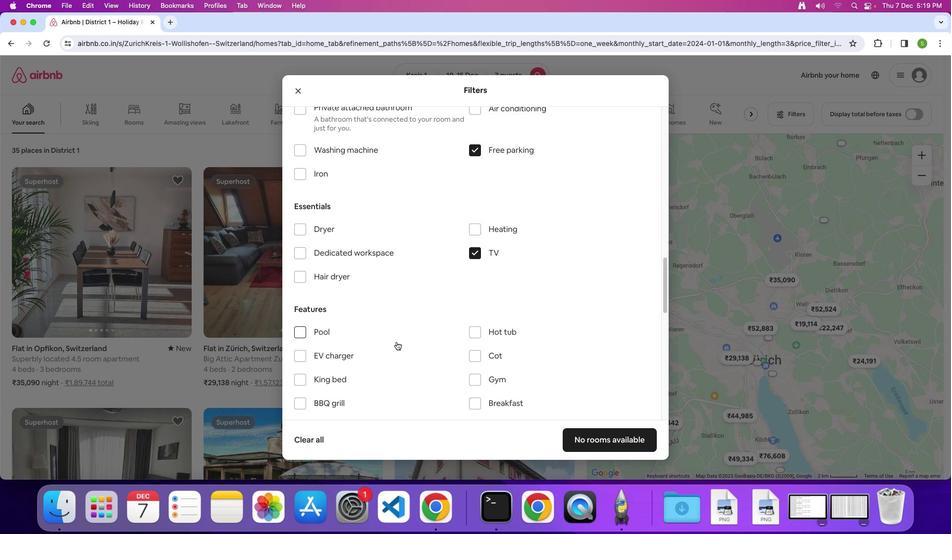 
Action: Mouse scrolled (396, 342) with delta (0, 0)
Screenshot: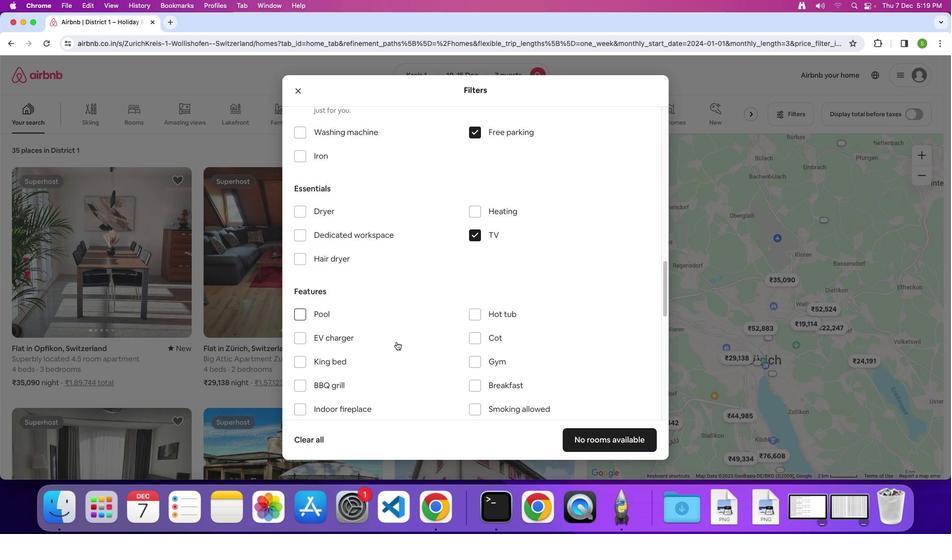 
Action: Mouse moved to (476, 363)
Screenshot: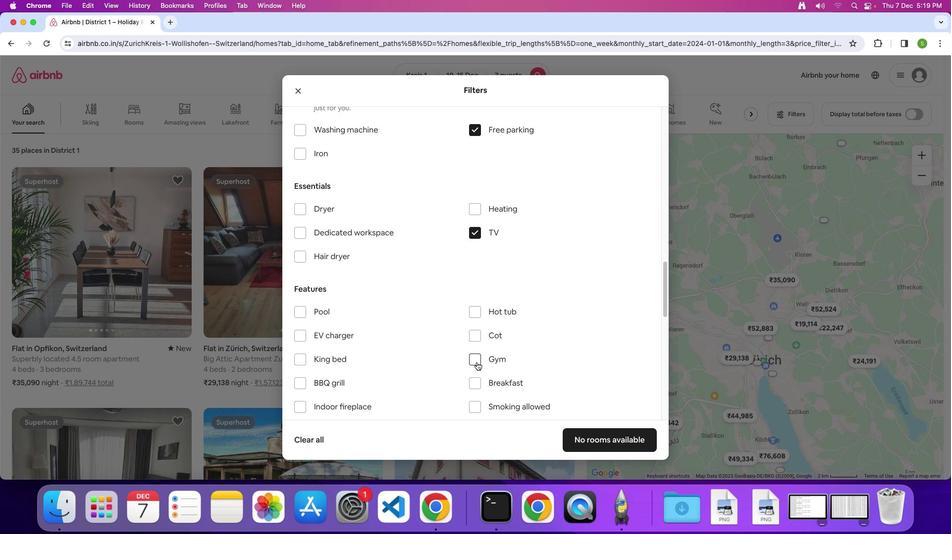 
Action: Mouse pressed left at (476, 363)
Screenshot: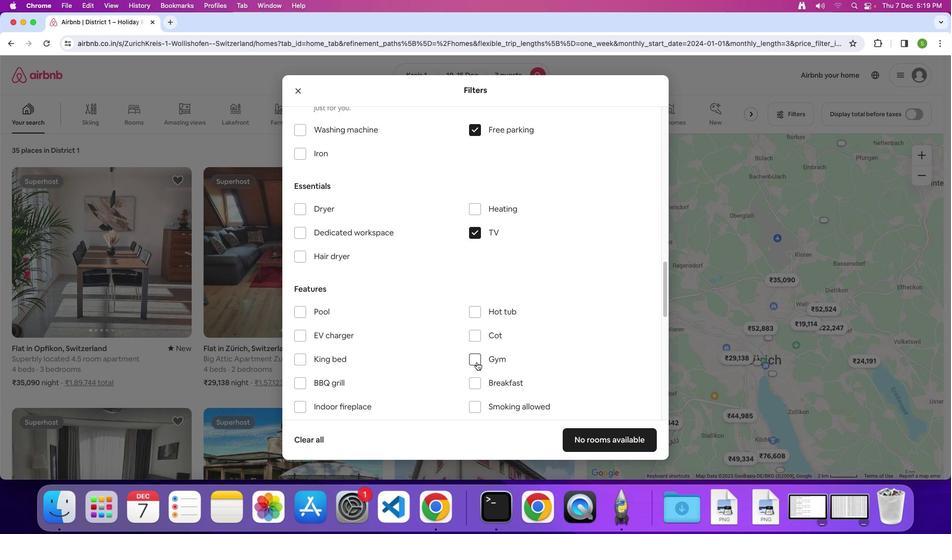 
Action: Mouse moved to (474, 383)
Screenshot: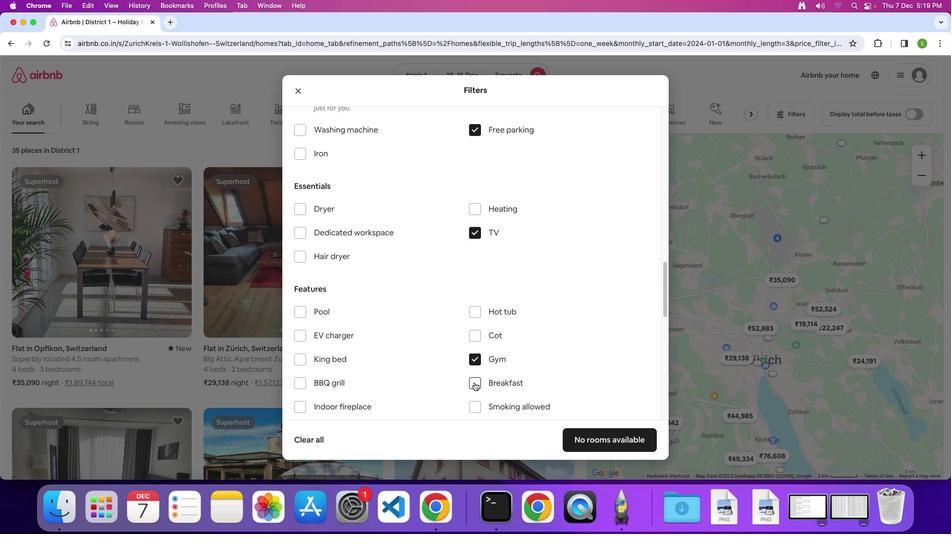 
Action: Mouse pressed left at (474, 383)
Screenshot: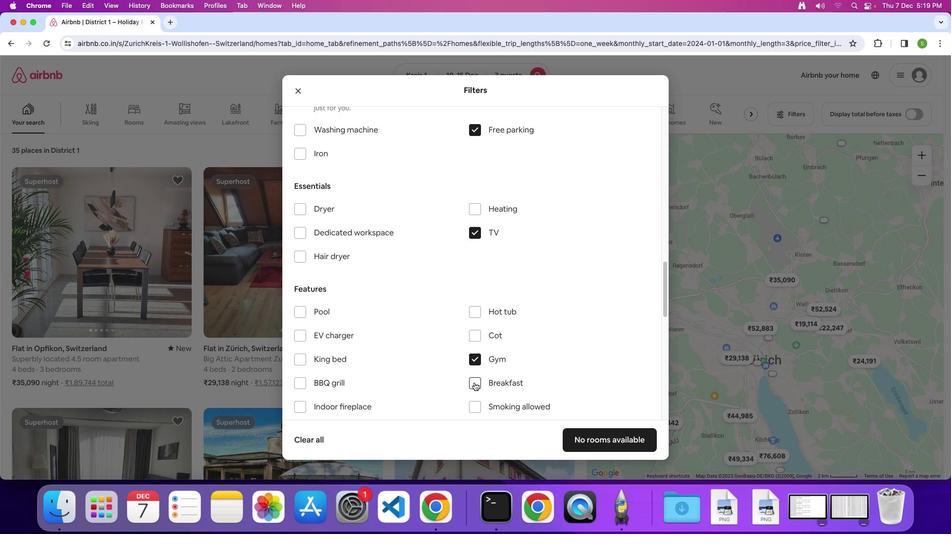 
Action: Mouse moved to (471, 368)
Screenshot: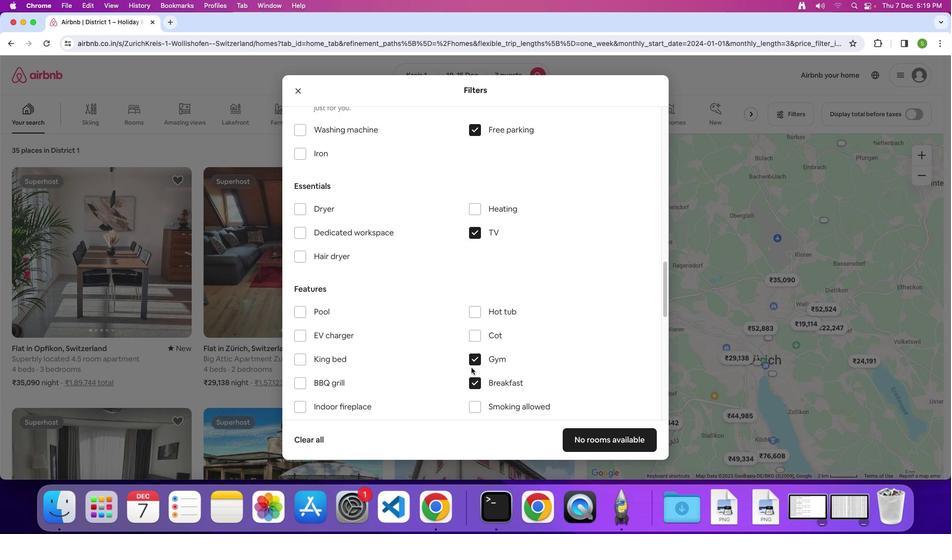 
Action: Mouse scrolled (471, 368) with delta (0, 0)
Screenshot: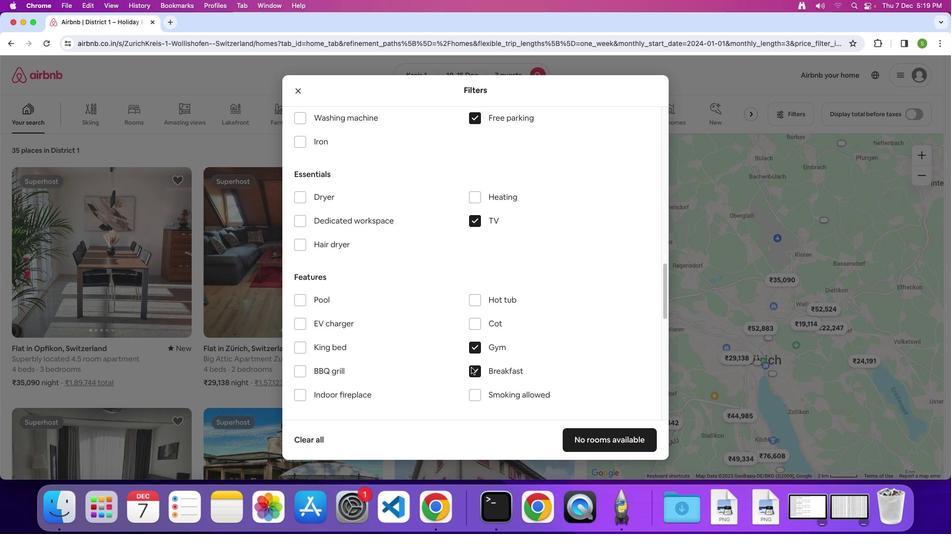 
Action: Mouse scrolled (471, 368) with delta (0, 0)
Screenshot: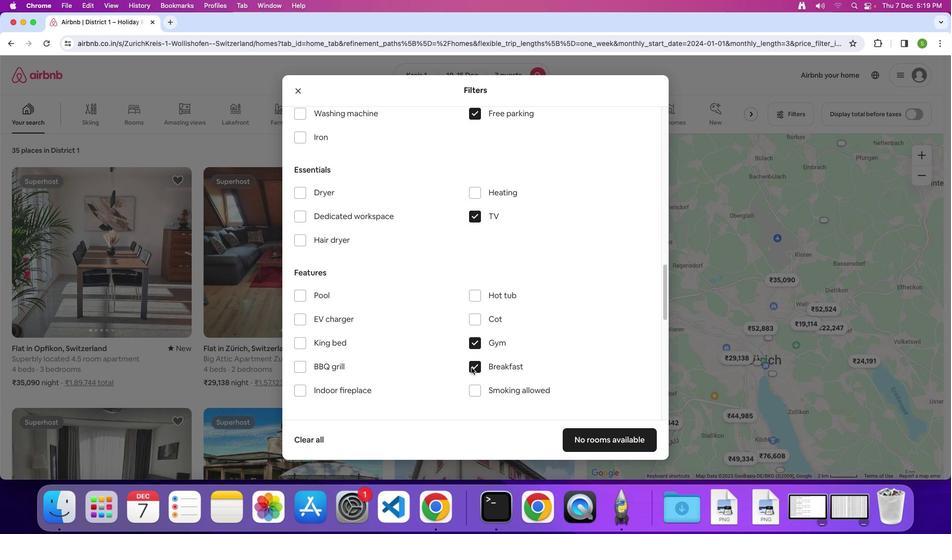 
Action: Mouse scrolled (471, 368) with delta (0, 0)
Screenshot: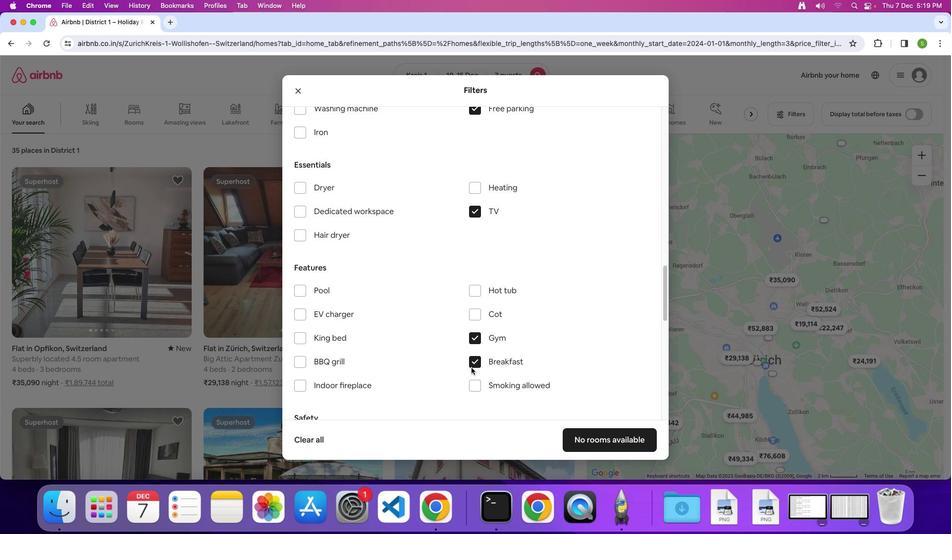 
Action: Mouse moved to (598, 440)
Screenshot: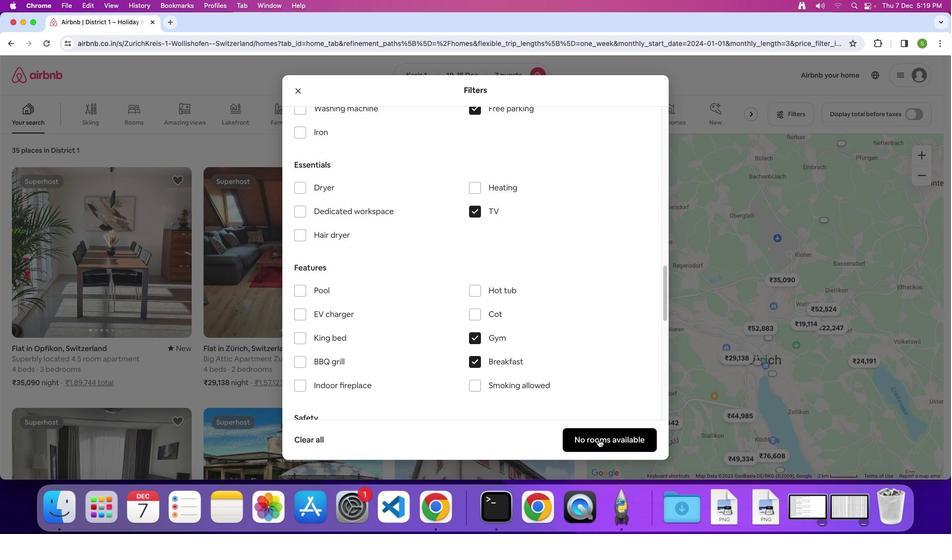 
Action: Mouse pressed left at (598, 440)
Screenshot: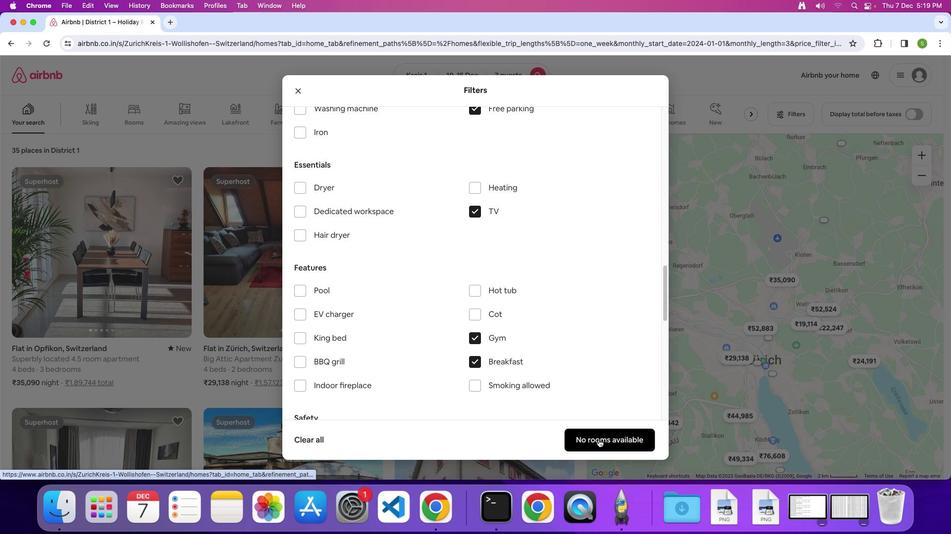 
Action: Mouse moved to (410, 281)
Screenshot: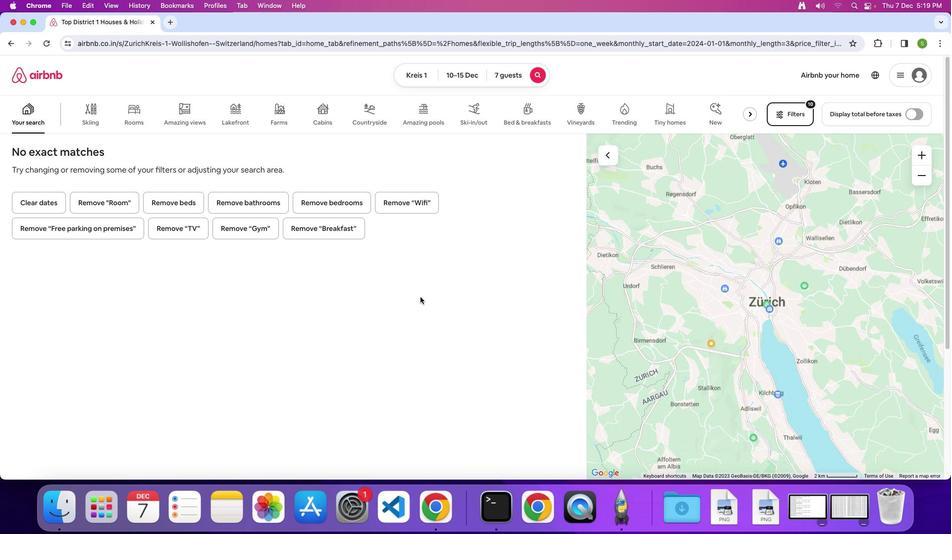 
